 Task: Look for space in Pacasmayo, Peru from 8th August, 2023 to 15th August, 2023 for 9 adults in price range Rs.10000 to Rs.14000. Place can be shared room with 5 bedrooms having 9 beds and 5 bathrooms. Property type can be house, flat, guest house. Amenities needed are: wifi, TV, free parkinig on premises, gym, breakfast. Booking option can be shelf check-in. Required host language is English.
Action: Mouse moved to (498, 113)
Screenshot: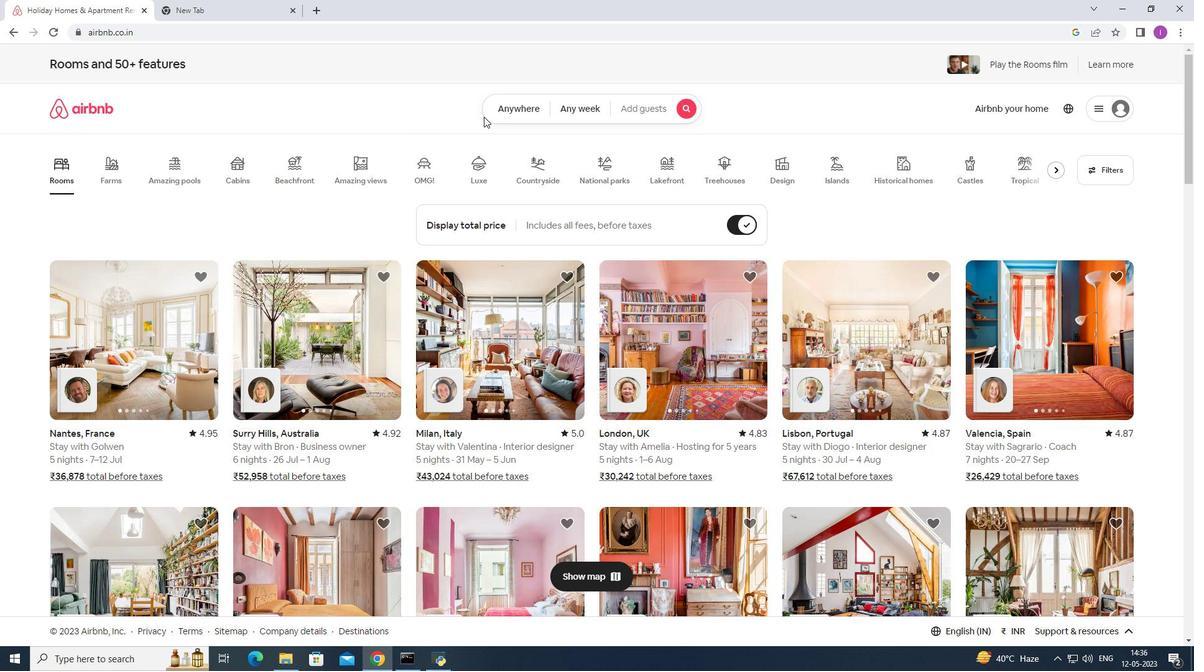 
Action: Mouse pressed left at (498, 113)
Screenshot: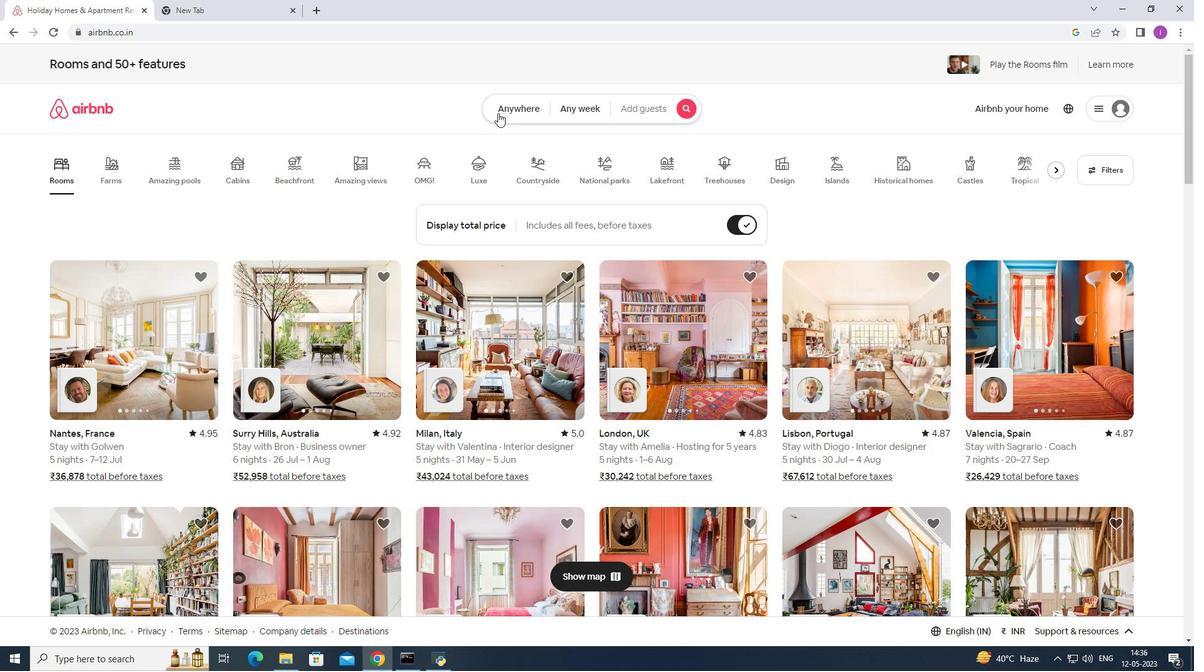 
Action: Mouse moved to (362, 162)
Screenshot: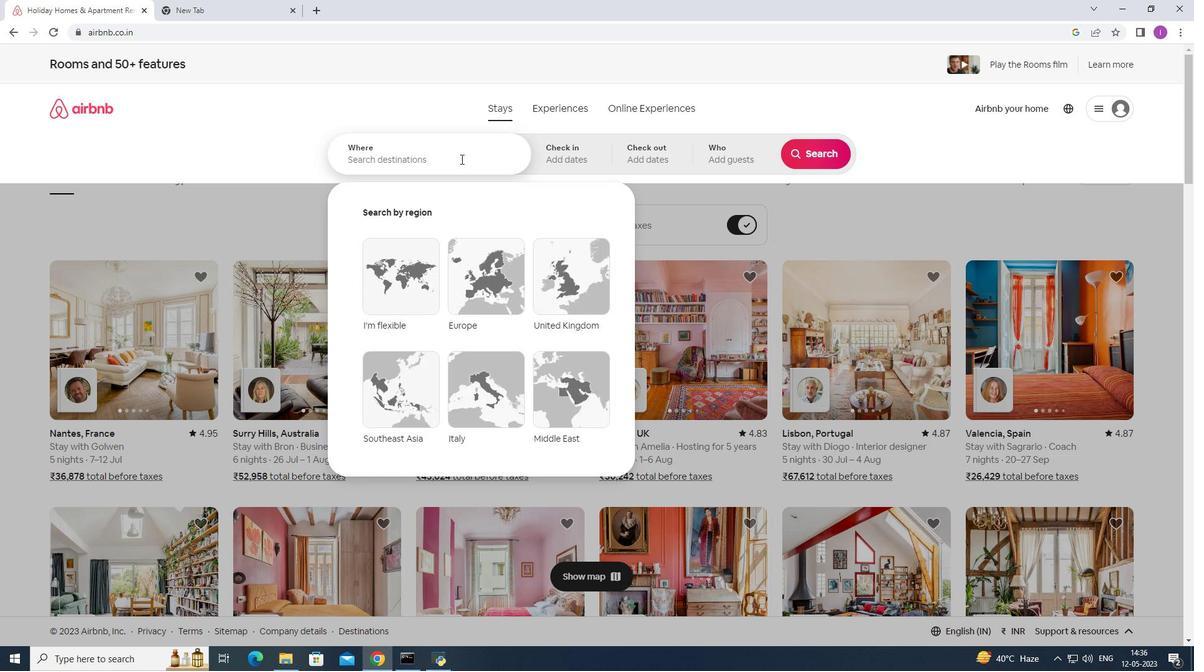 
Action: Mouse pressed left at (362, 162)
Screenshot: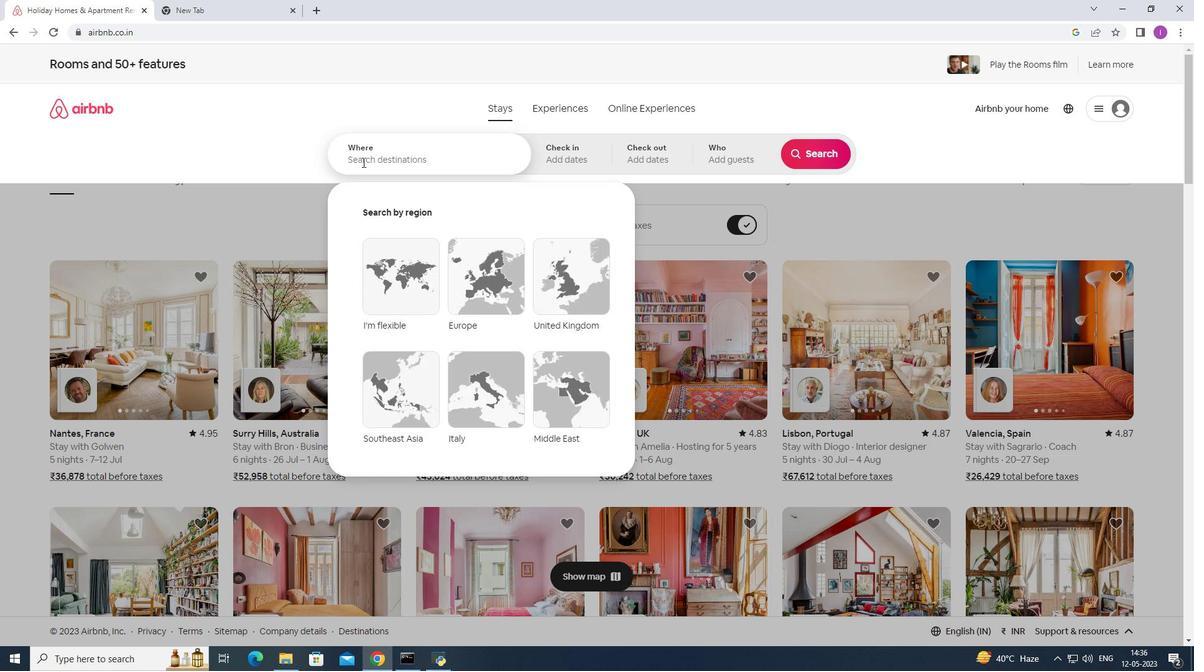 
Action: Mouse moved to (424, 156)
Screenshot: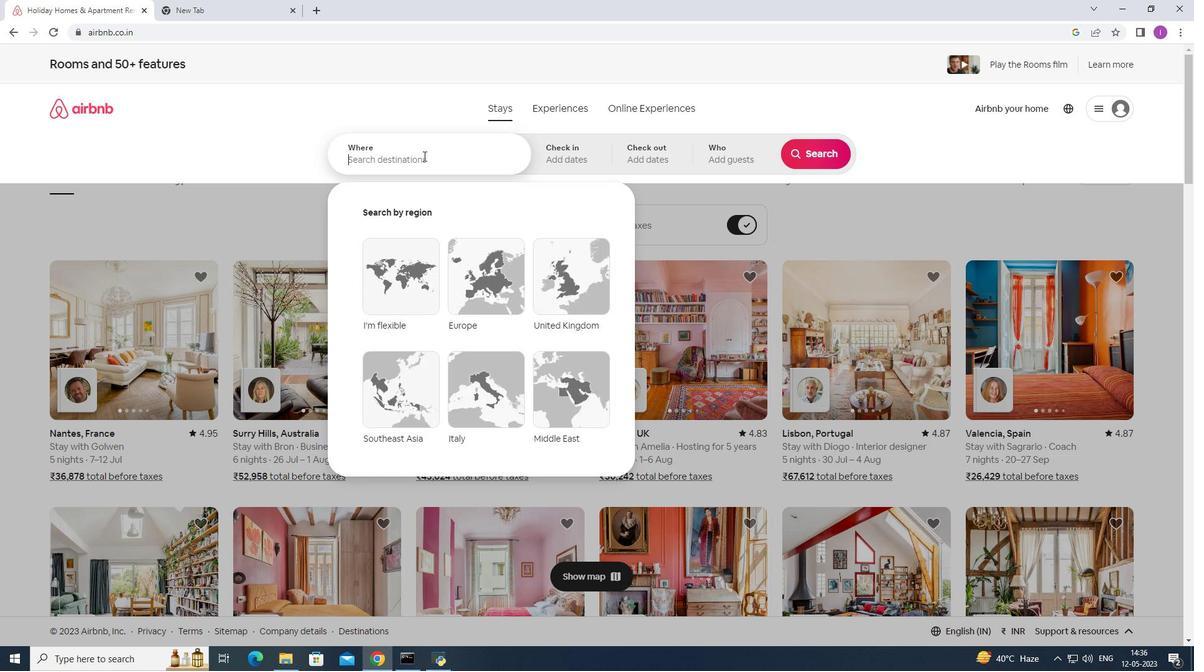 
Action: Key pressed <Key.shift>Pacasmayo,<Key.shift><Key.shift>peru
Screenshot: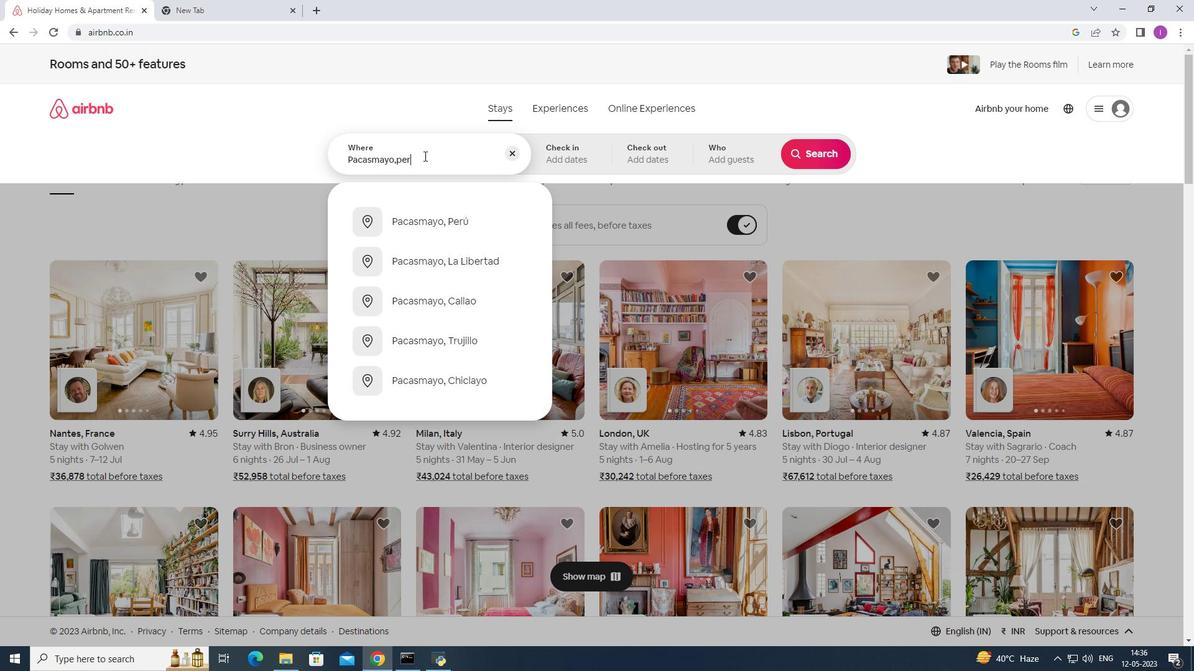 
Action: Mouse moved to (434, 222)
Screenshot: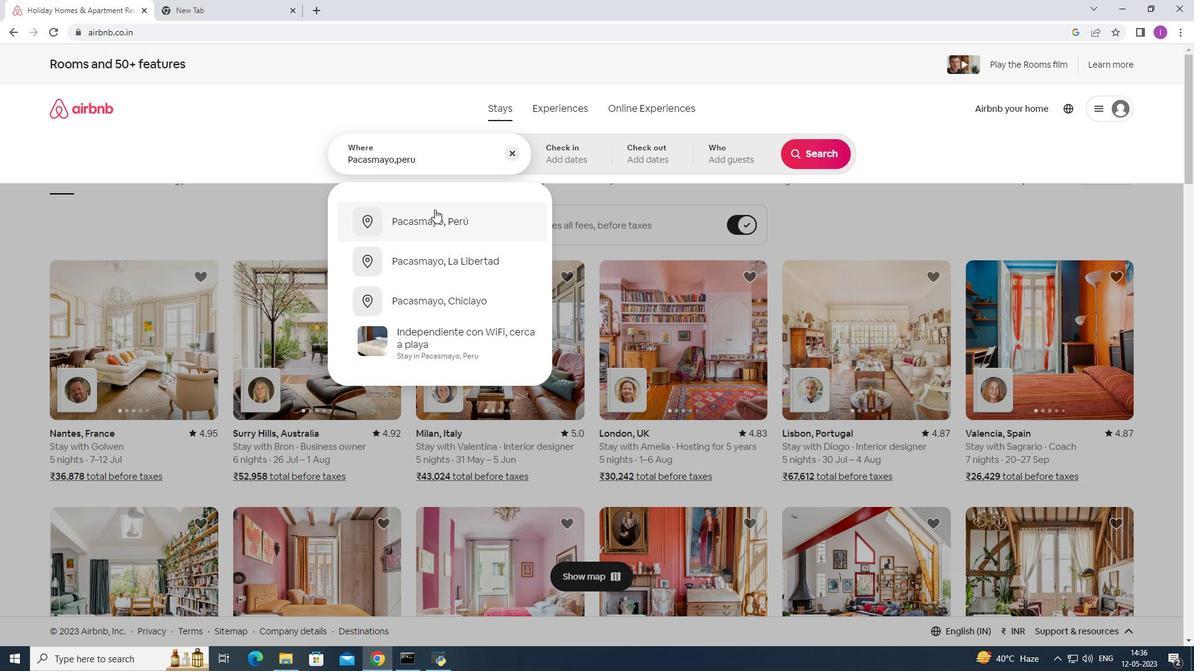 
Action: Mouse pressed left at (434, 222)
Screenshot: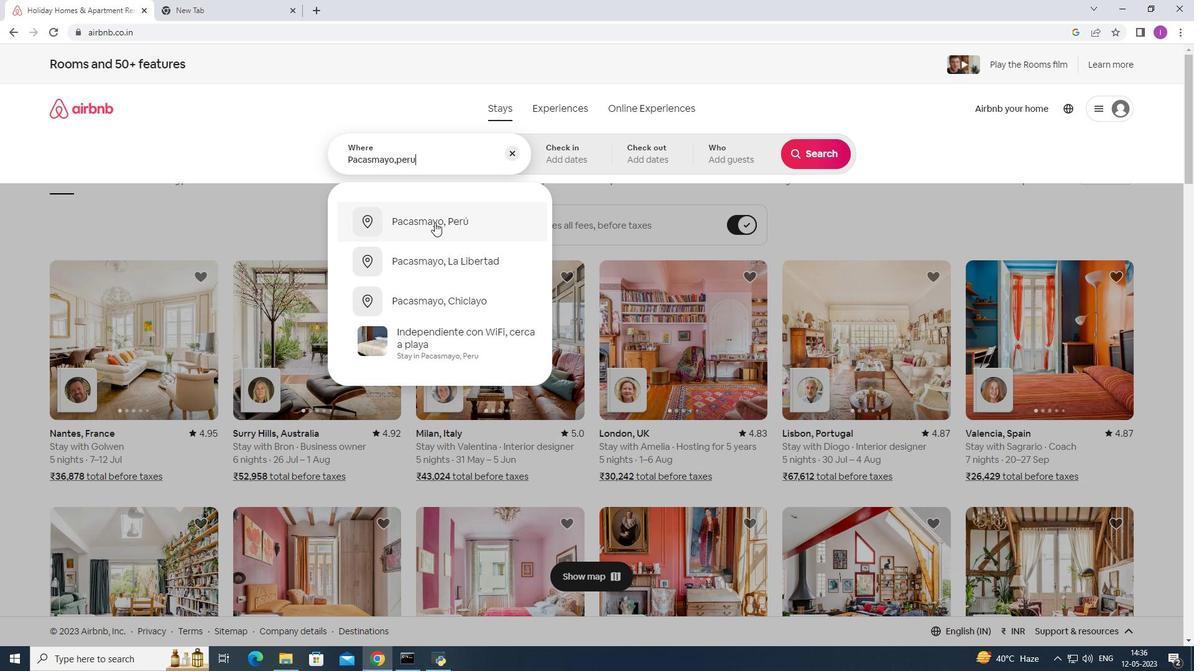 
Action: Mouse moved to (809, 257)
Screenshot: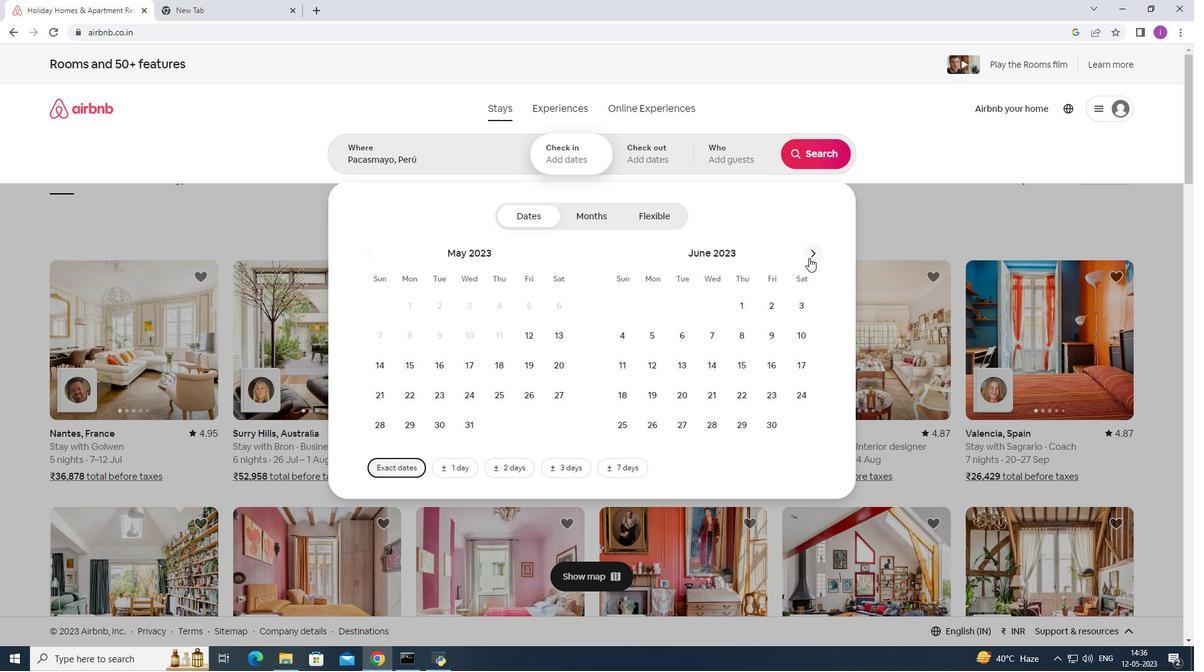 
Action: Mouse pressed left at (809, 257)
Screenshot: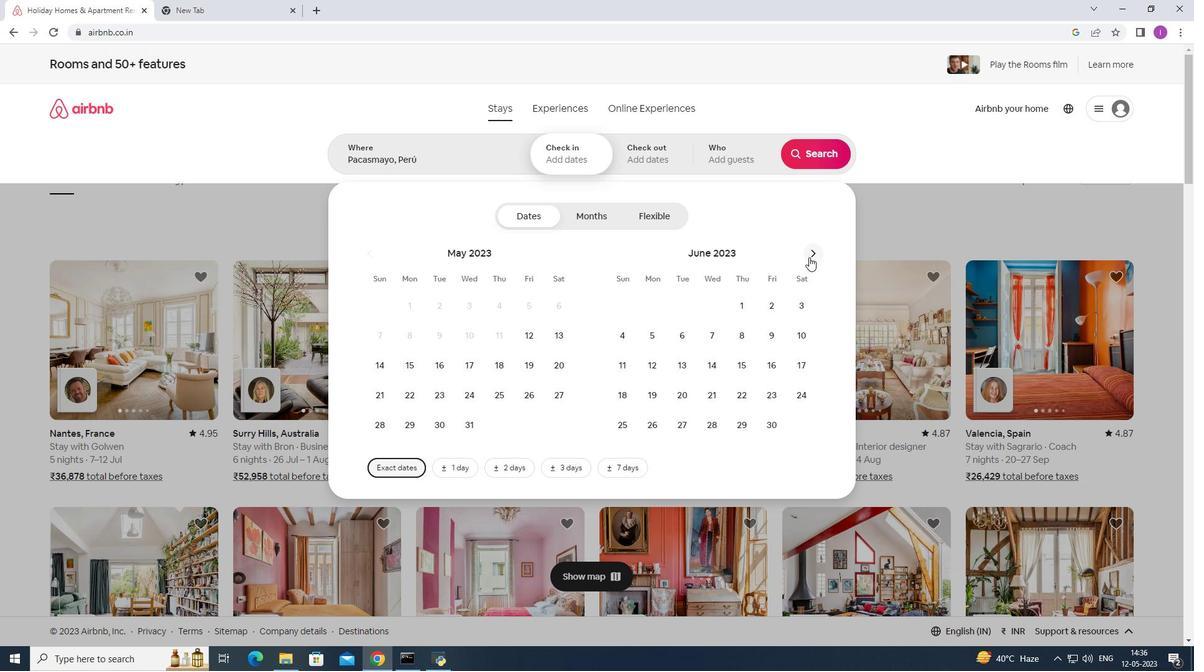 
Action: Mouse moved to (810, 252)
Screenshot: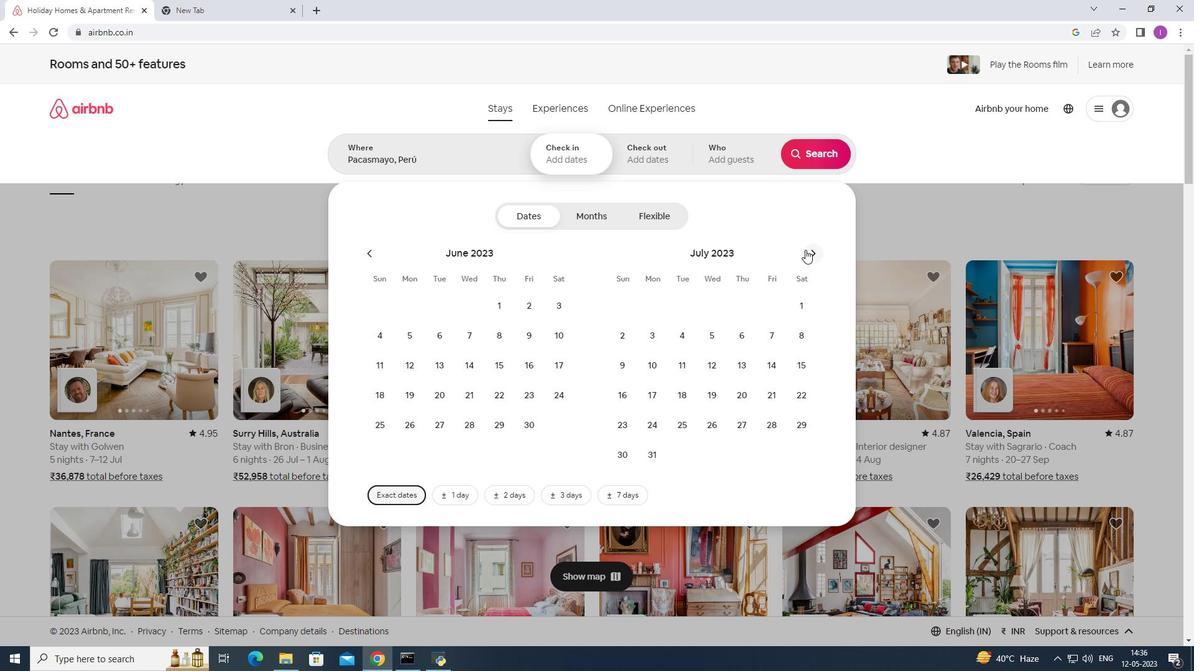
Action: Mouse pressed left at (810, 252)
Screenshot: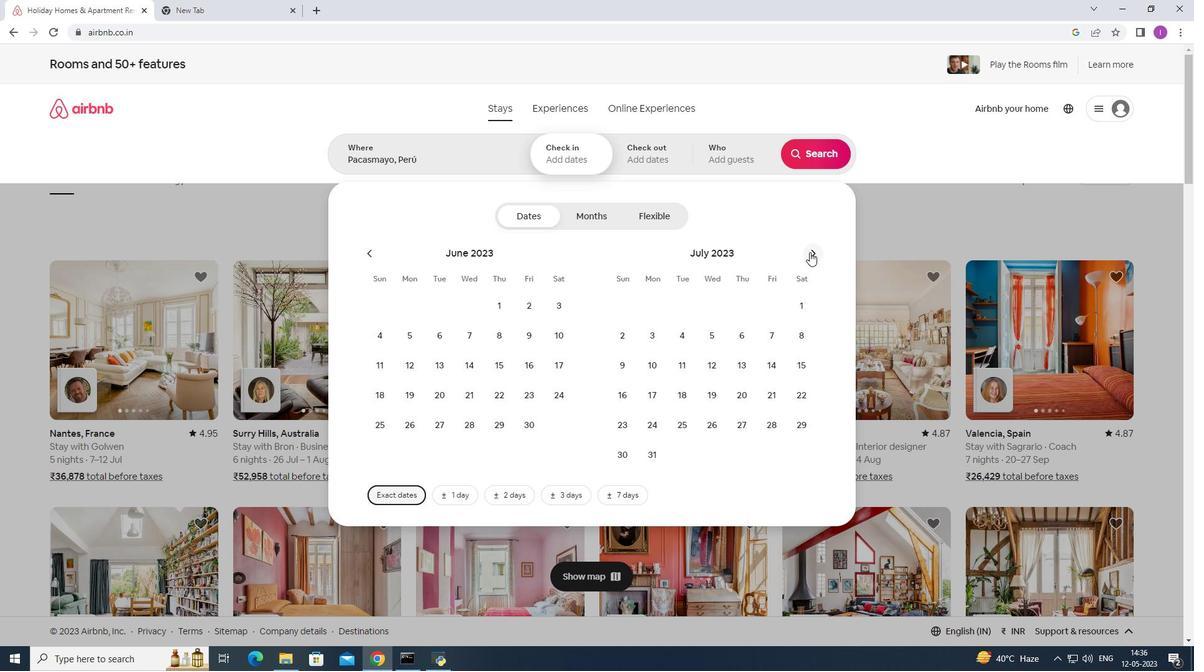 
Action: Mouse moved to (685, 340)
Screenshot: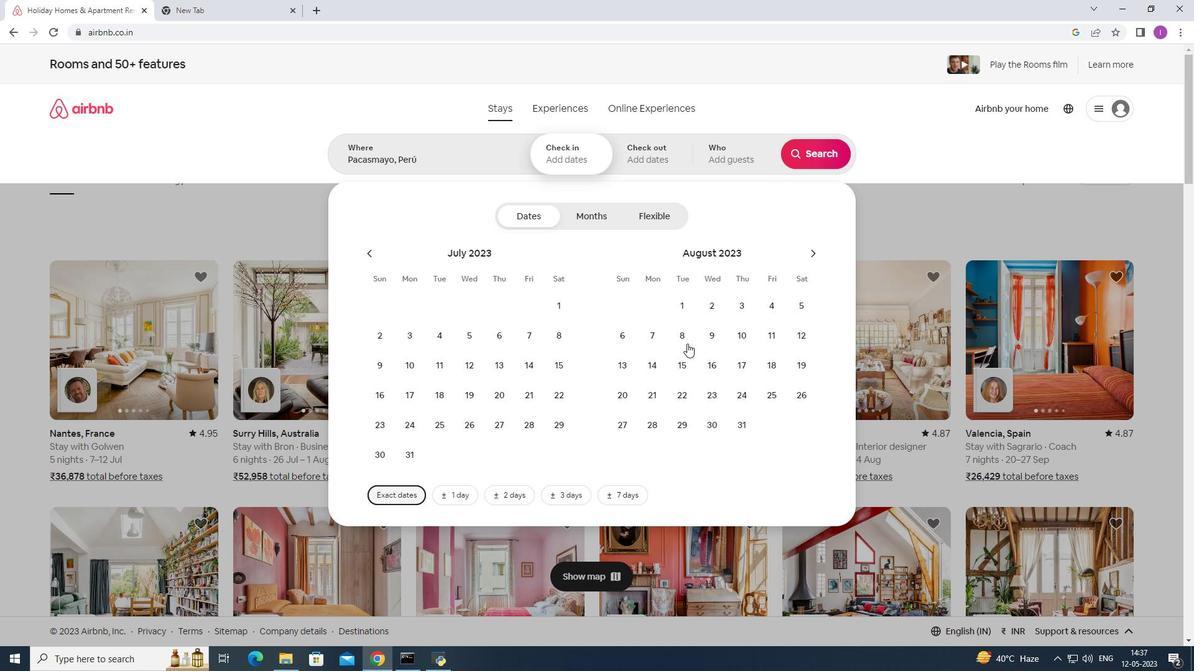 
Action: Mouse pressed left at (685, 340)
Screenshot: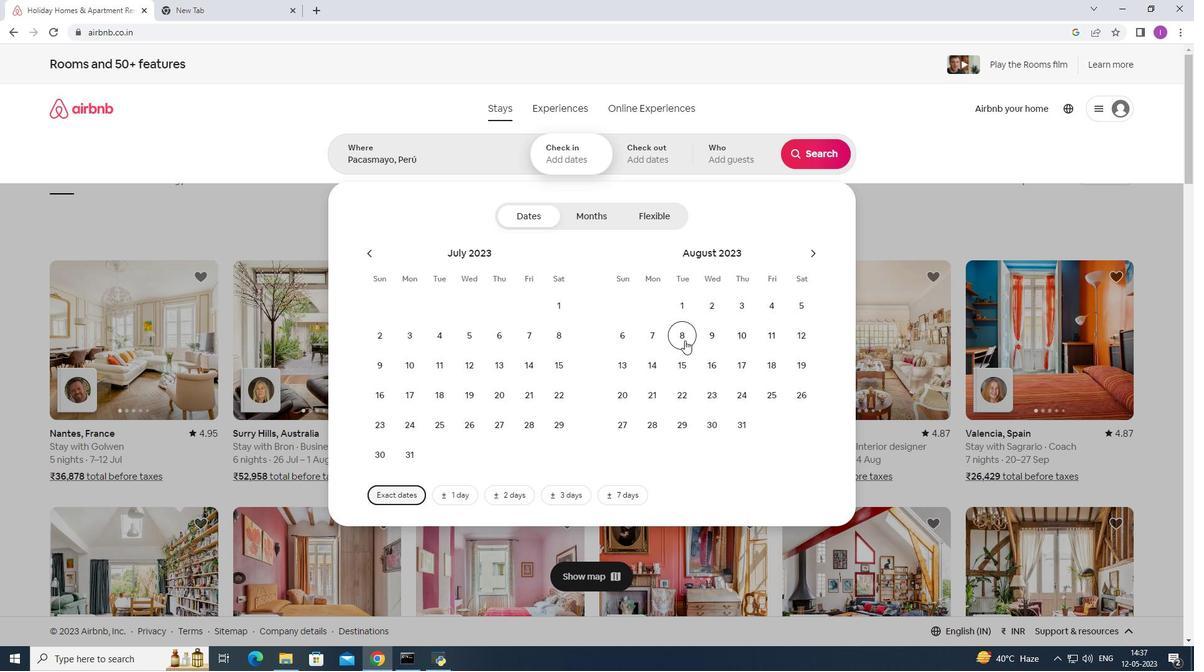
Action: Mouse moved to (686, 358)
Screenshot: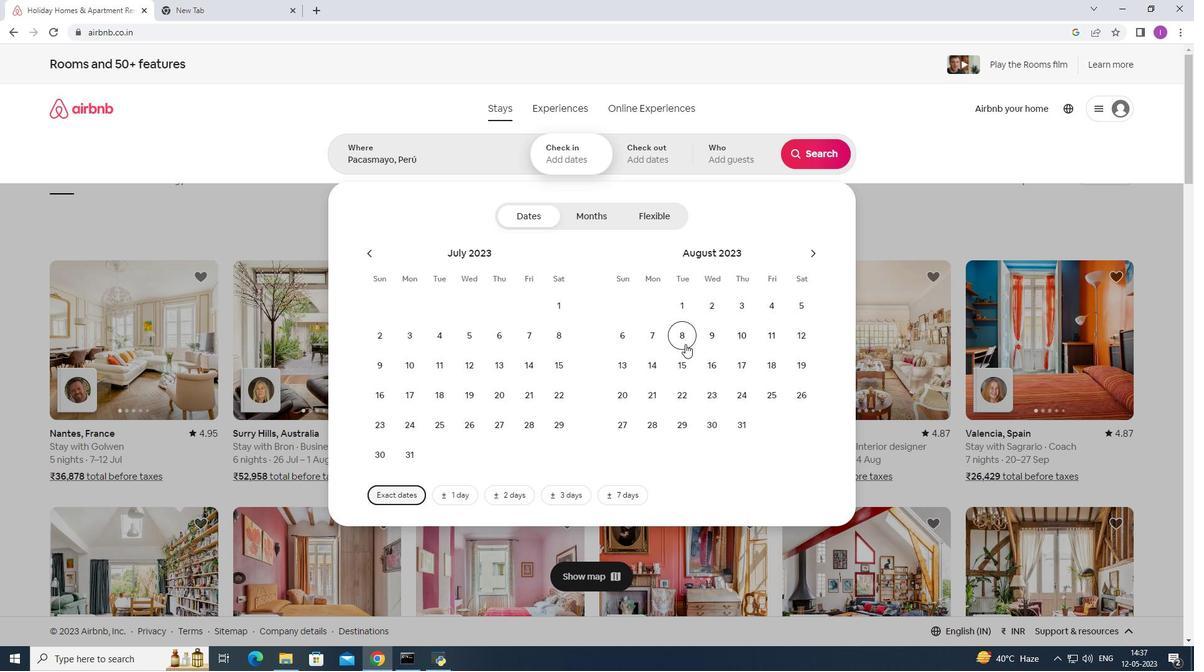 
Action: Mouse pressed left at (686, 358)
Screenshot: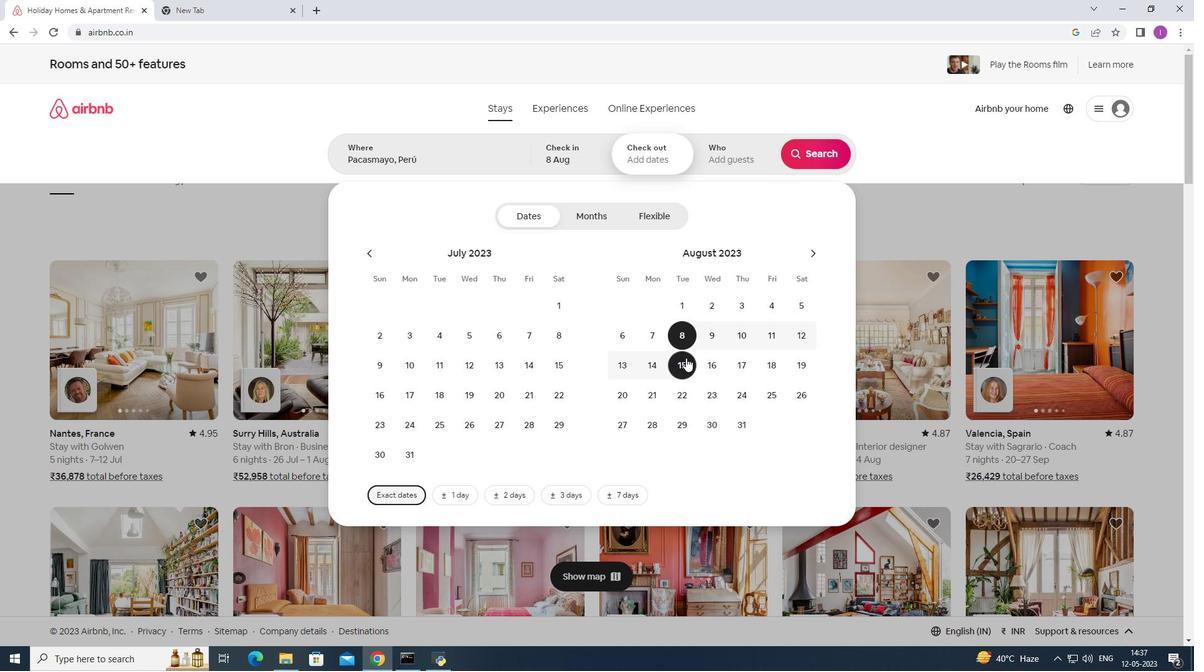 
Action: Mouse moved to (746, 154)
Screenshot: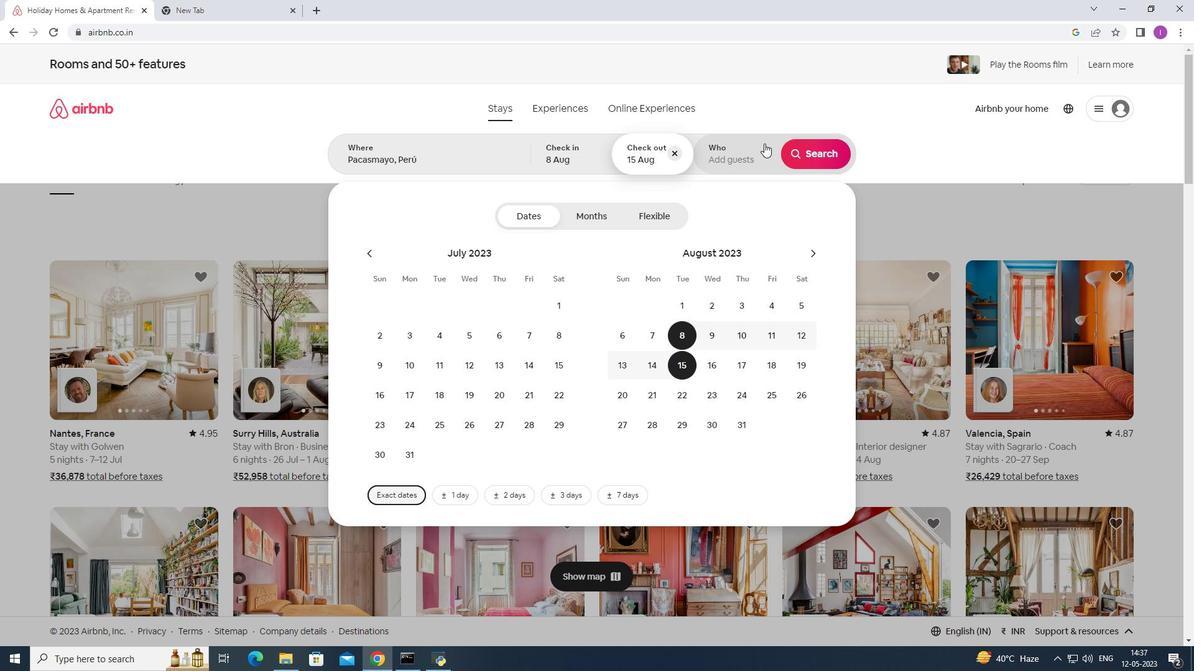 
Action: Mouse pressed left at (746, 154)
Screenshot: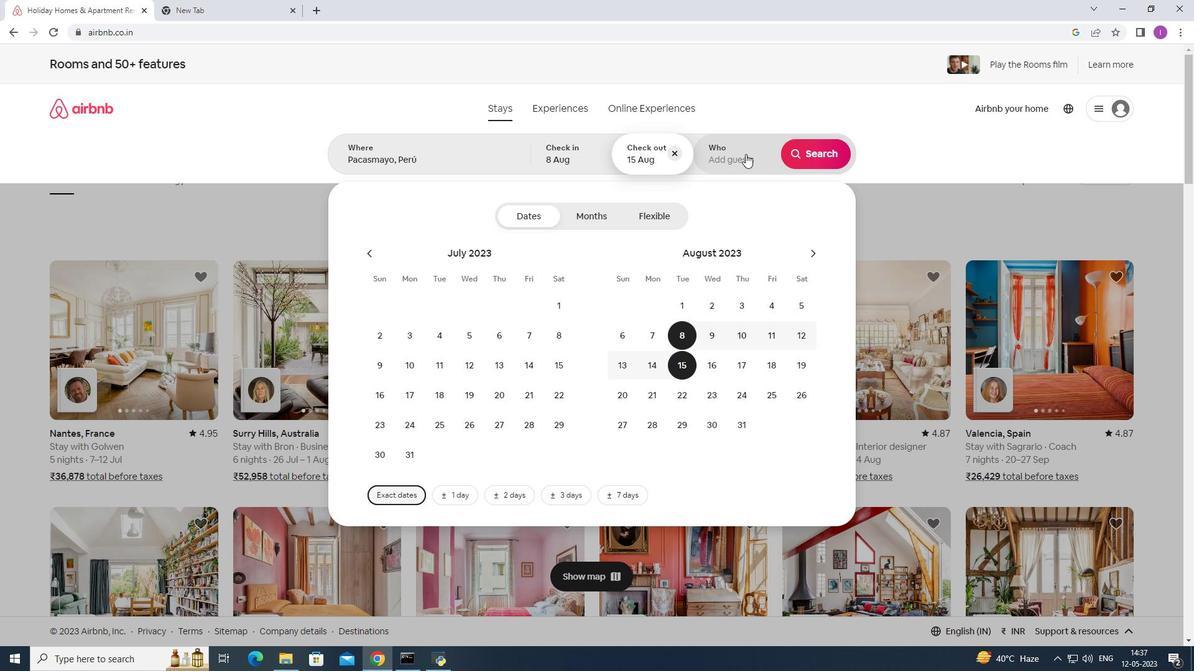 
Action: Mouse moved to (819, 220)
Screenshot: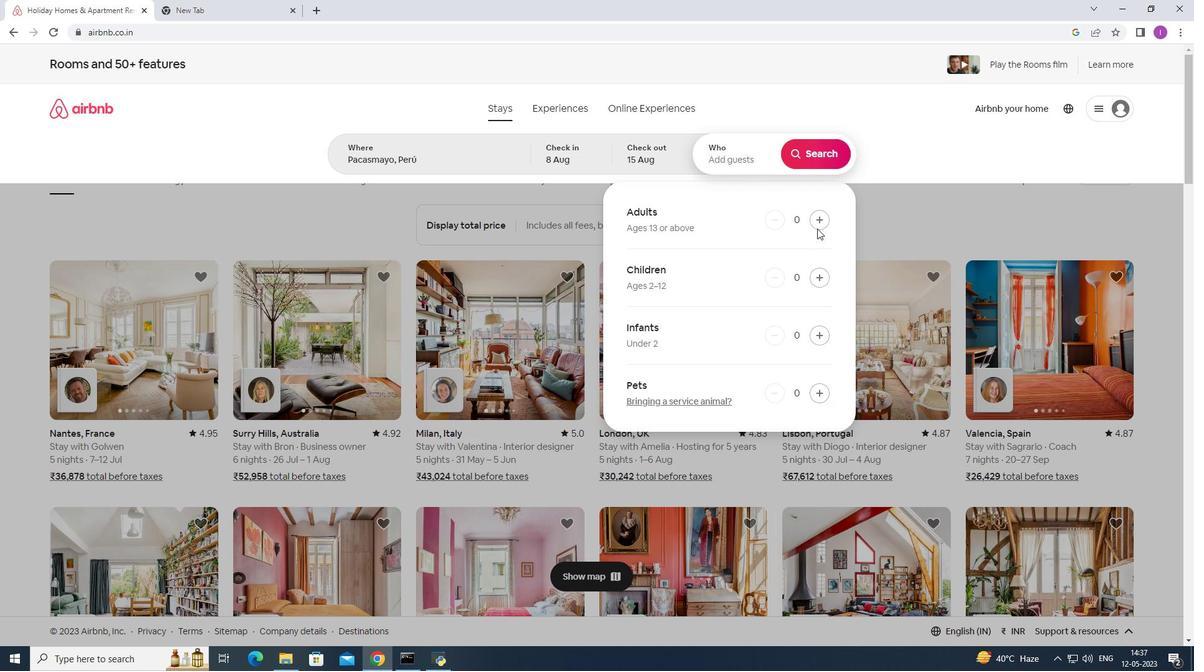 
Action: Mouse pressed left at (819, 220)
Screenshot: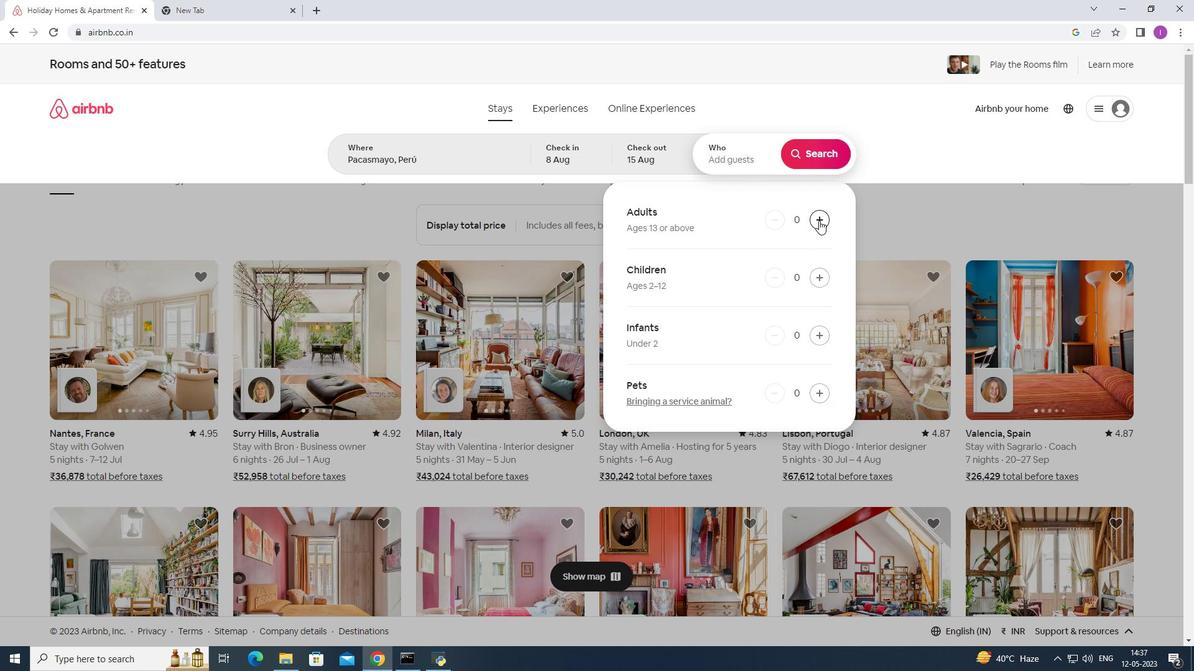 
Action: Mouse pressed left at (819, 220)
Screenshot: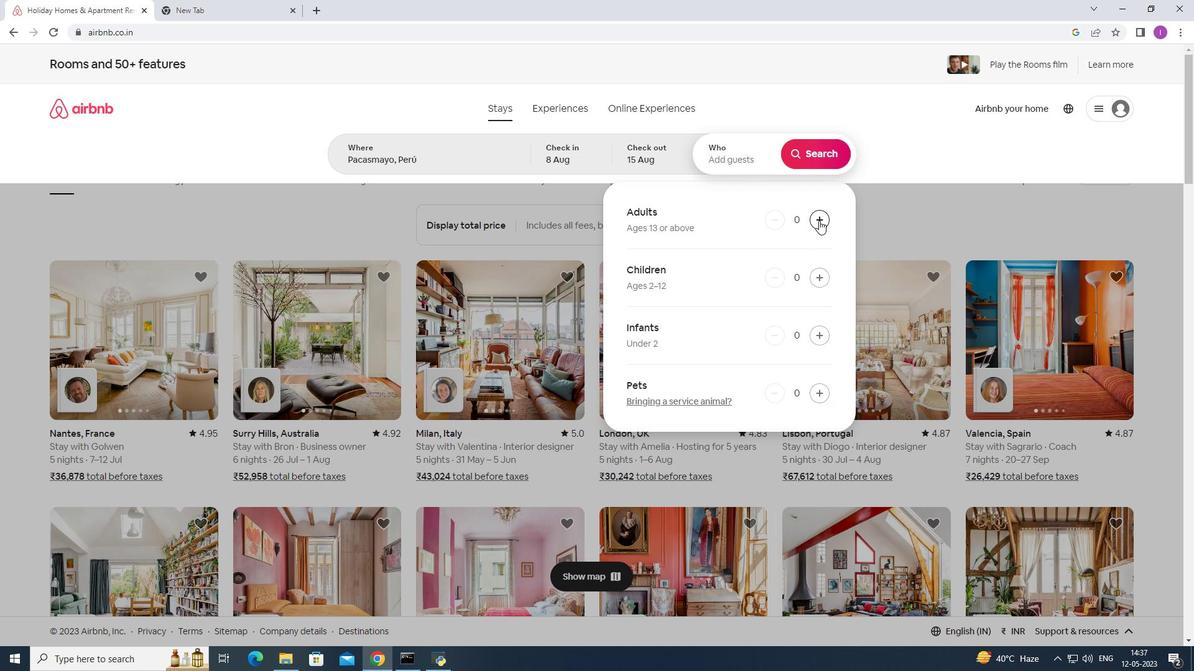 
Action: Mouse pressed left at (819, 220)
Screenshot: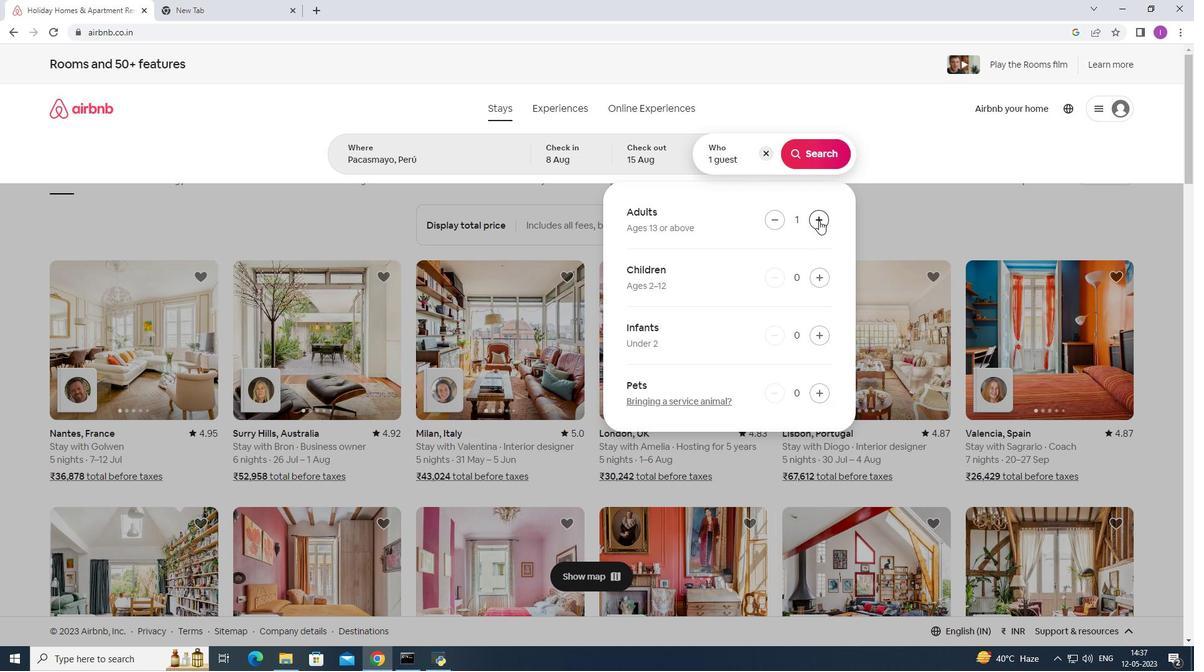 
Action: Mouse pressed left at (819, 220)
Screenshot: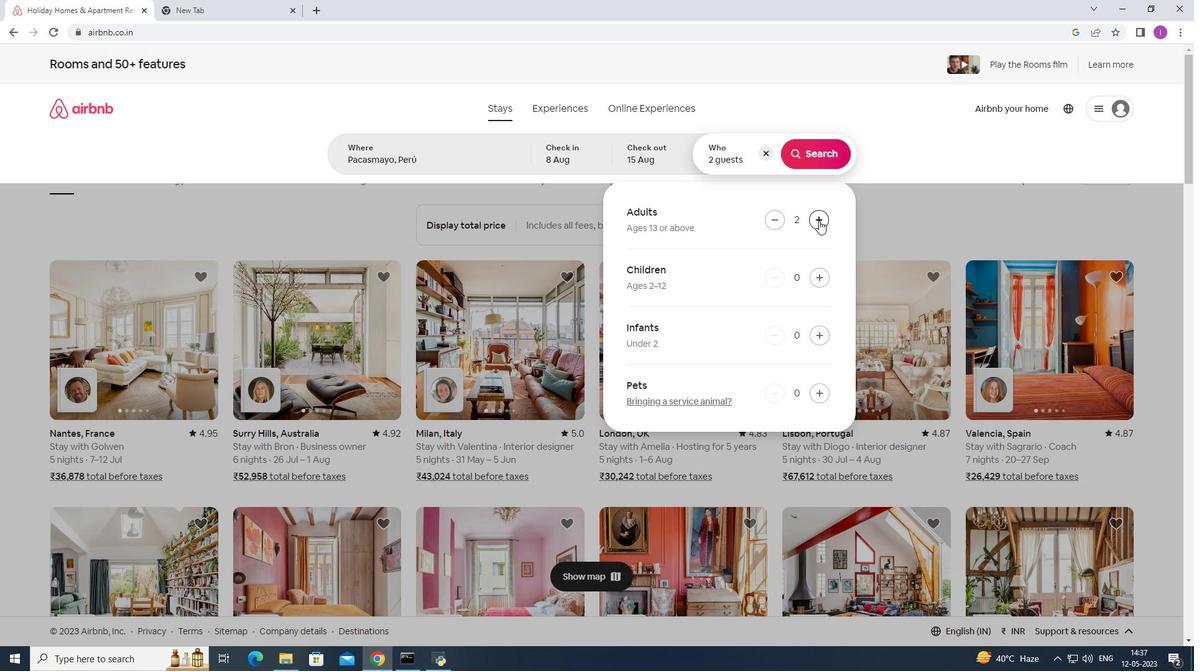 
Action: Mouse pressed left at (819, 220)
Screenshot: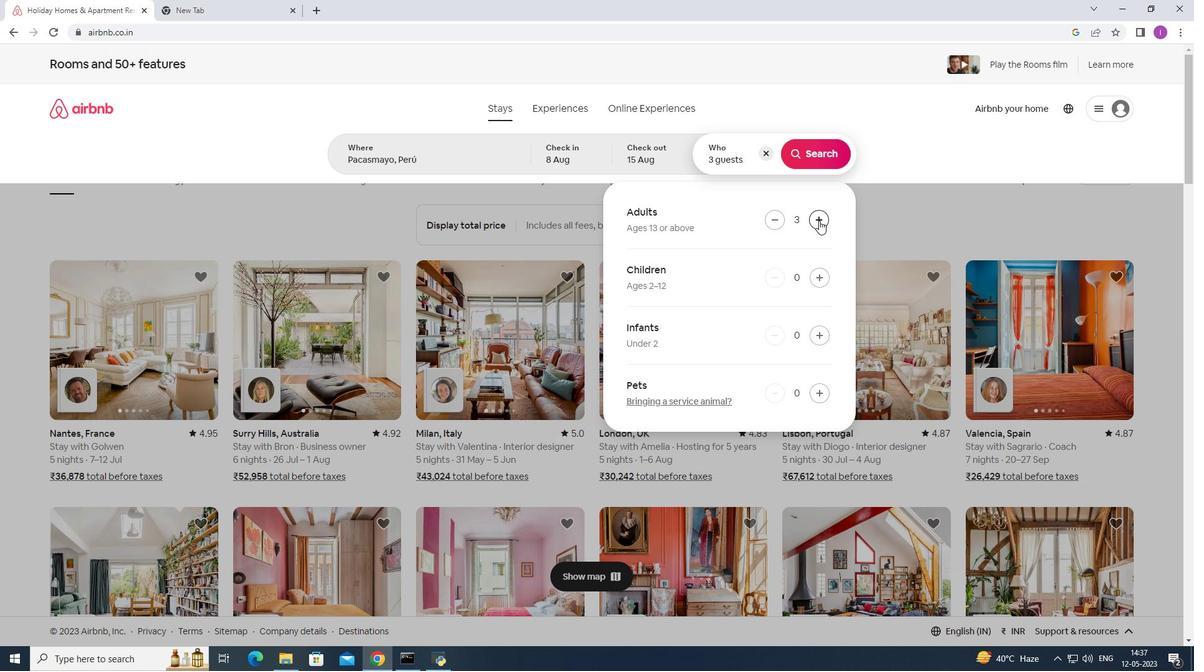 
Action: Mouse pressed left at (819, 220)
Screenshot: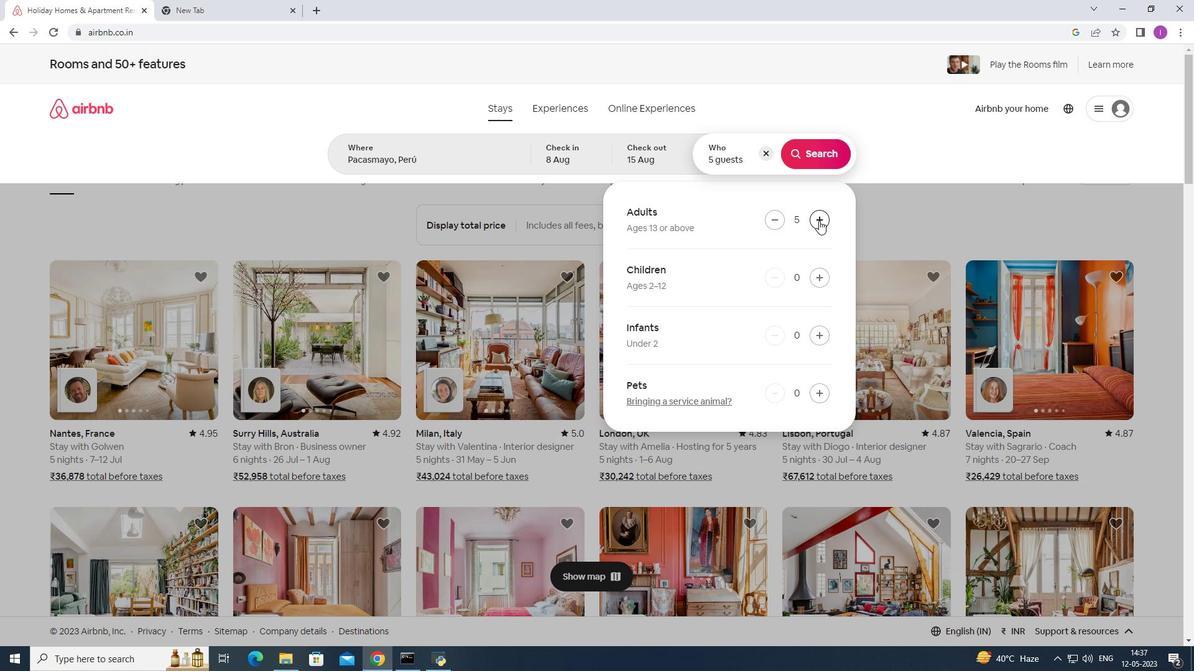 
Action: Mouse pressed left at (819, 220)
Screenshot: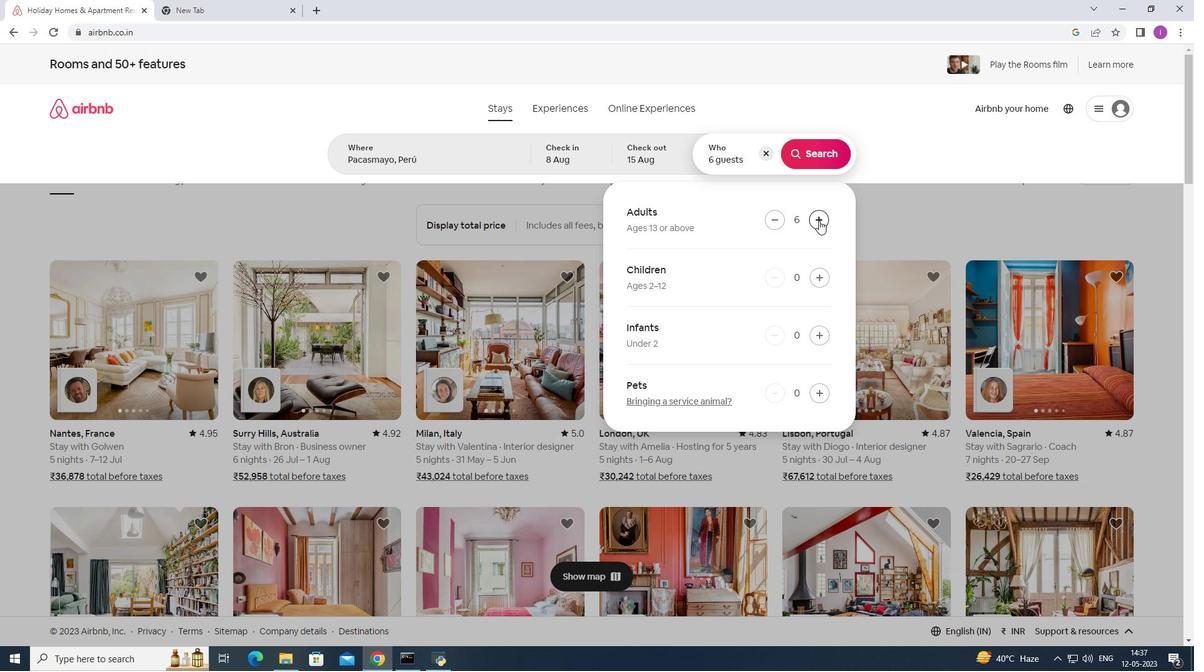 
Action: Mouse pressed left at (819, 220)
Screenshot: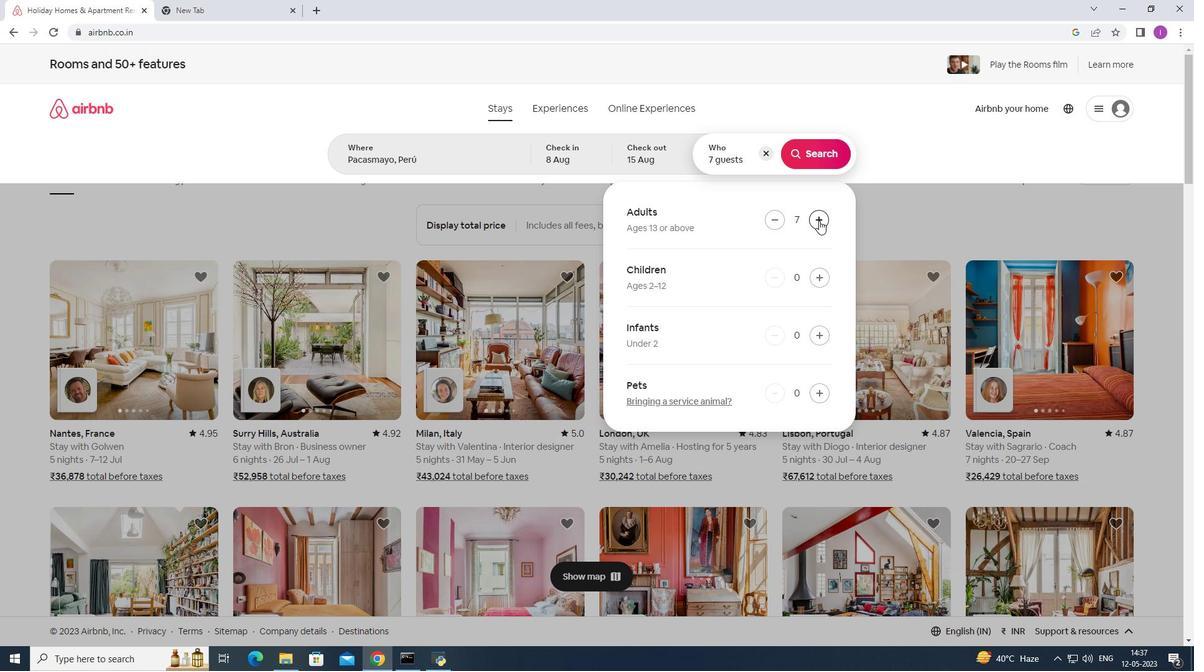 
Action: Mouse pressed left at (819, 220)
Screenshot: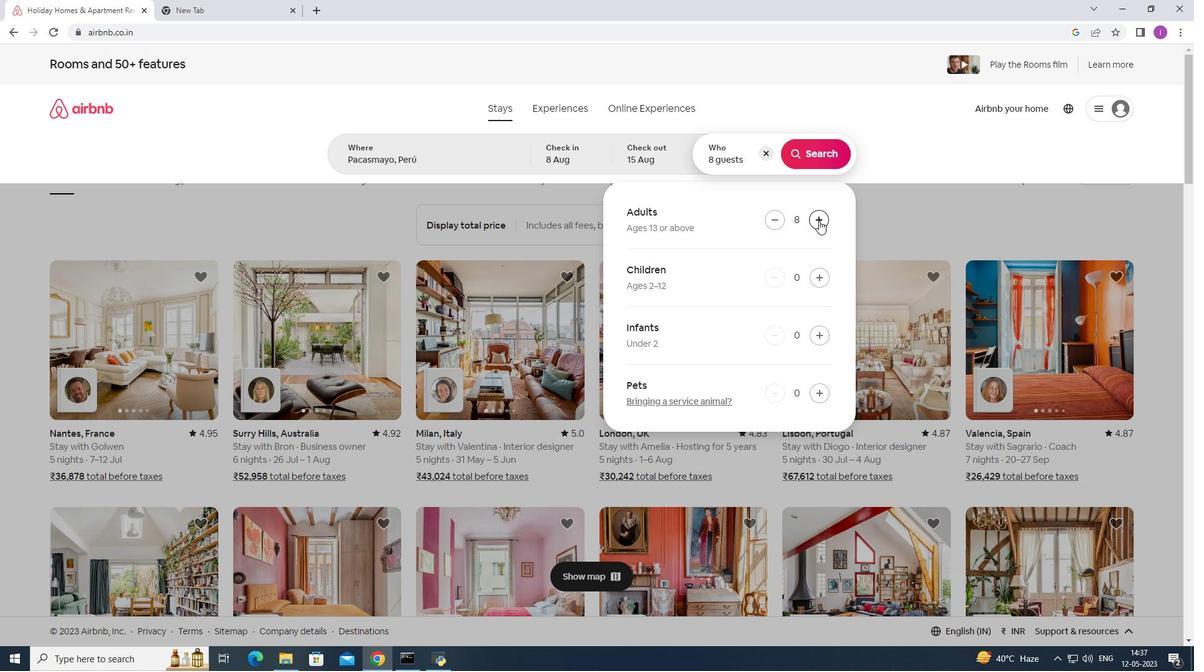 
Action: Mouse moved to (823, 151)
Screenshot: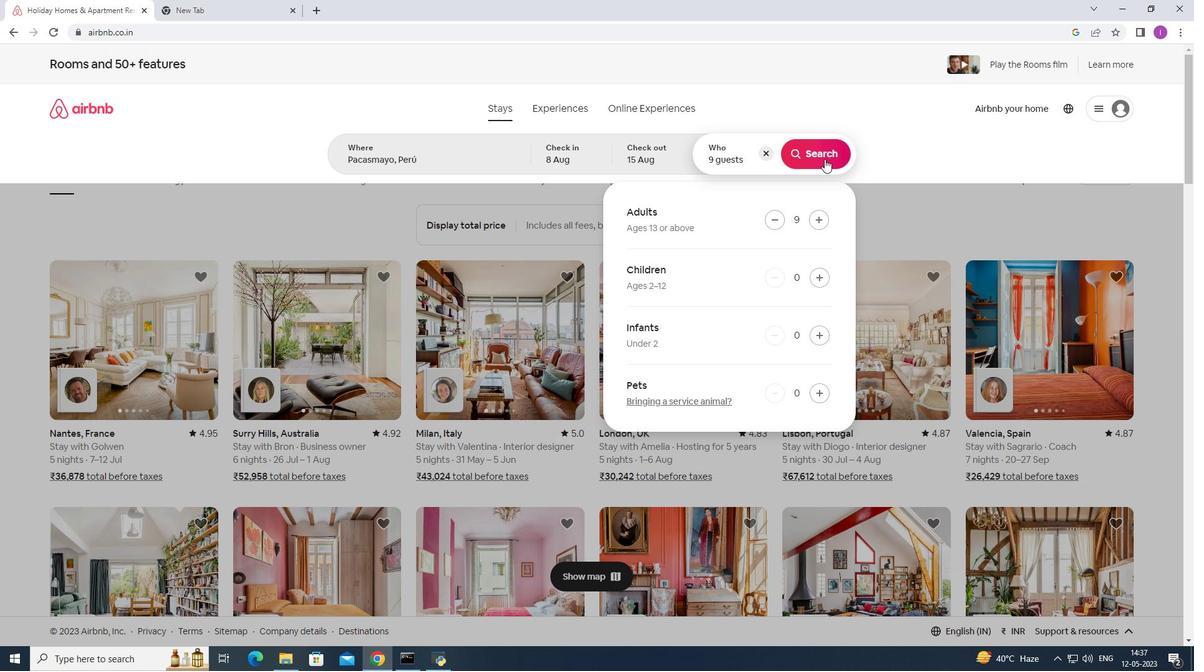 
Action: Mouse pressed left at (823, 151)
Screenshot: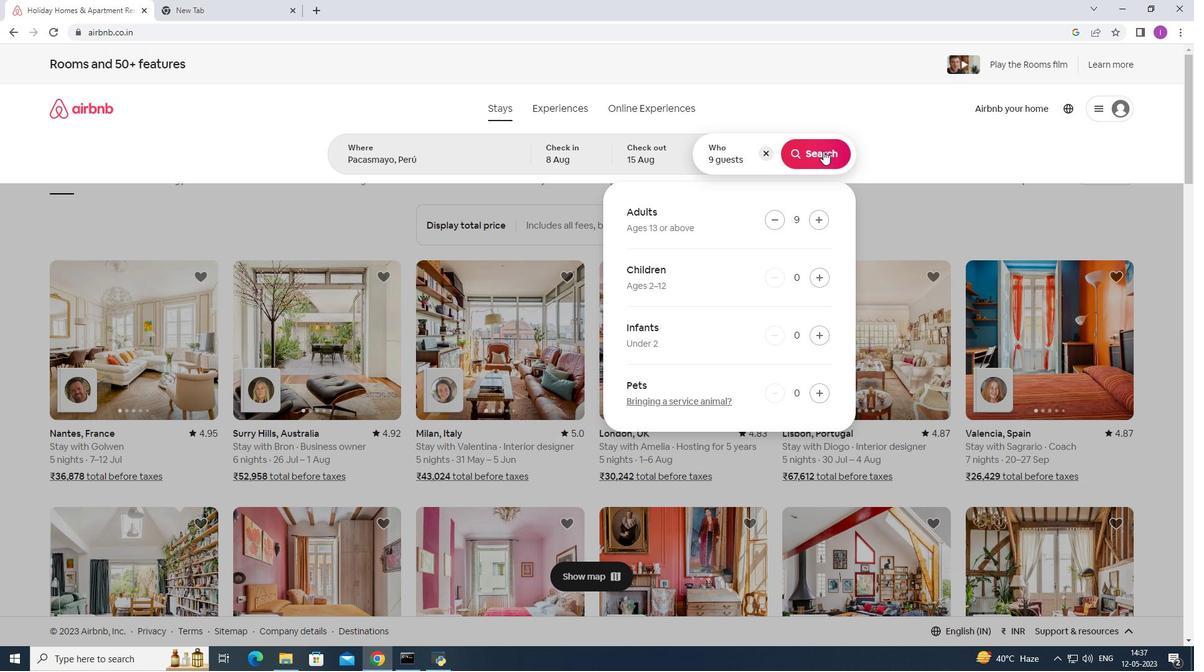 
Action: Mouse moved to (1133, 111)
Screenshot: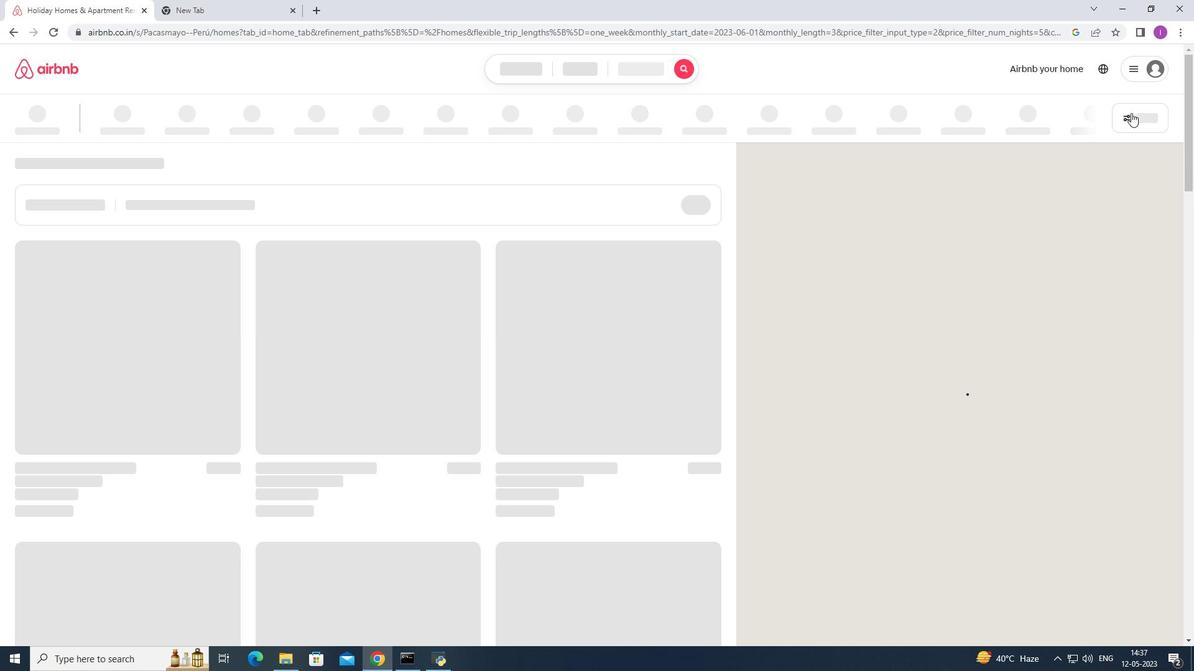
Action: Mouse pressed left at (1133, 111)
Screenshot: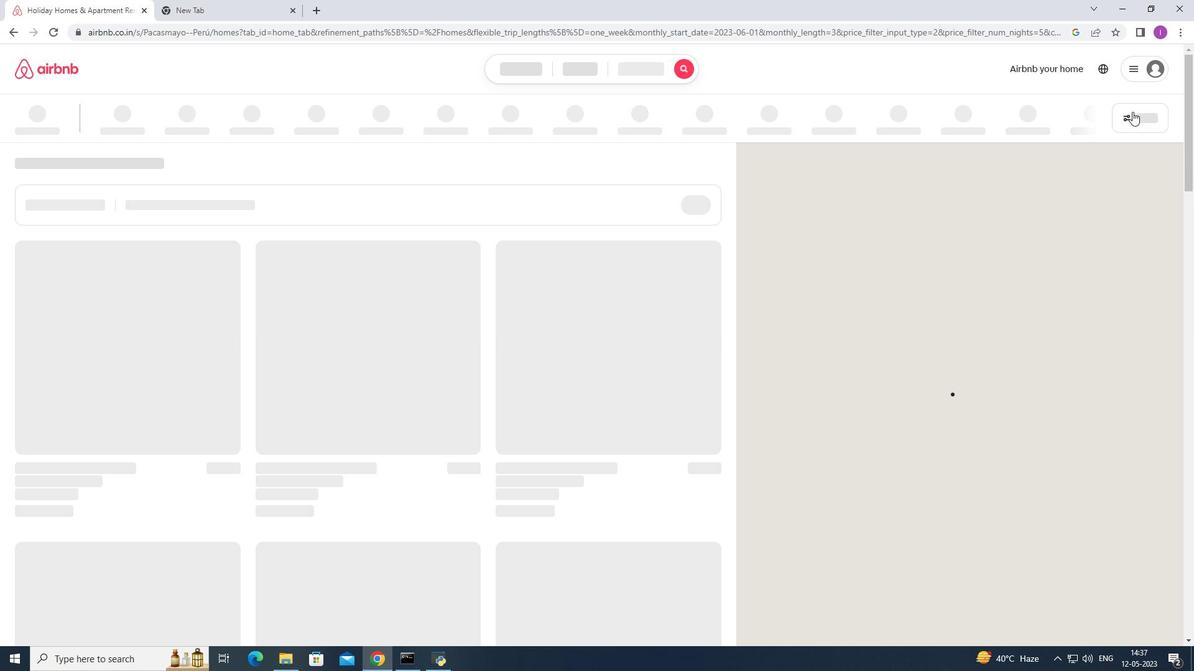 
Action: Mouse moved to (677, 422)
Screenshot: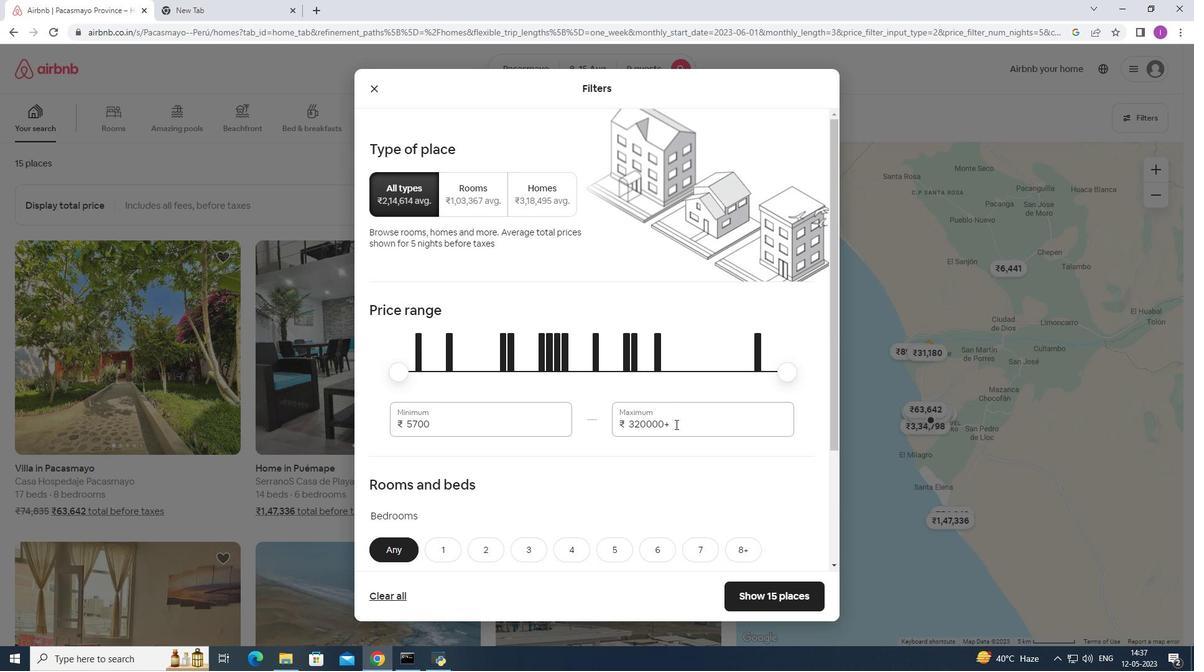 
Action: Mouse pressed left at (677, 422)
Screenshot: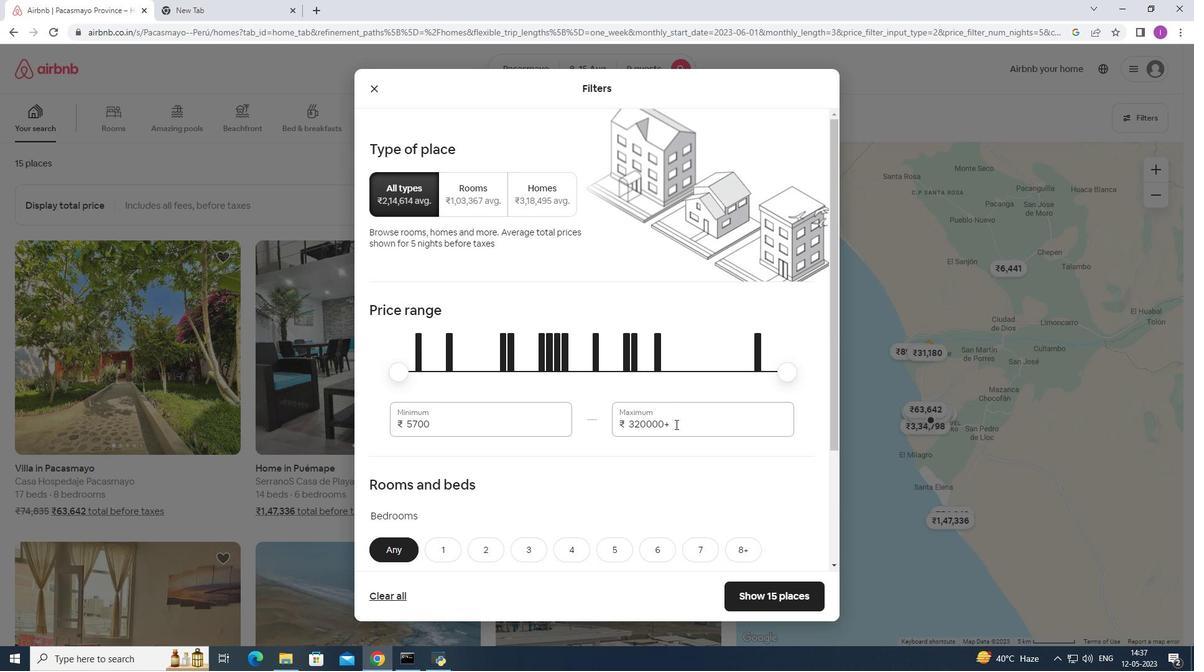 
Action: Mouse moved to (678, 422)
Screenshot: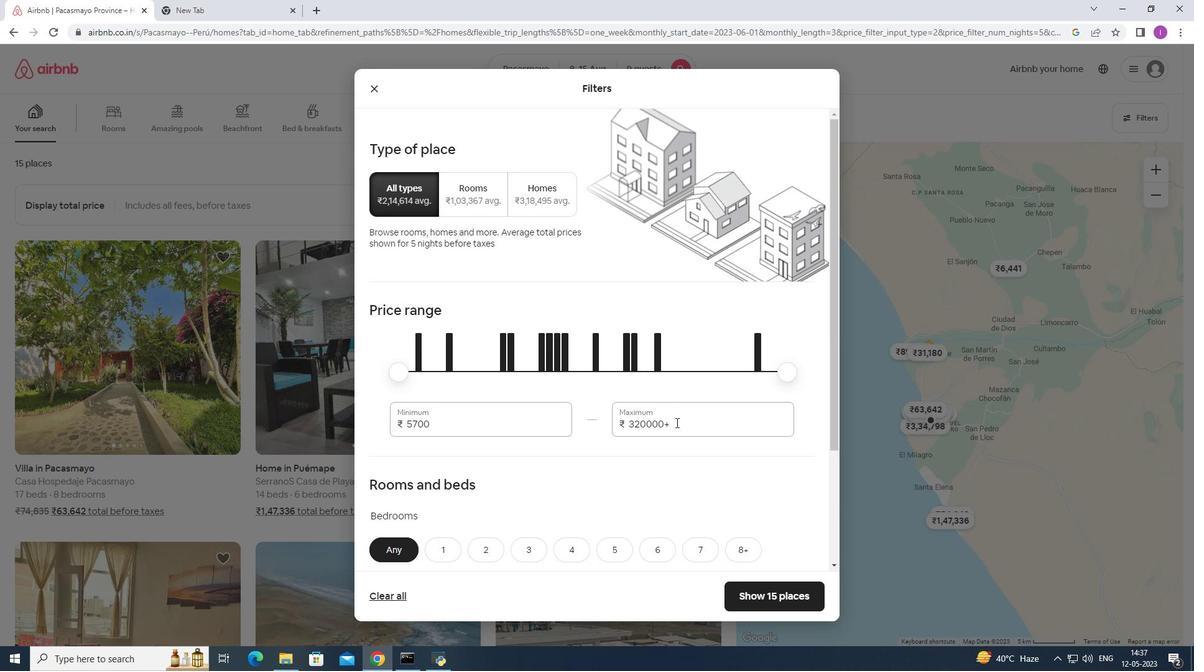 
Action: Mouse pressed left at (678, 422)
Screenshot: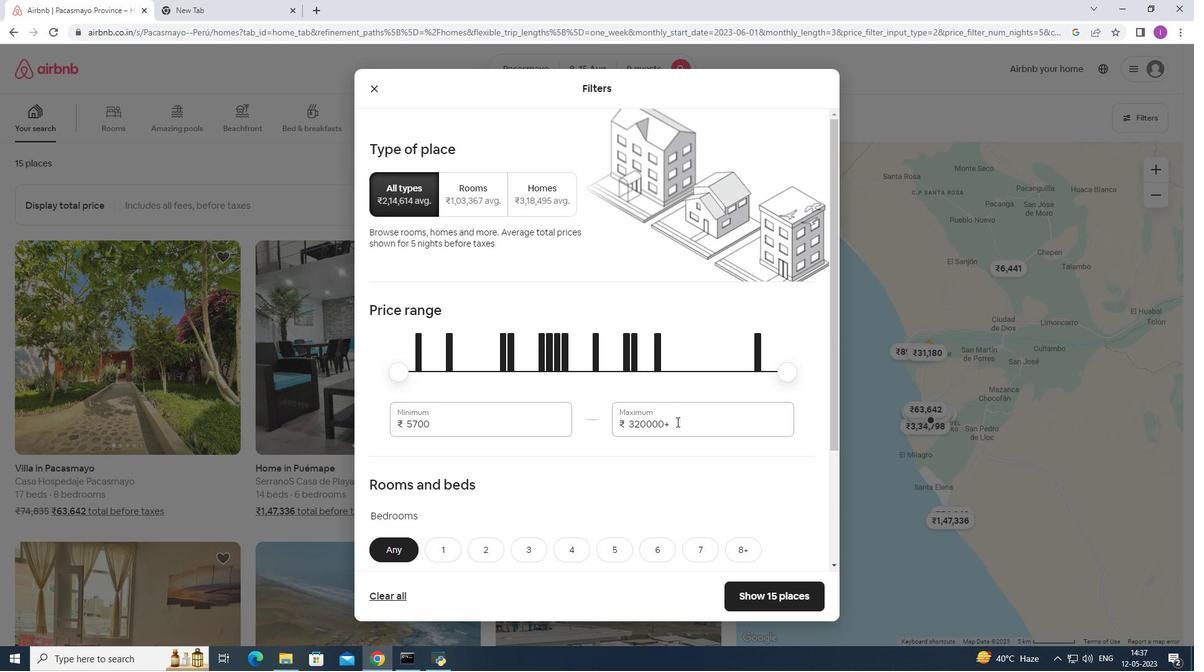 
Action: Mouse moved to (614, 440)
Screenshot: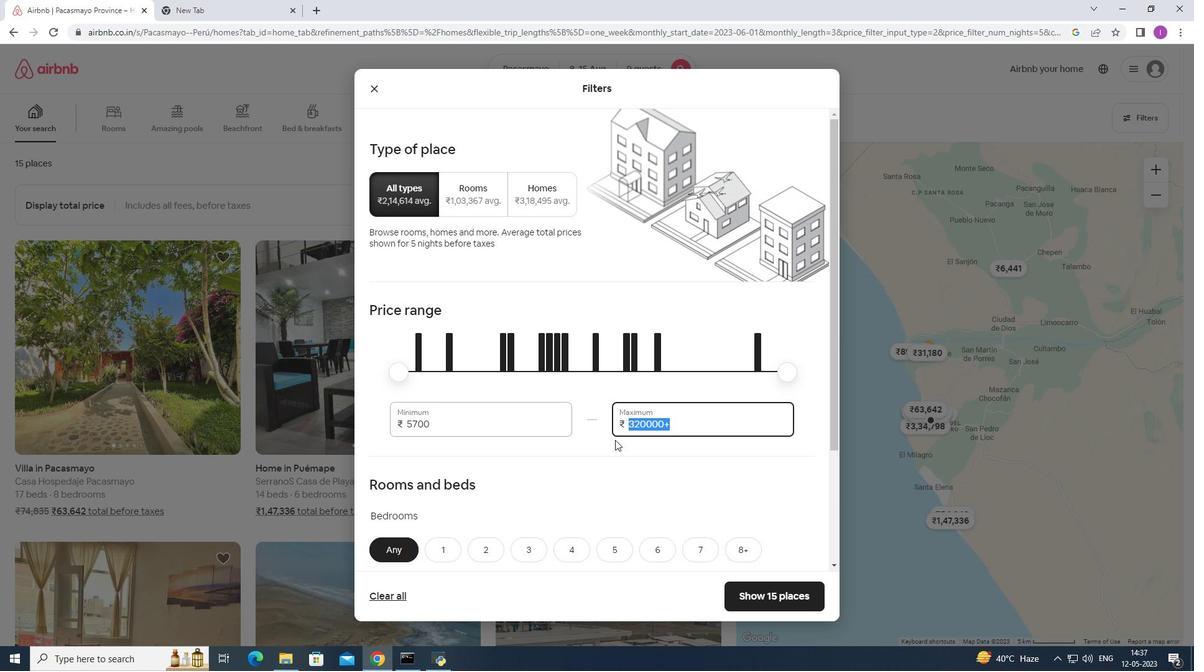 
Action: Key pressed 1
Screenshot: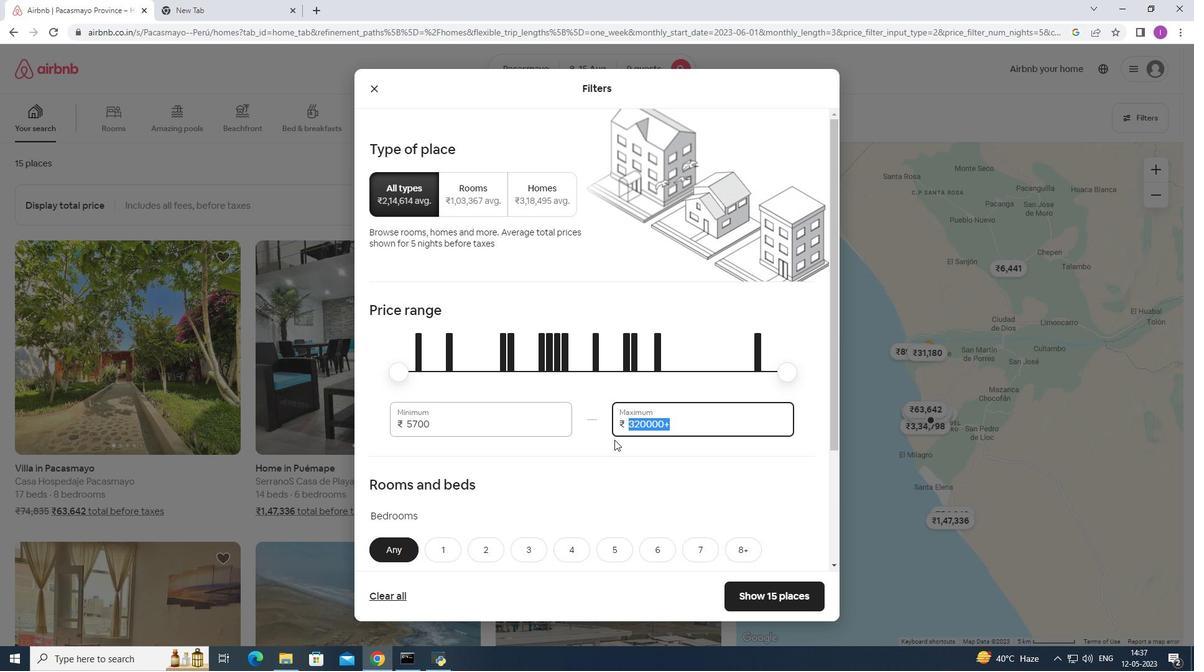 
Action: Mouse moved to (614, 440)
Screenshot: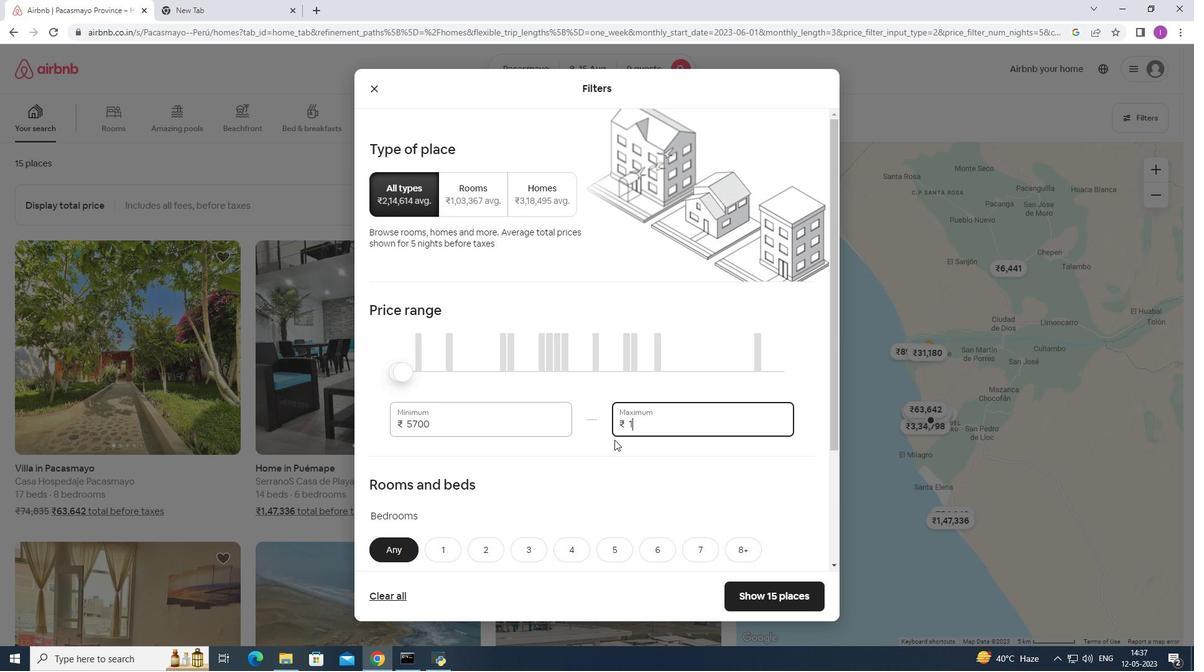 
Action: Key pressed 400
Screenshot: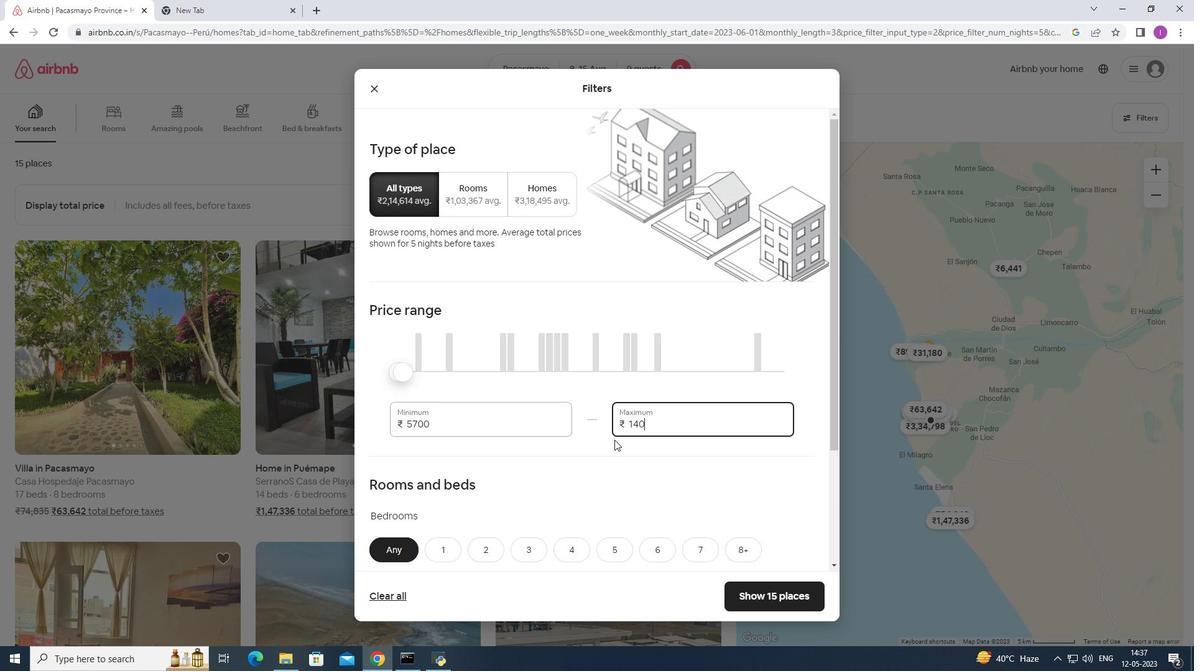 
Action: Mouse moved to (615, 439)
Screenshot: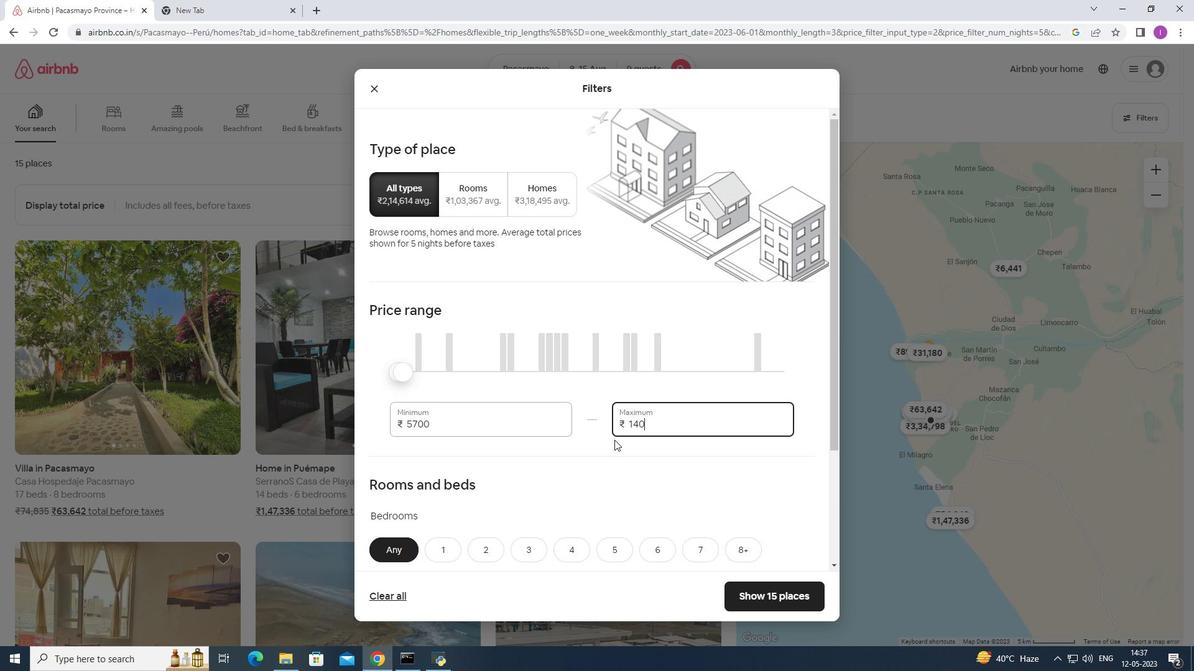 
Action: Key pressed 0
Screenshot: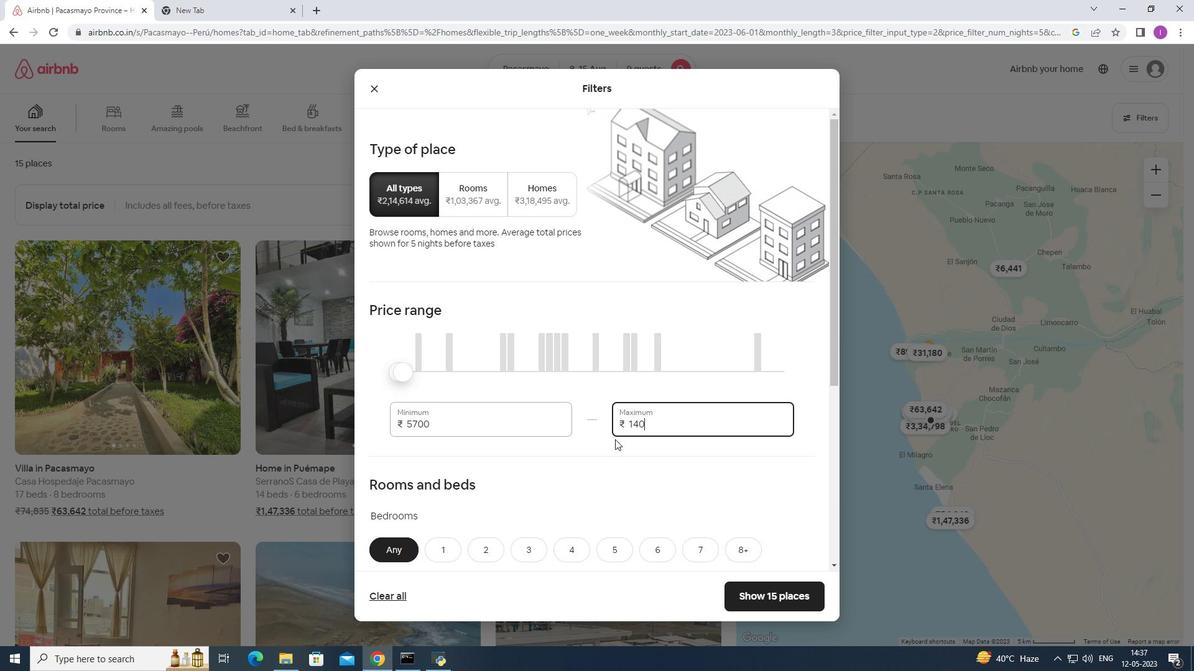 
Action: Mouse moved to (439, 421)
Screenshot: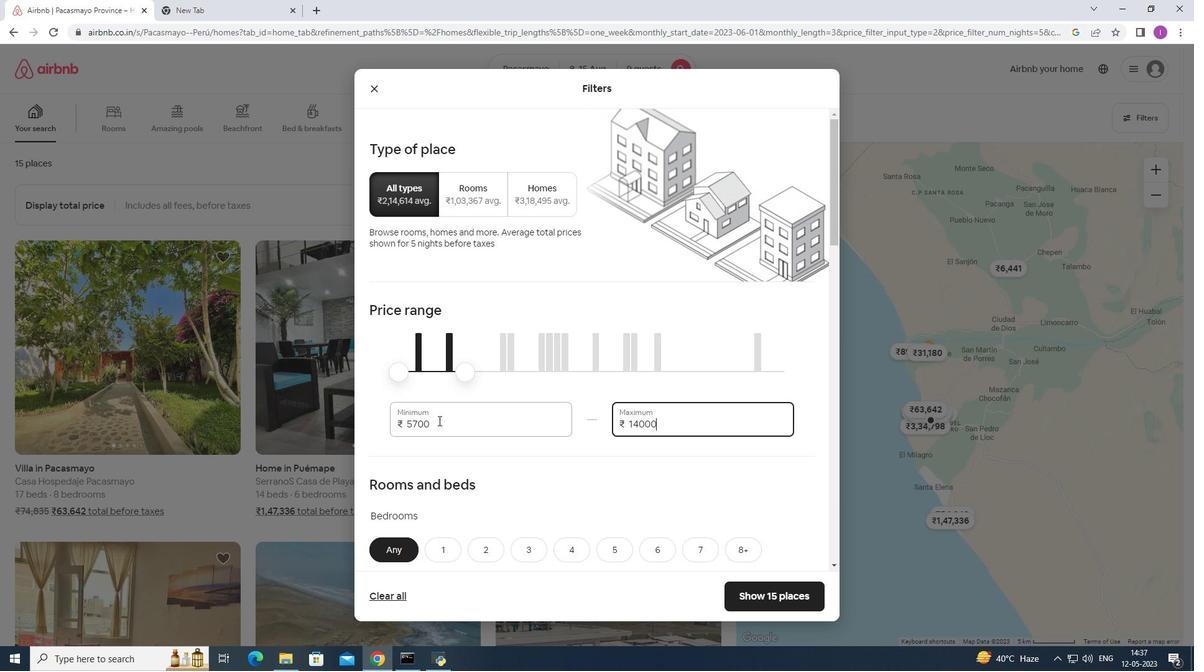 
Action: Mouse pressed left at (439, 421)
Screenshot: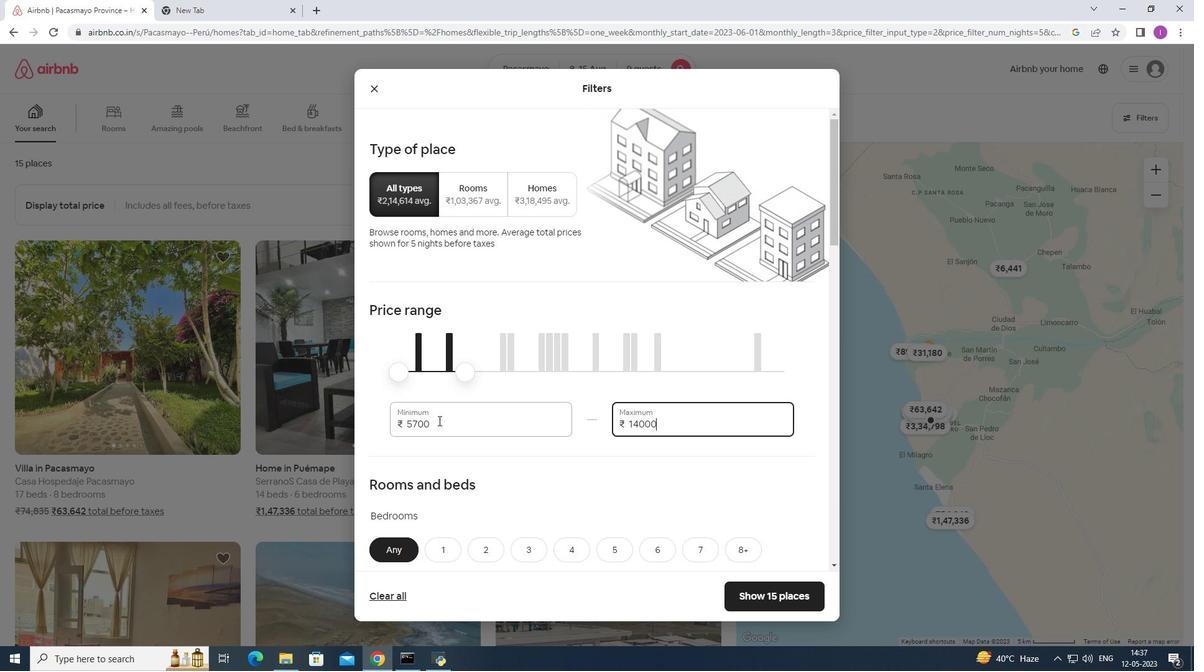 
Action: Mouse moved to (511, 415)
Screenshot: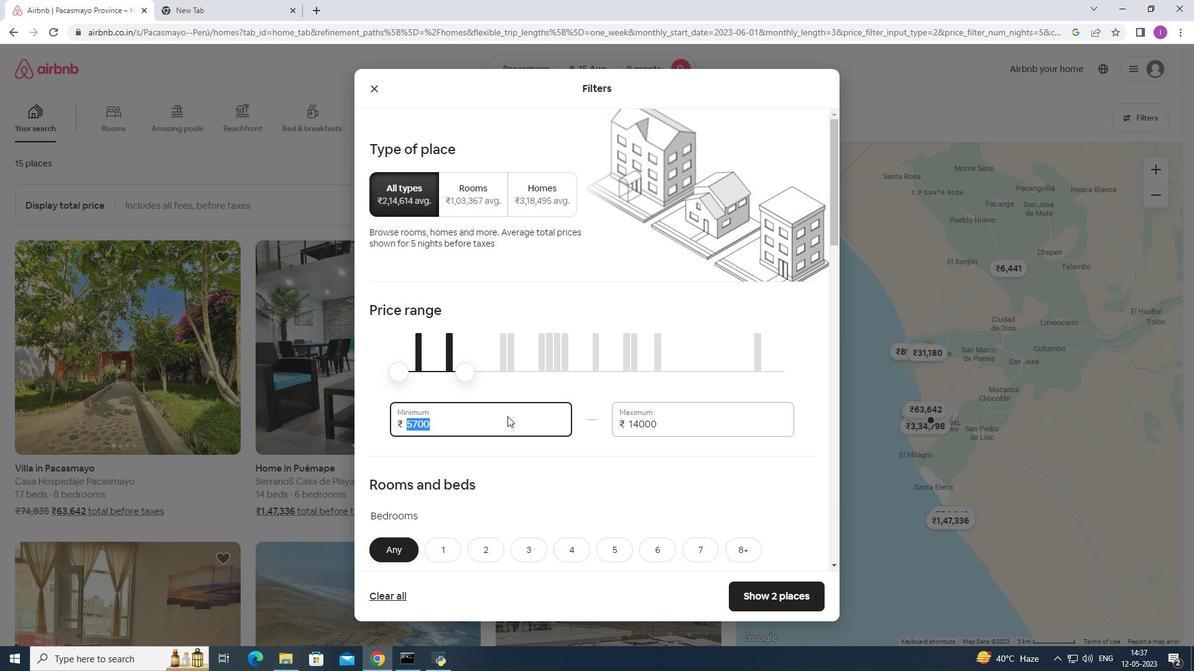 
Action: Key pressed 10000
Screenshot: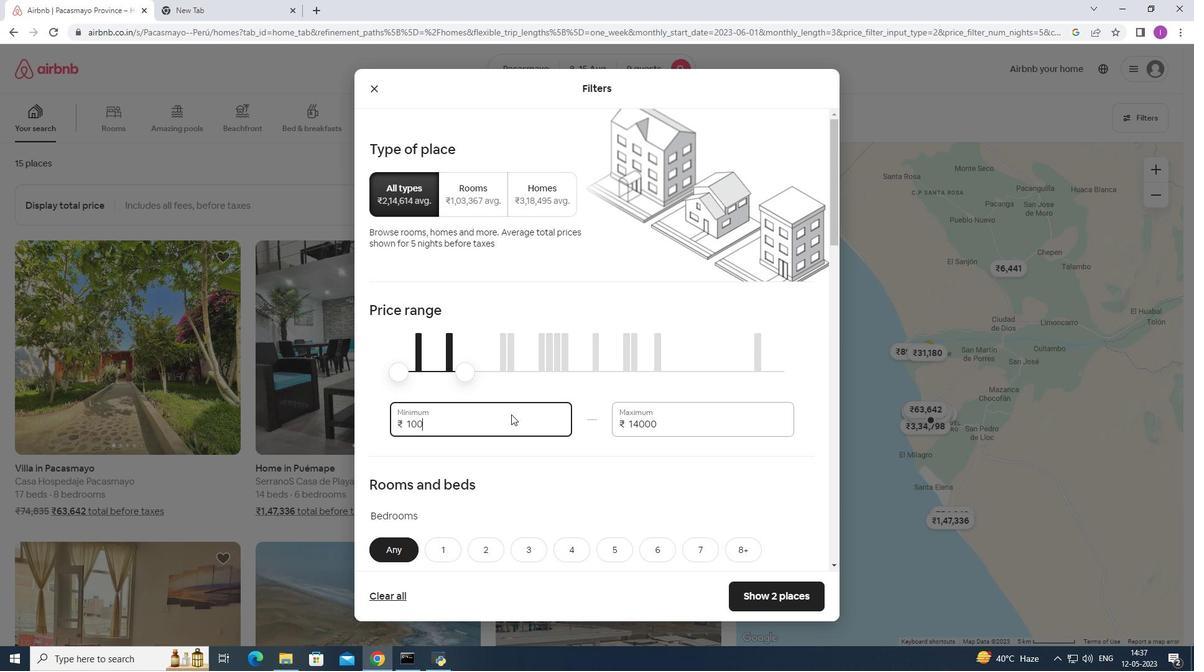 
Action: Mouse moved to (515, 439)
Screenshot: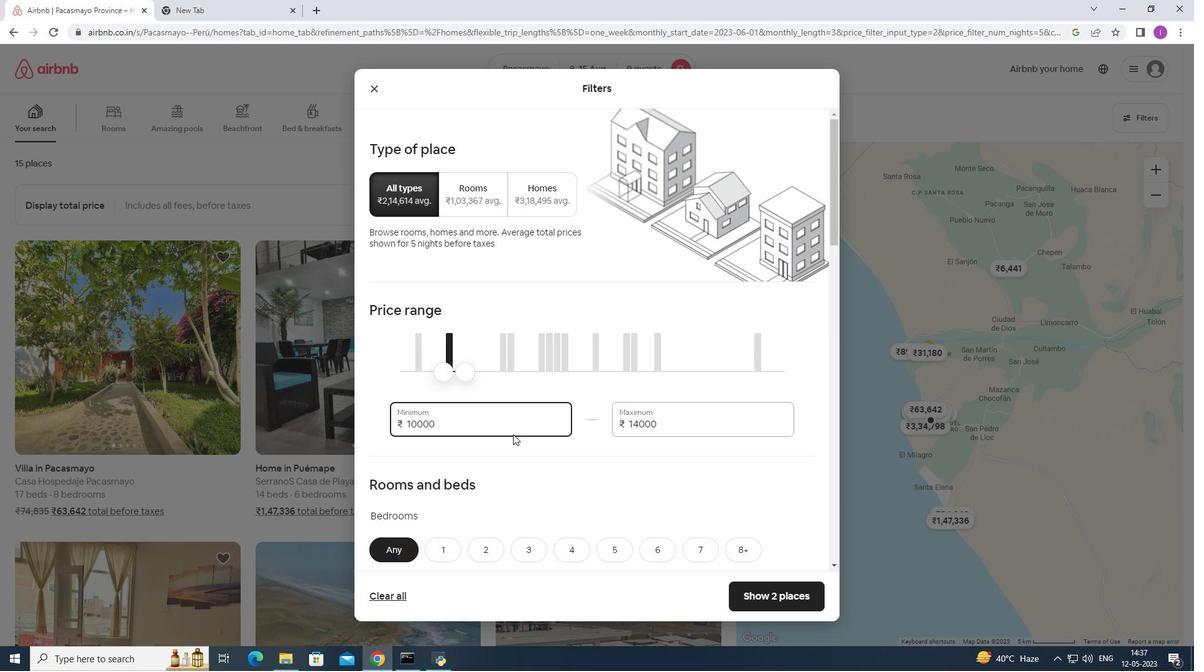 
Action: Mouse scrolled (515, 439) with delta (0, 0)
Screenshot: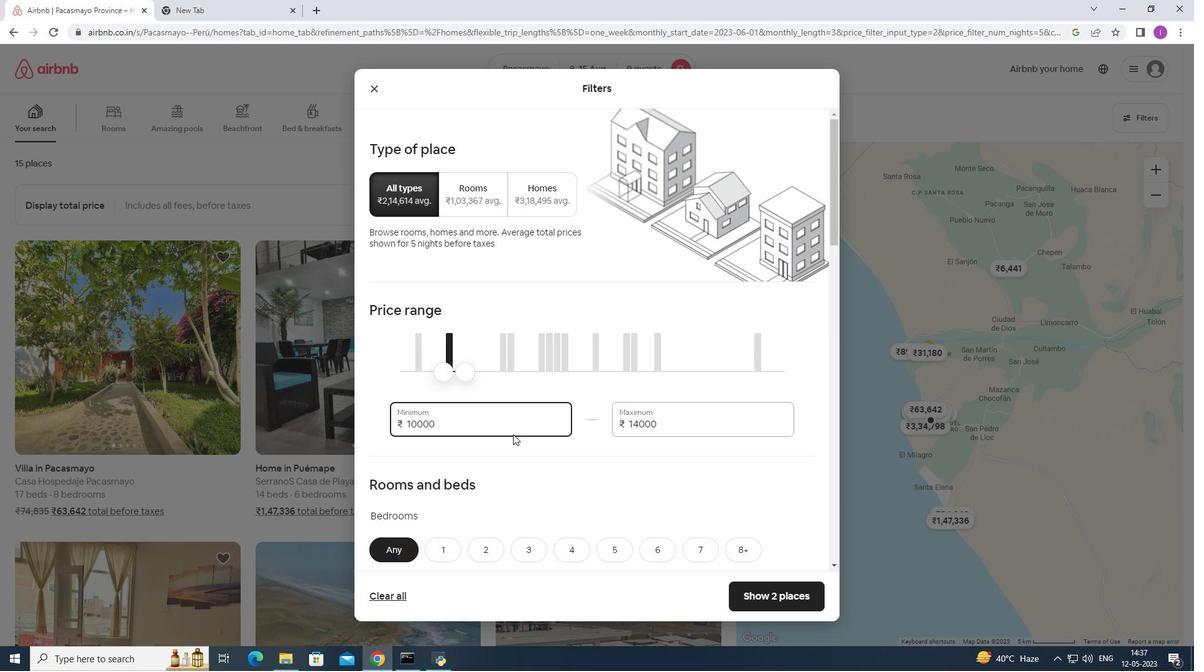 
Action: Mouse moved to (515, 439)
Screenshot: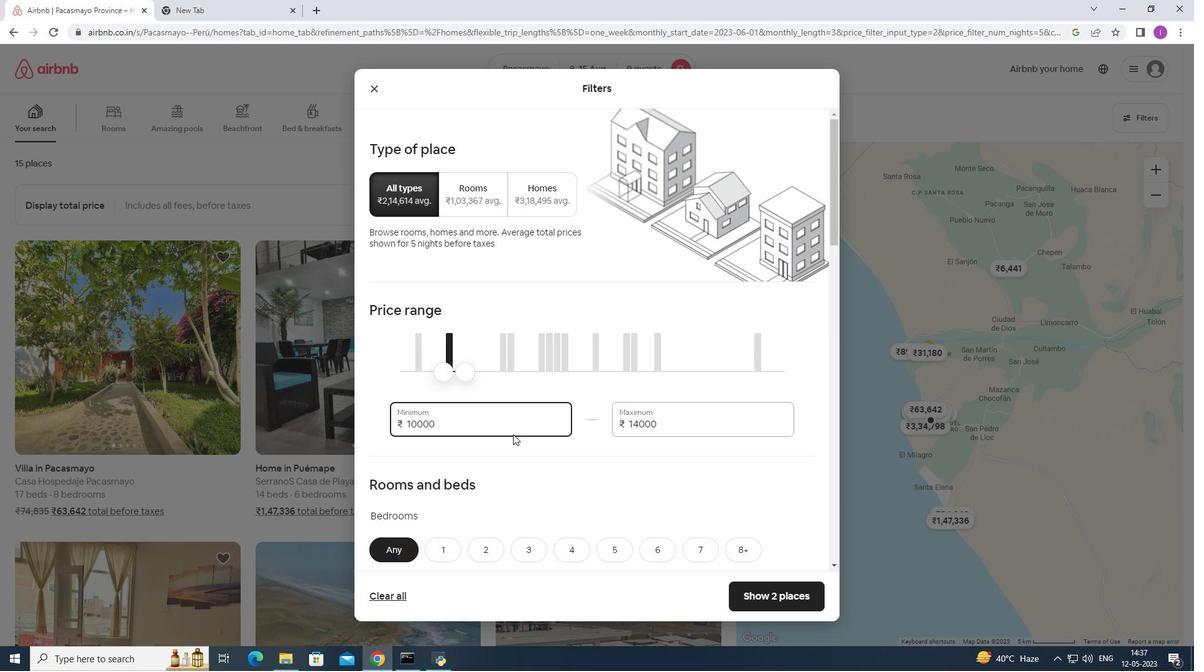 
Action: Mouse scrolled (515, 439) with delta (0, 0)
Screenshot: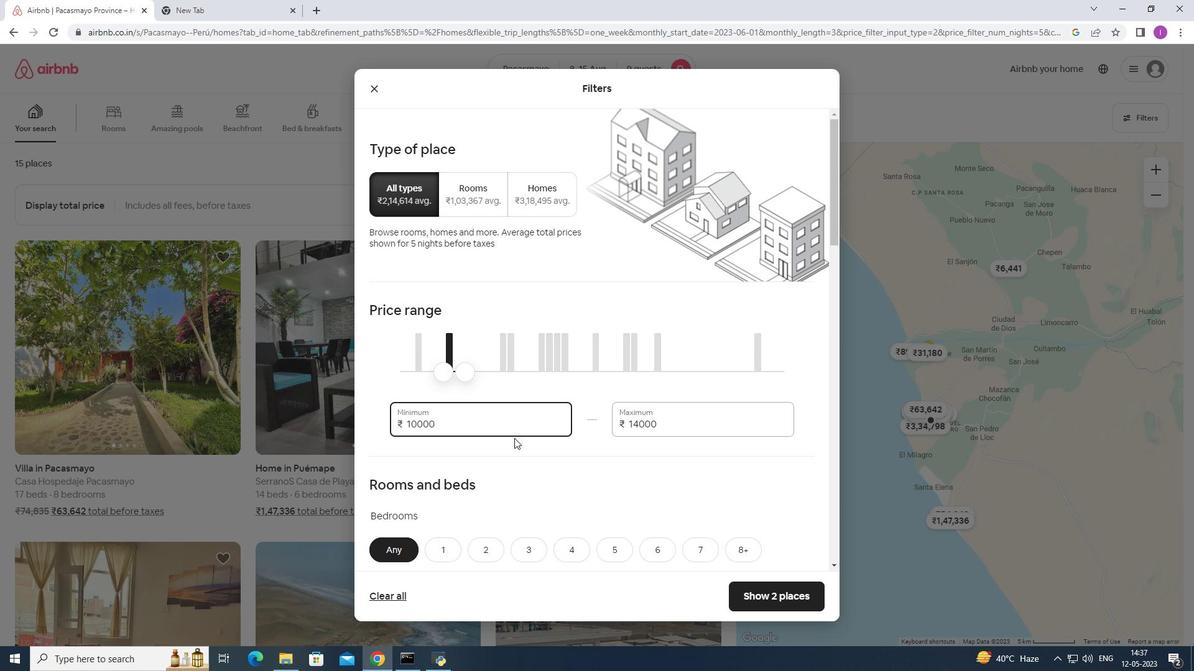 
Action: Mouse moved to (516, 440)
Screenshot: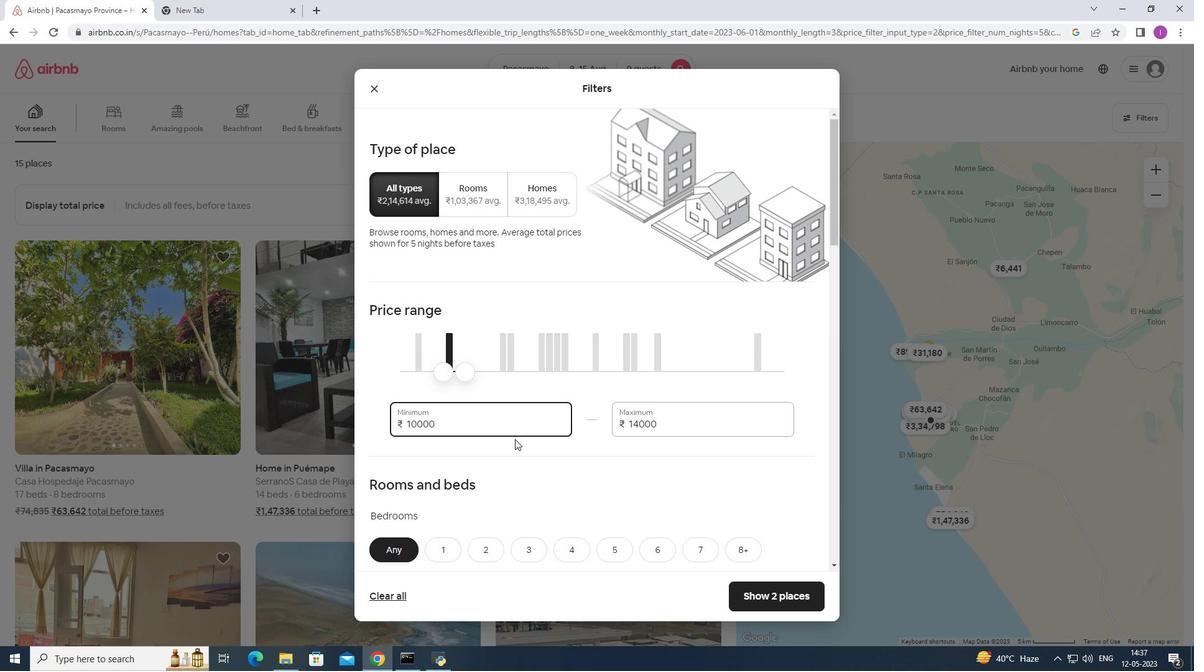 
Action: Mouse scrolled (516, 439) with delta (0, 0)
Screenshot: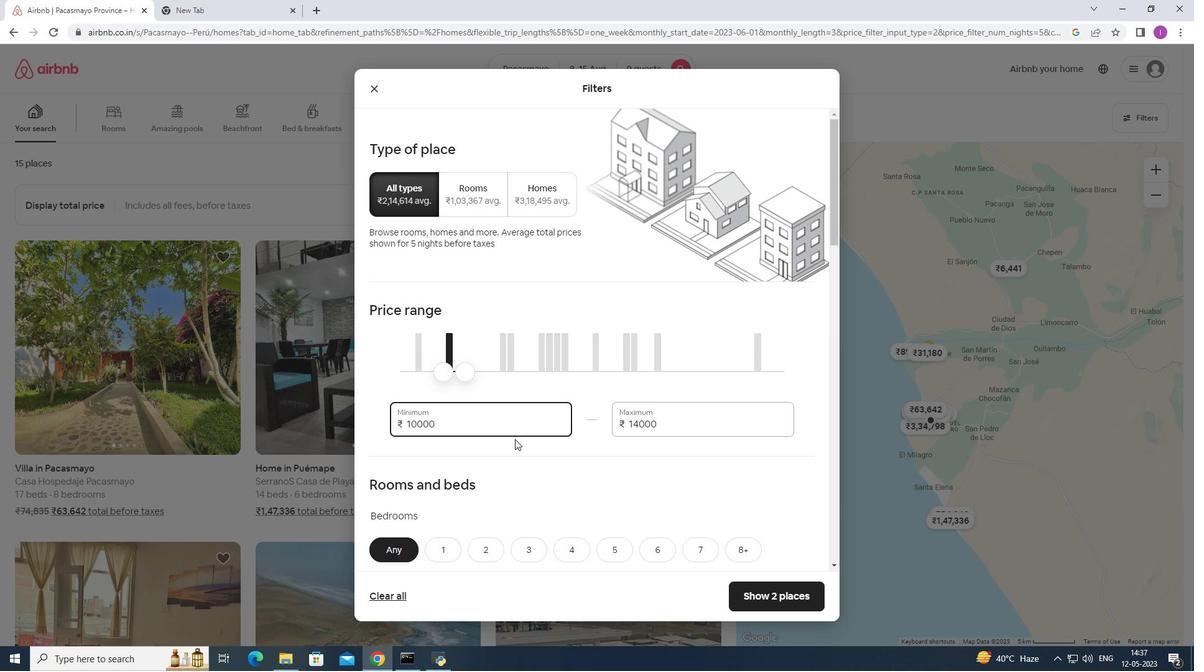 
Action: Mouse moved to (609, 362)
Screenshot: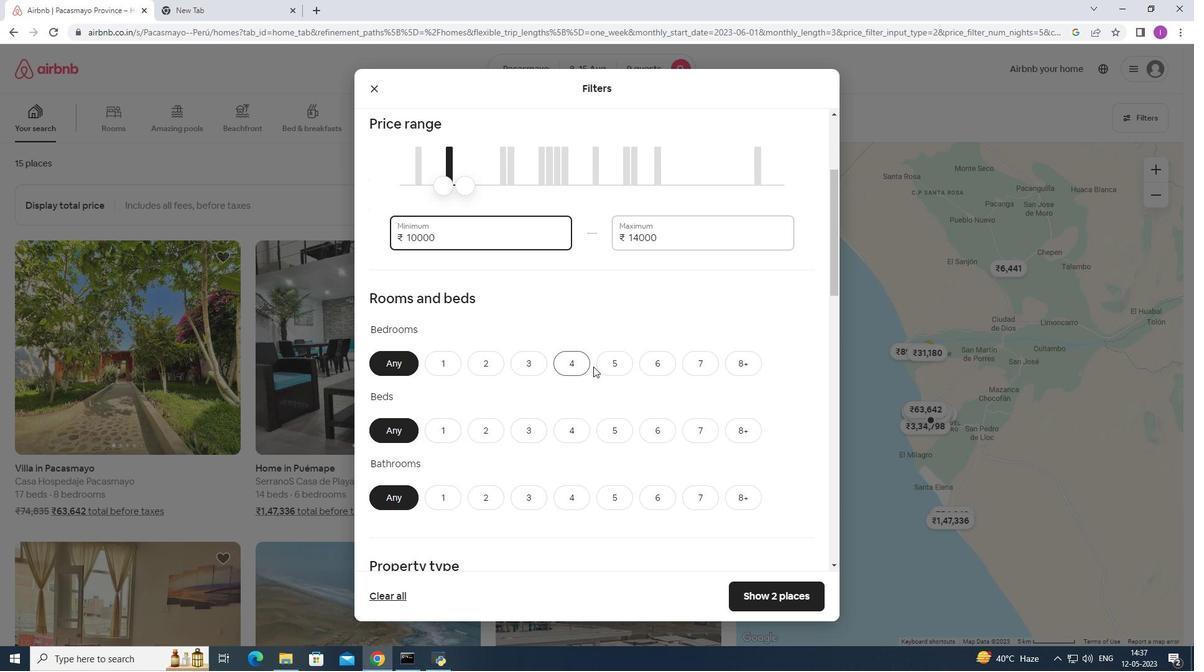 
Action: Mouse pressed left at (609, 362)
Screenshot: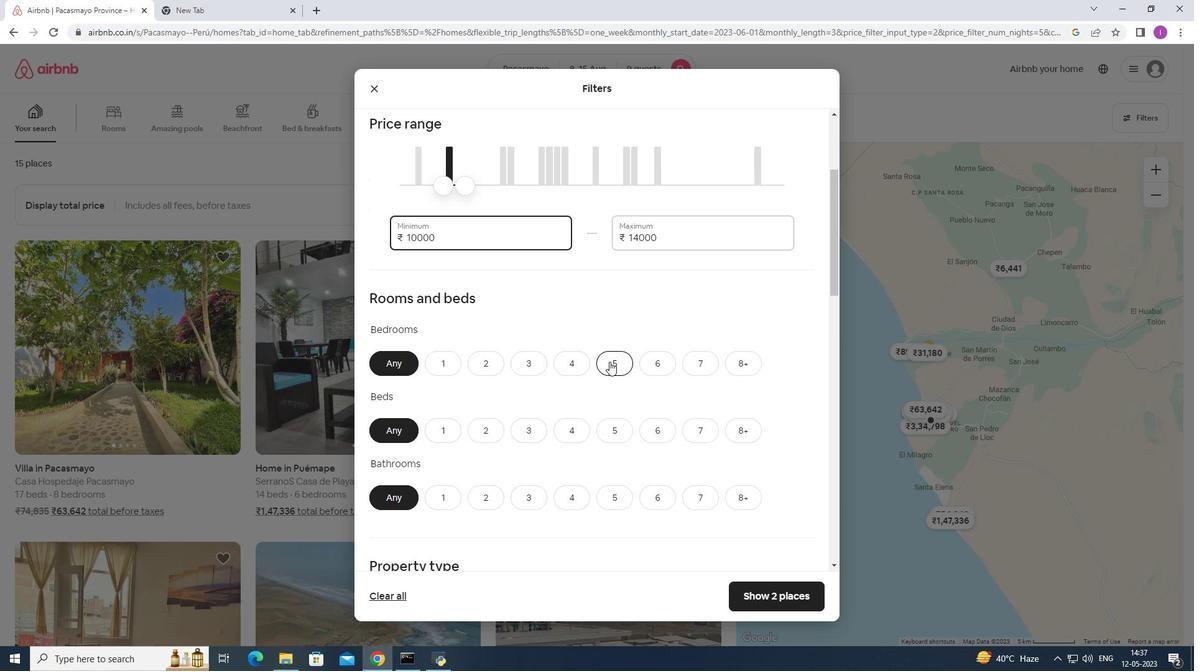 
Action: Mouse moved to (750, 429)
Screenshot: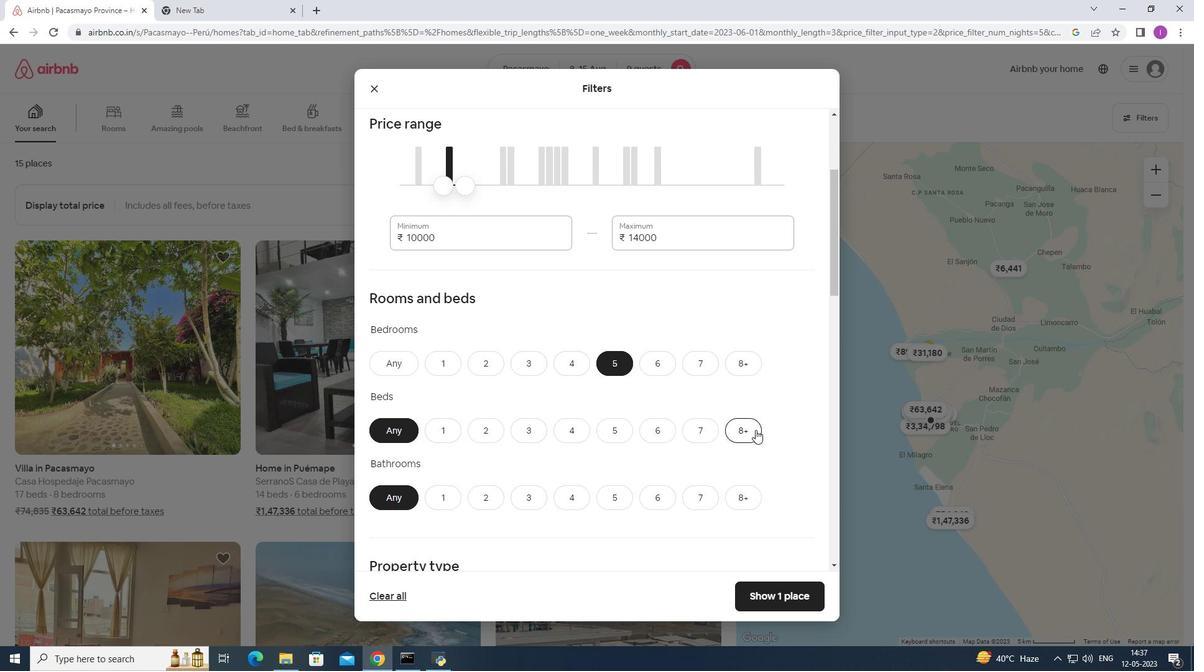 
Action: Mouse pressed left at (750, 429)
Screenshot: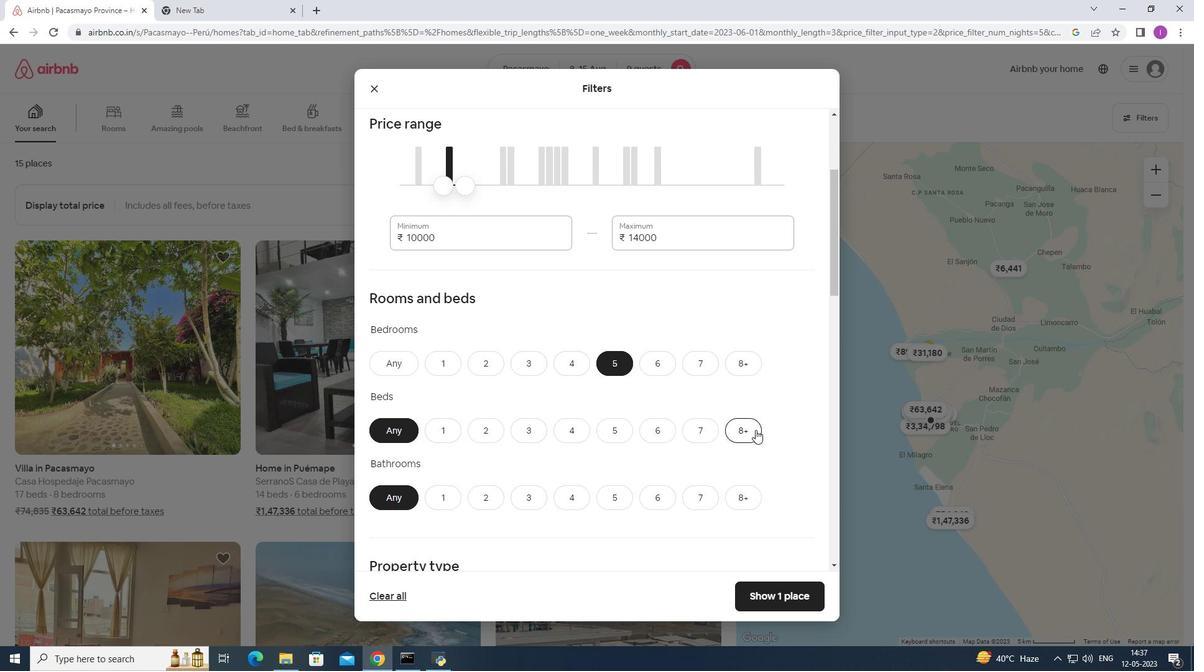 
Action: Mouse moved to (623, 500)
Screenshot: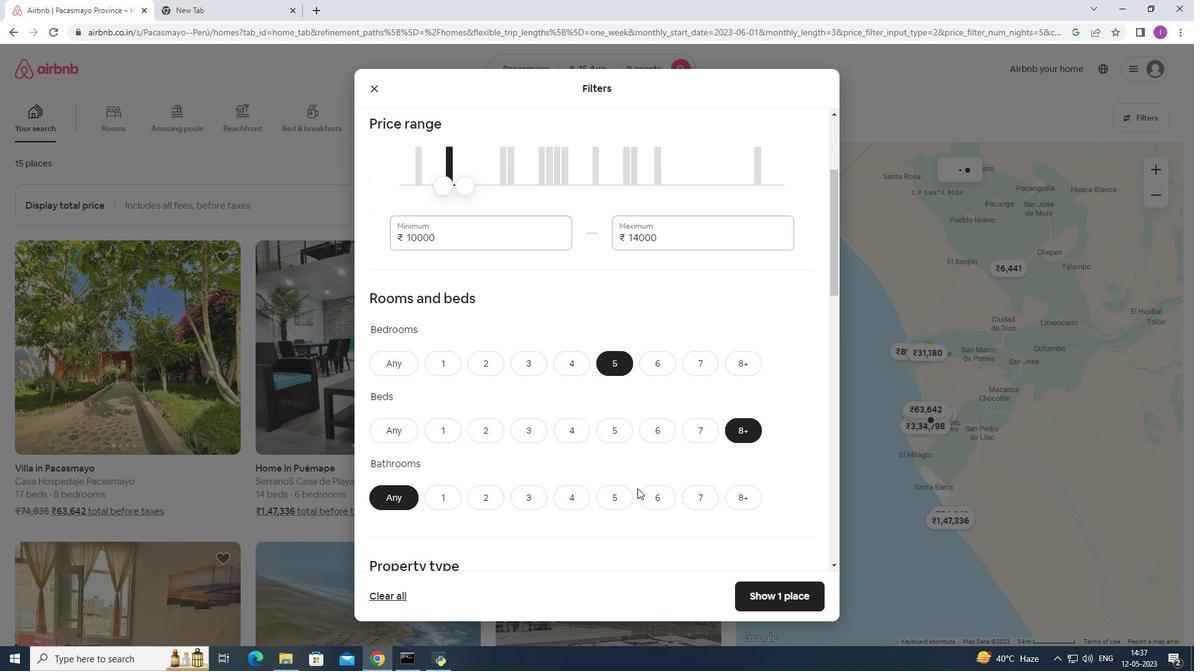
Action: Mouse pressed left at (623, 500)
Screenshot: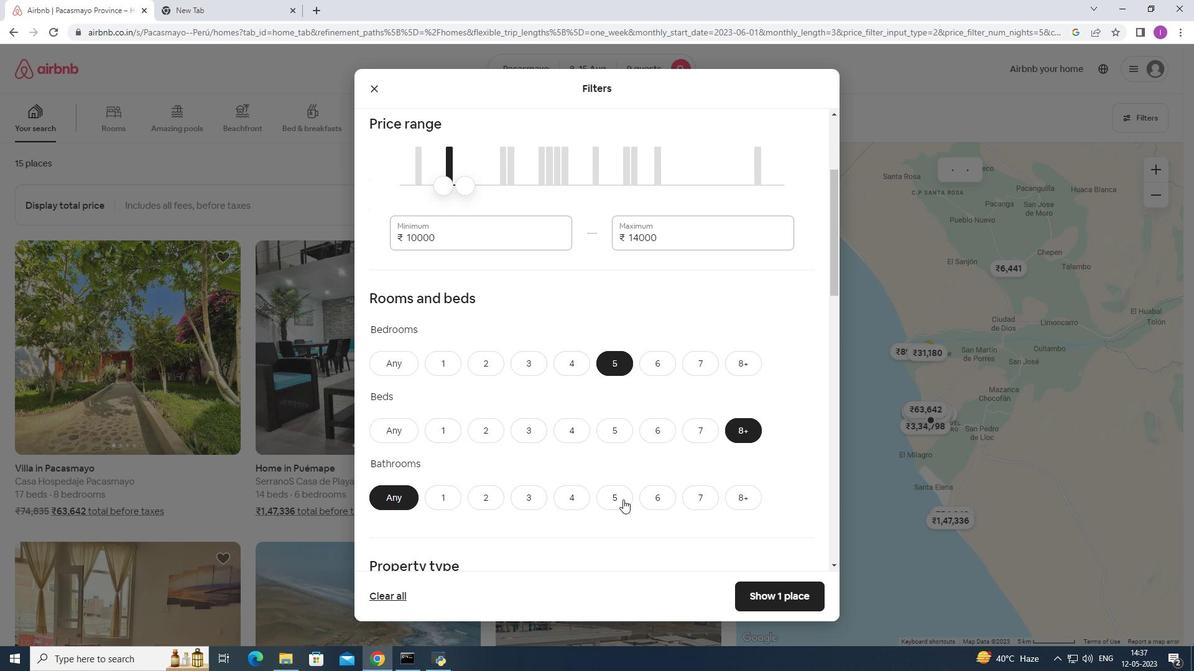 
Action: Mouse moved to (554, 430)
Screenshot: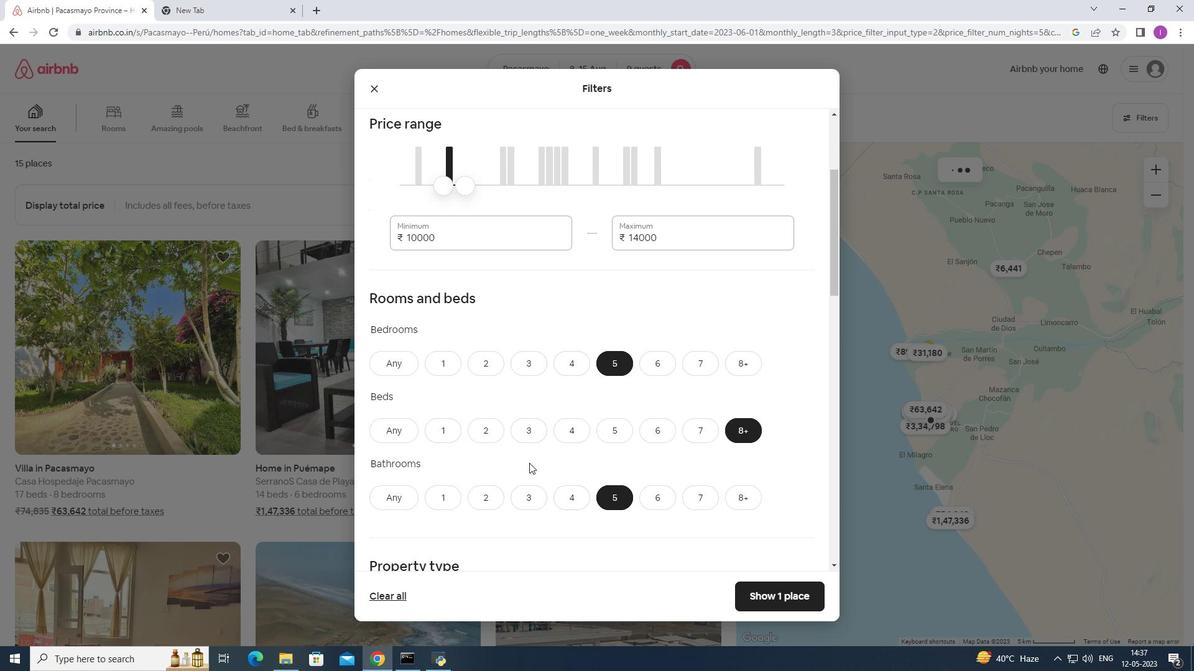
Action: Mouse scrolled (554, 429) with delta (0, 0)
Screenshot: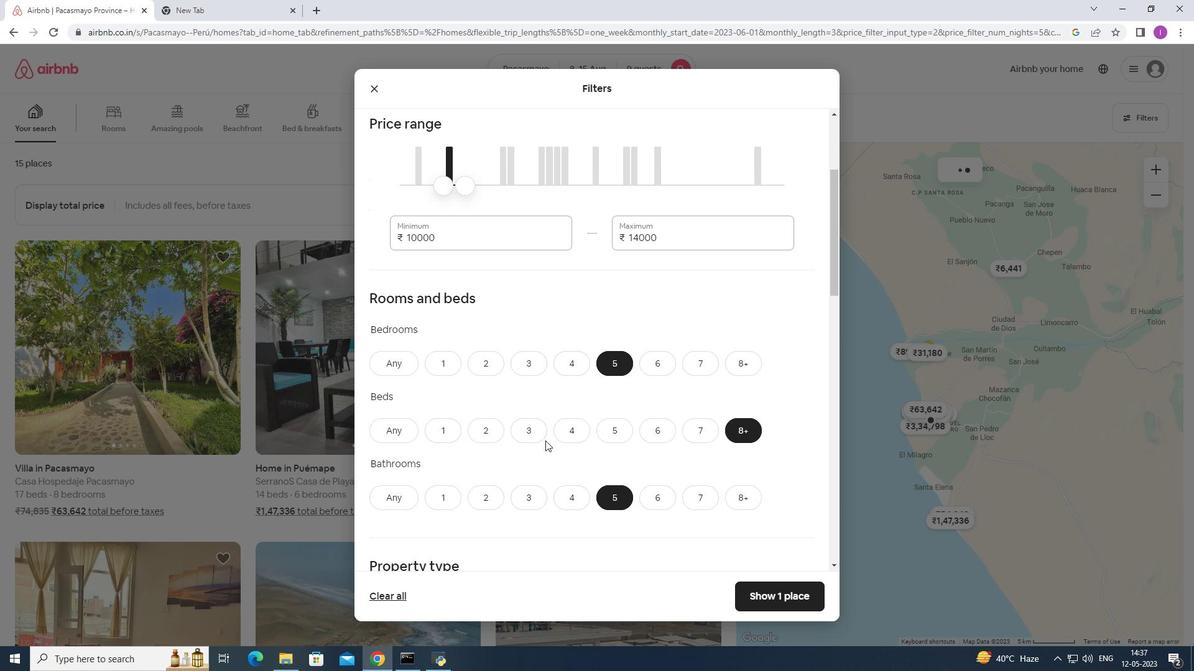 
Action: Mouse scrolled (554, 429) with delta (0, 0)
Screenshot: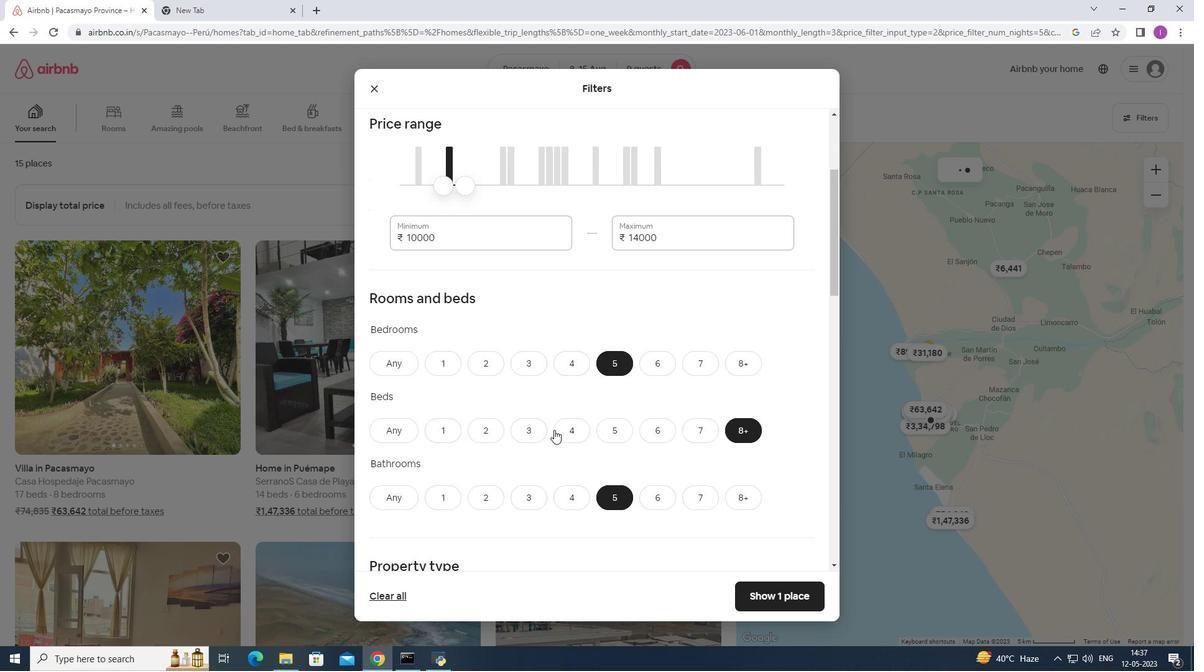 
Action: Mouse scrolled (554, 429) with delta (0, 0)
Screenshot: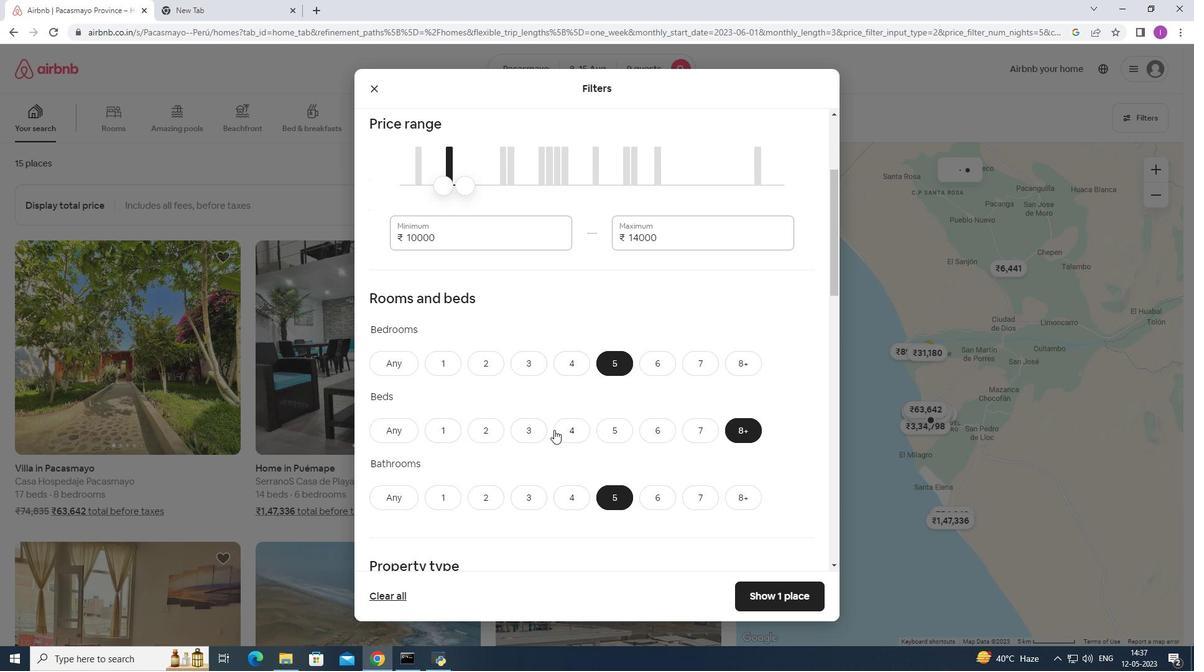 
Action: Mouse moved to (566, 423)
Screenshot: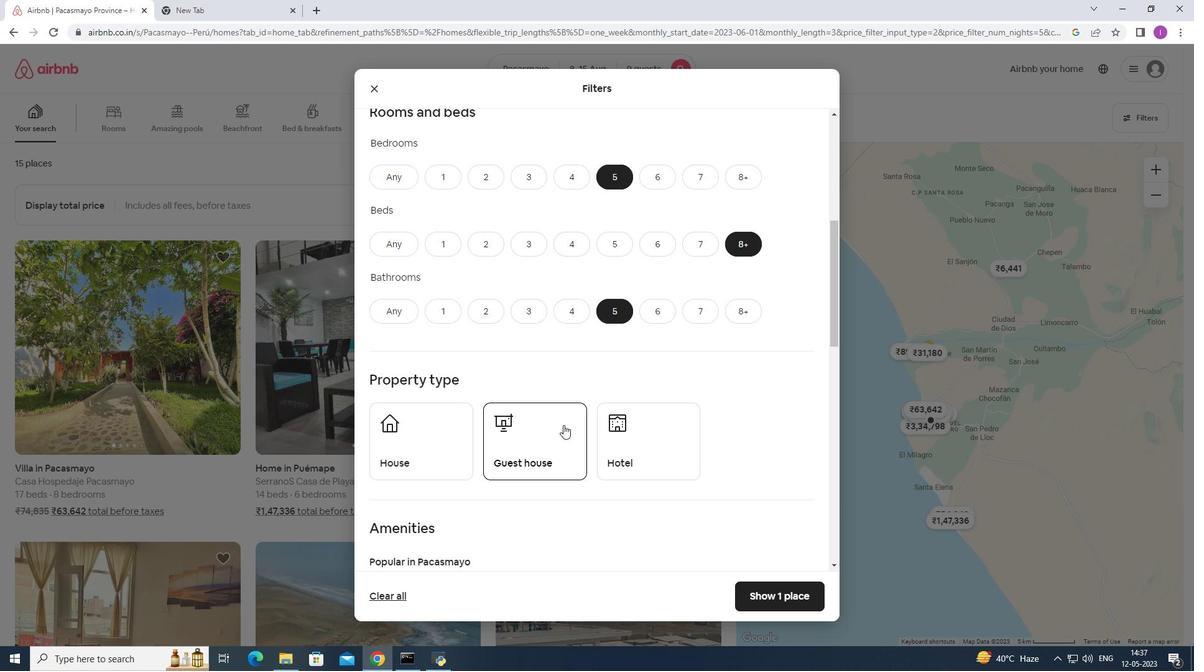 
Action: Mouse scrolled (566, 423) with delta (0, 0)
Screenshot: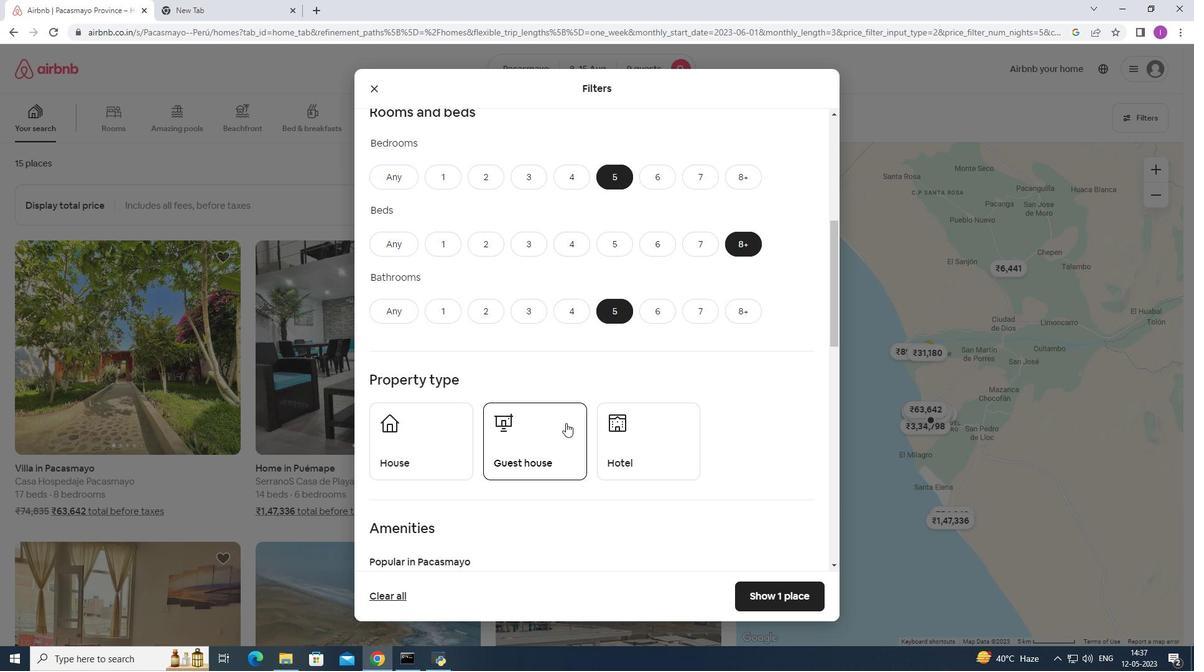 
Action: Mouse scrolled (566, 423) with delta (0, 0)
Screenshot: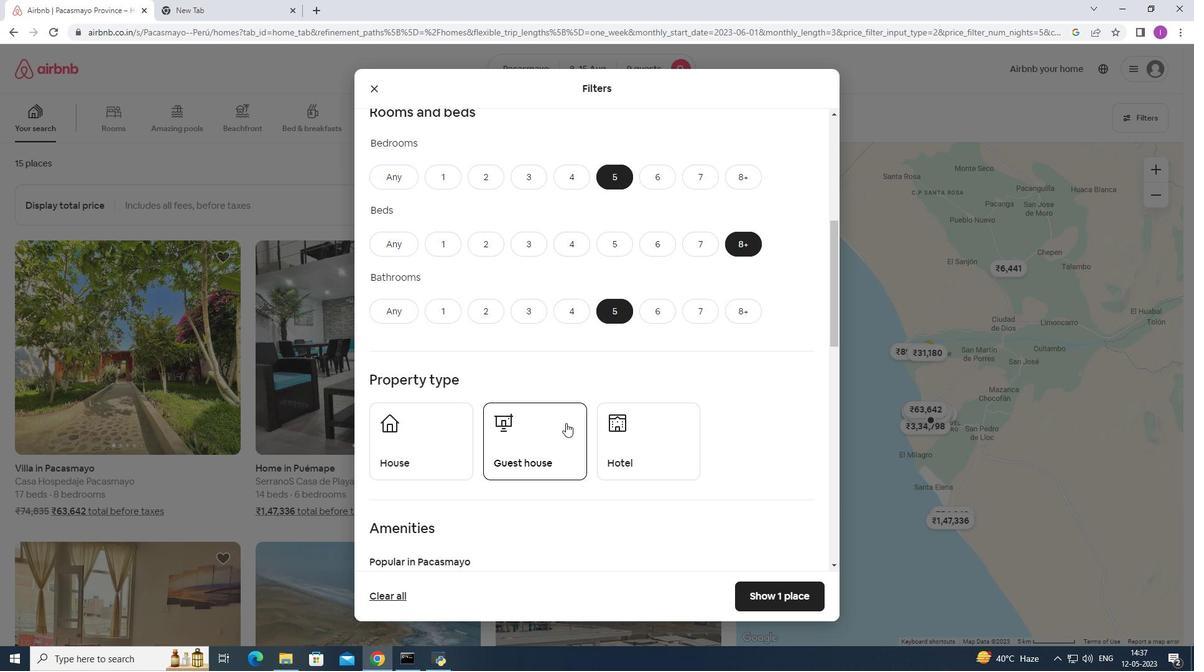 
Action: Mouse moved to (470, 339)
Screenshot: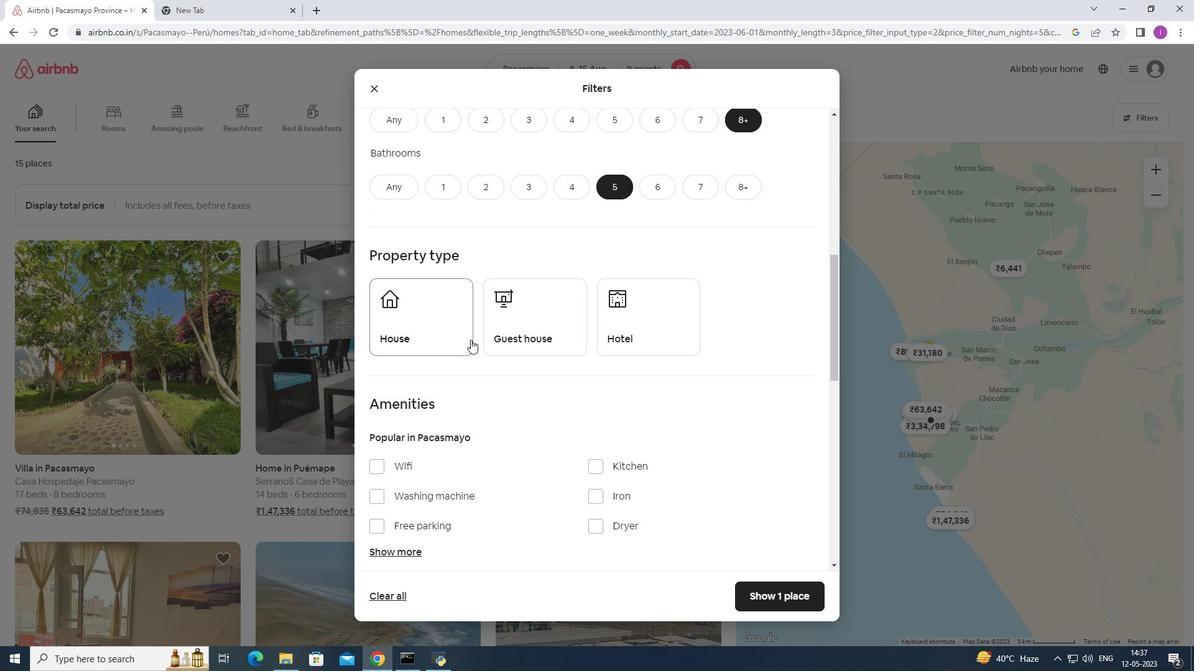 
Action: Mouse pressed left at (470, 339)
Screenshot: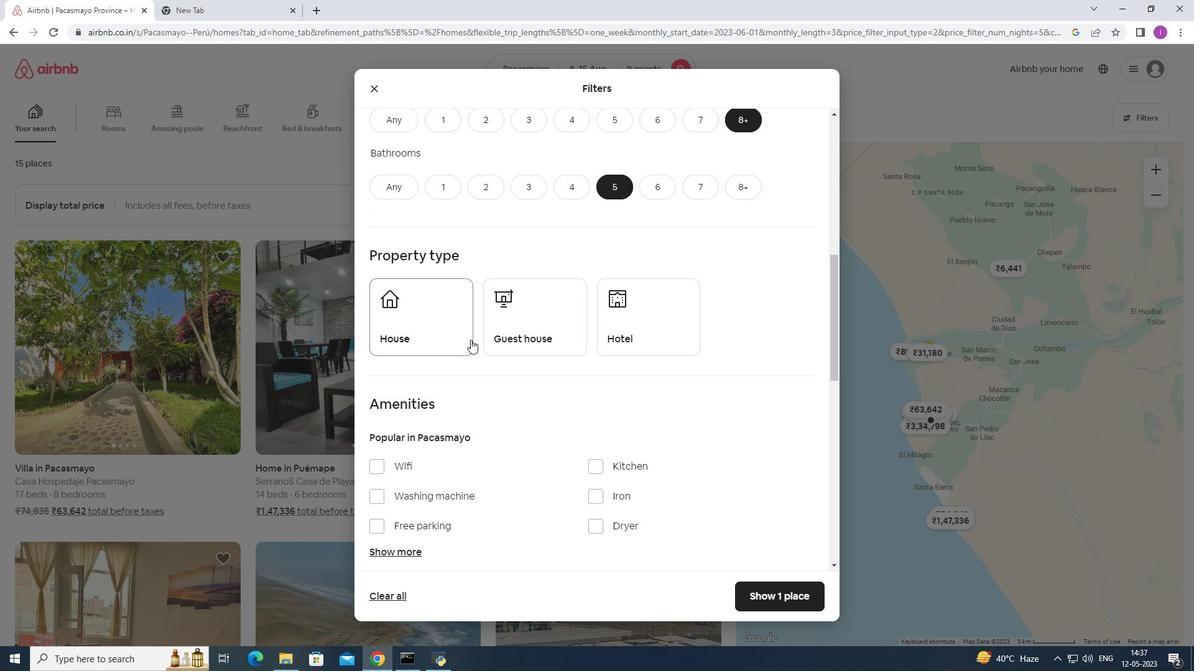 
Action: Mouse moved to (520, 332)
Screenshot: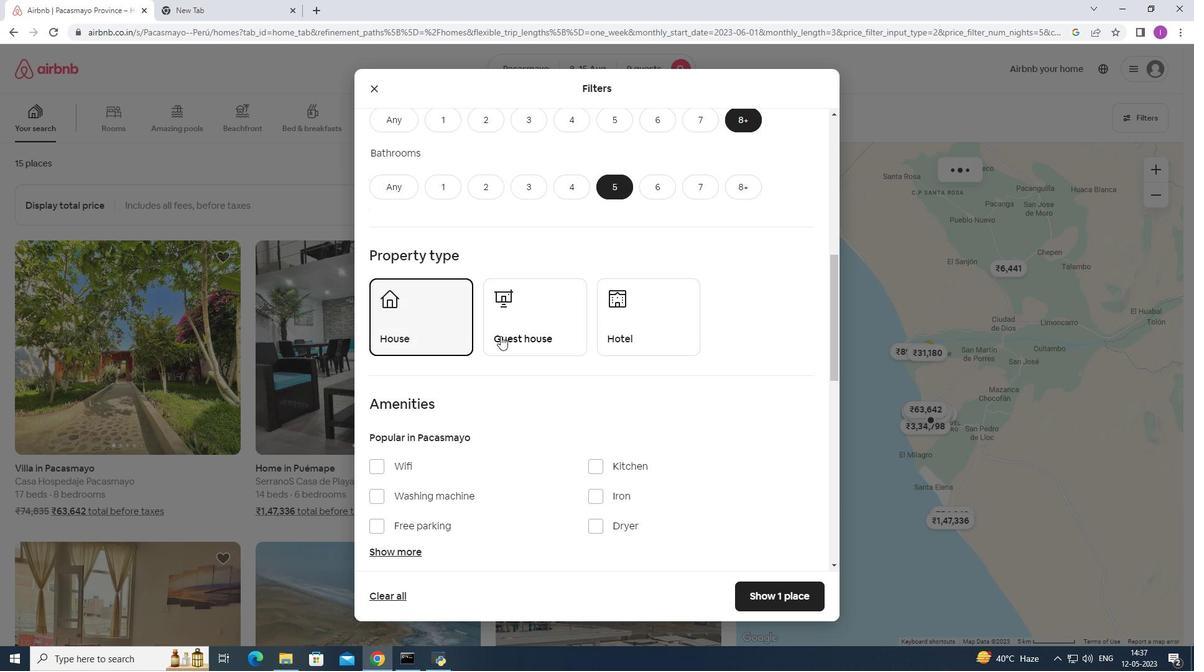 
Action: Mouse pressed left at (520, 332)
Screenshot: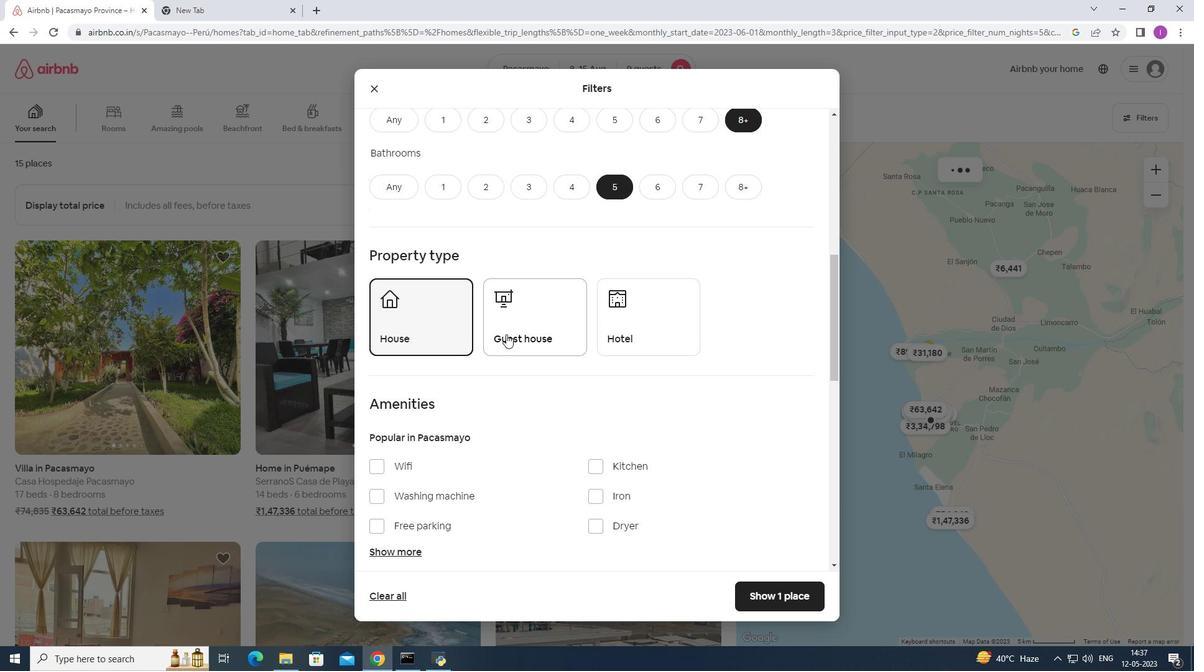 
Action: Mouse moved to (602, 311)
Screenshot: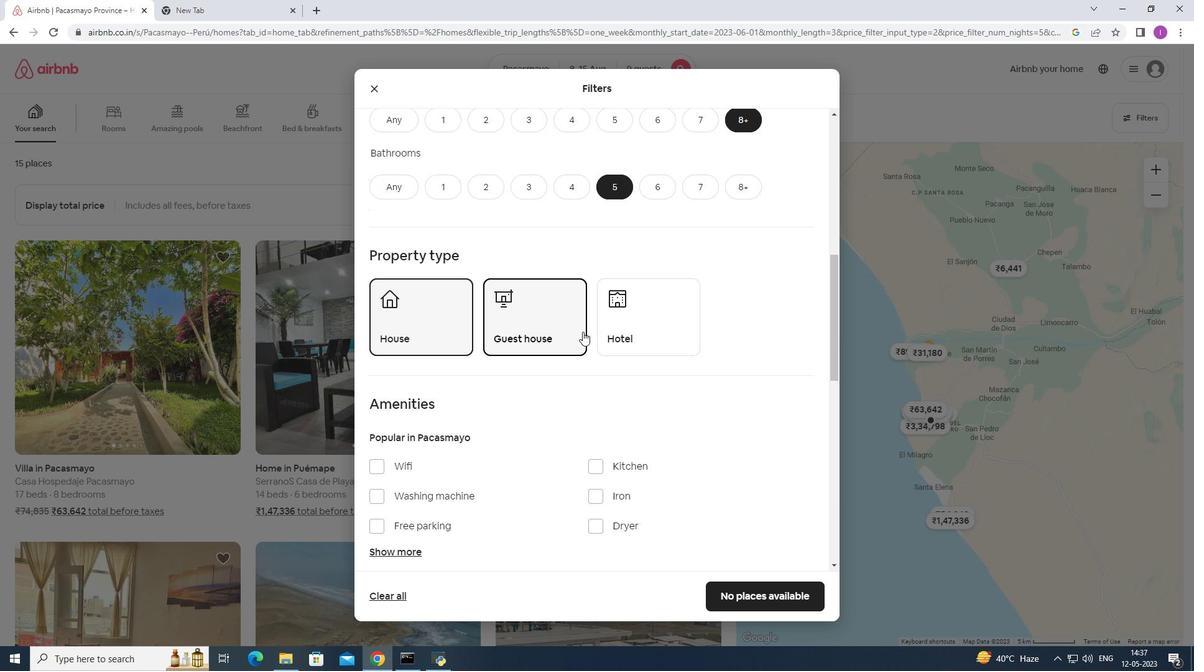 
Action: Mouse scrolled (602, 310) with delta (0, 0)
Screenshot: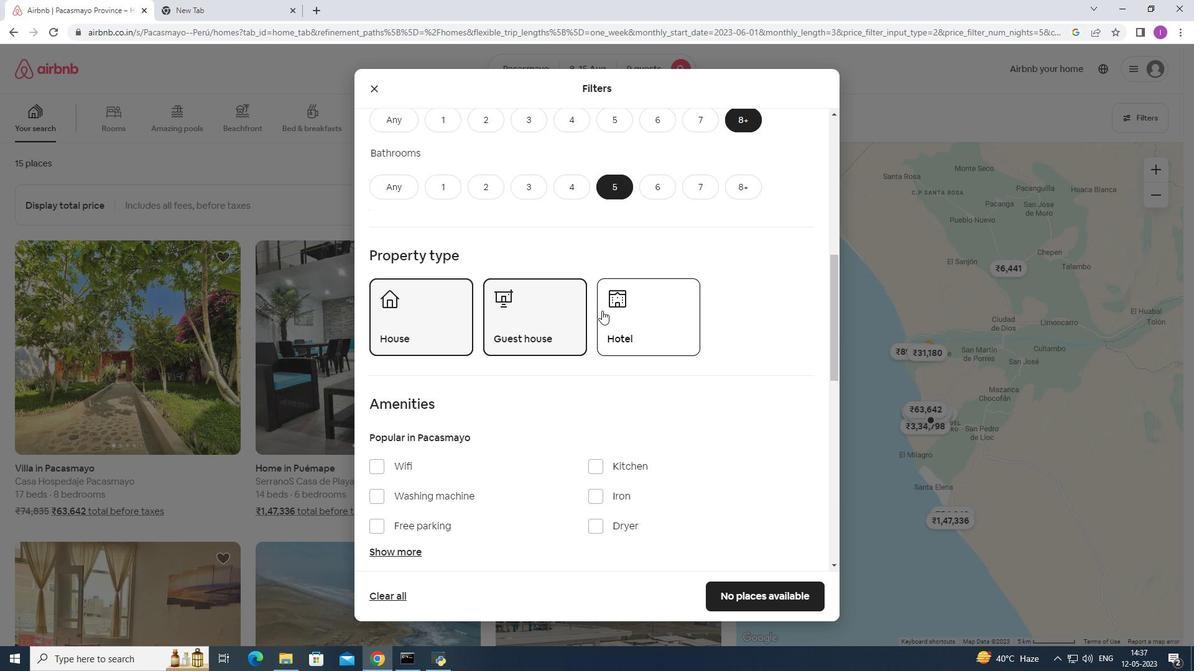 
Action: Mouse moved to (458, 310)
Screenshot: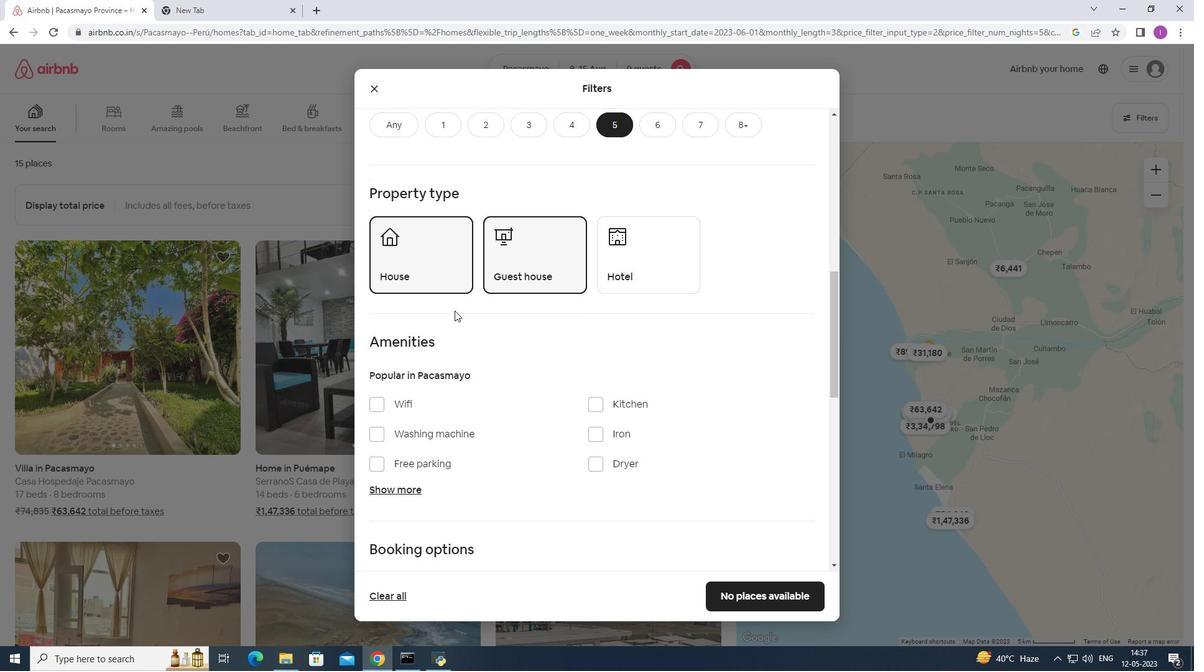 
Action: Mouse scrolled (458, 309) with delta (0, 0)
Screenshot: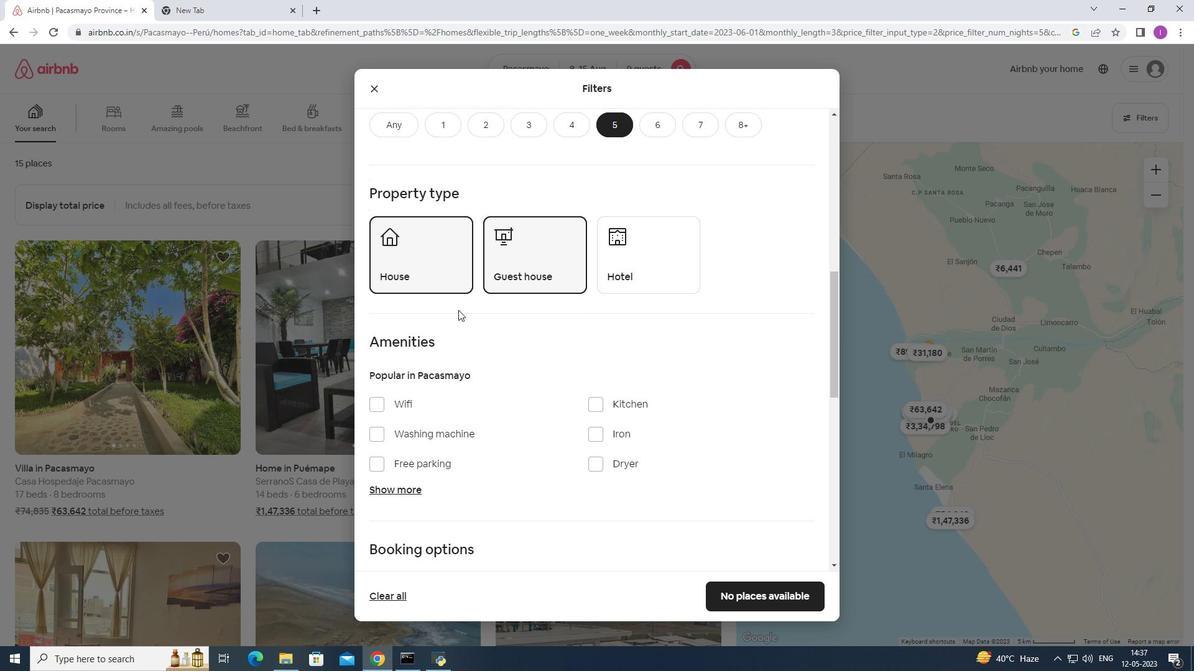 
Action: Mouse scrolled (458, 309) with delta (0, 0)
Screenshot: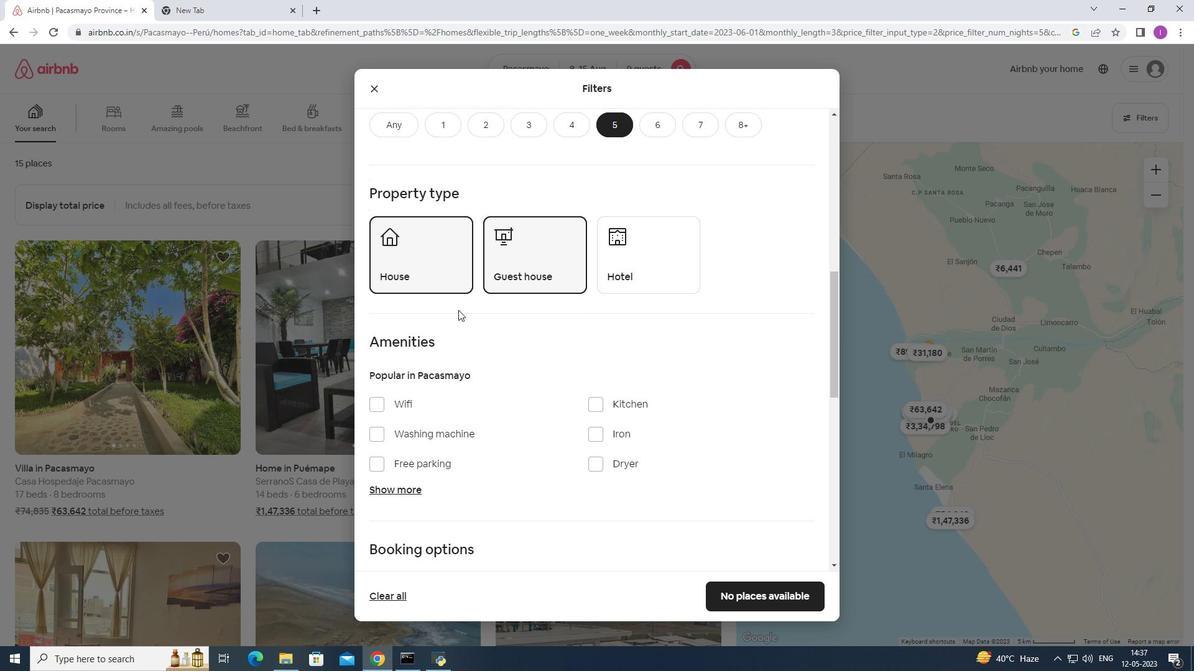 
Action: Mouse moved to (376, 278)
Screenshot: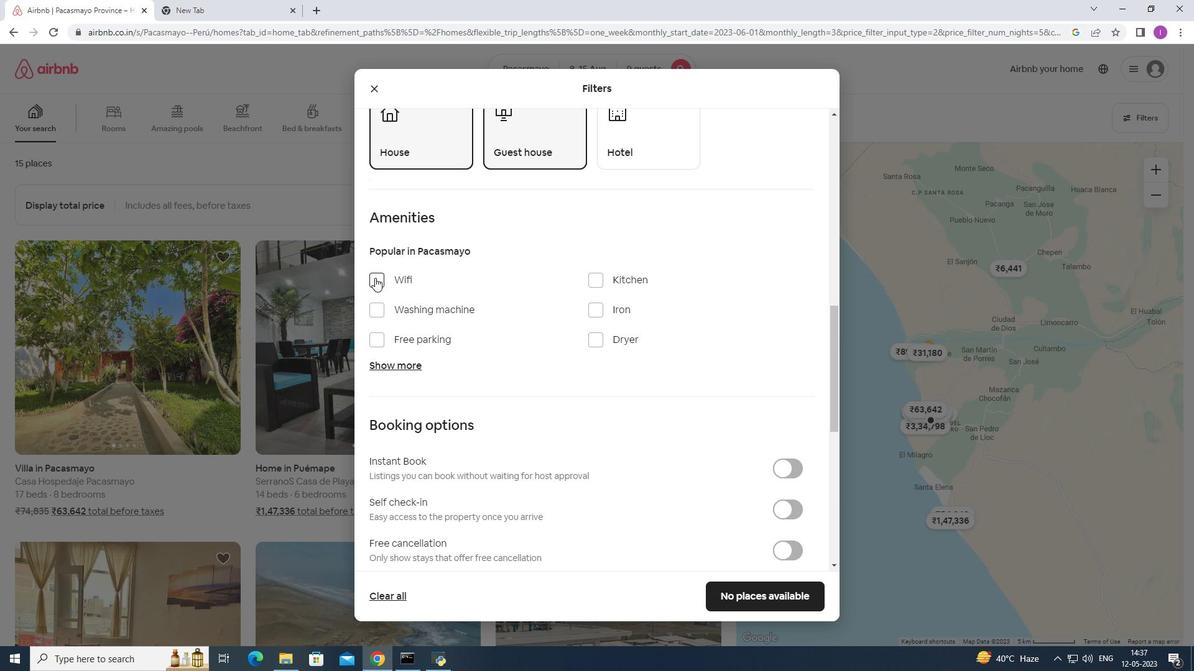 
Action: Mouse pressed left at (376, 278)
Screenshot: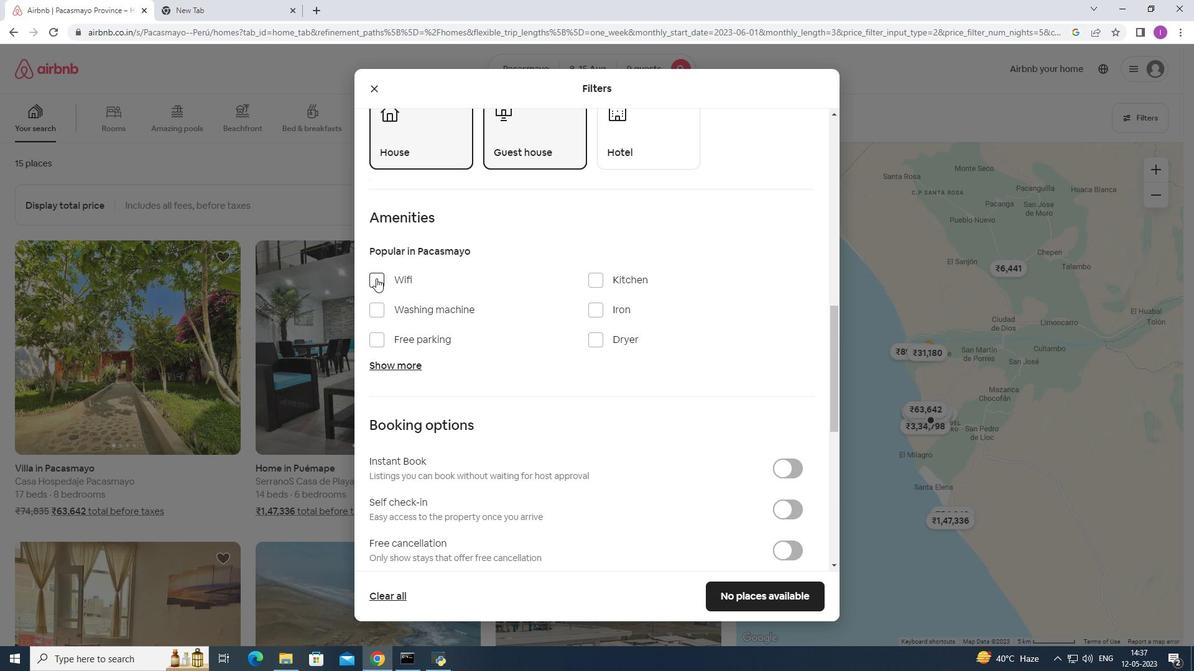
Action: Mouse moved to (379, 337)
Screenshot: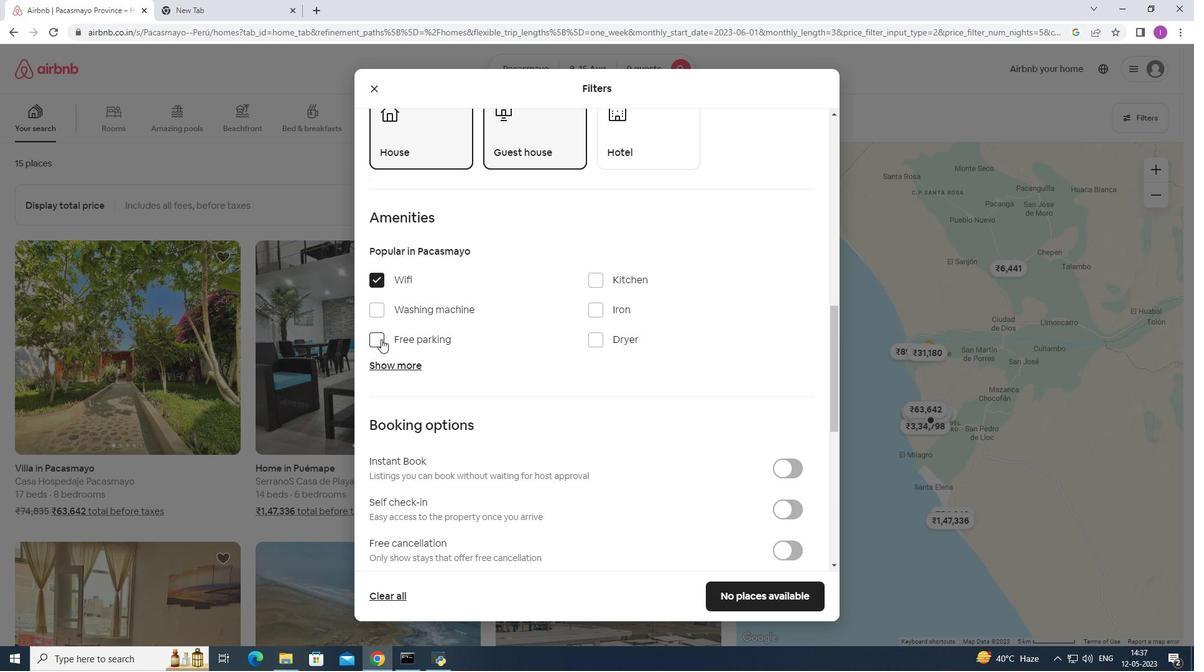 
Action: Mouse pressed left at (379, 337)
Screenshot: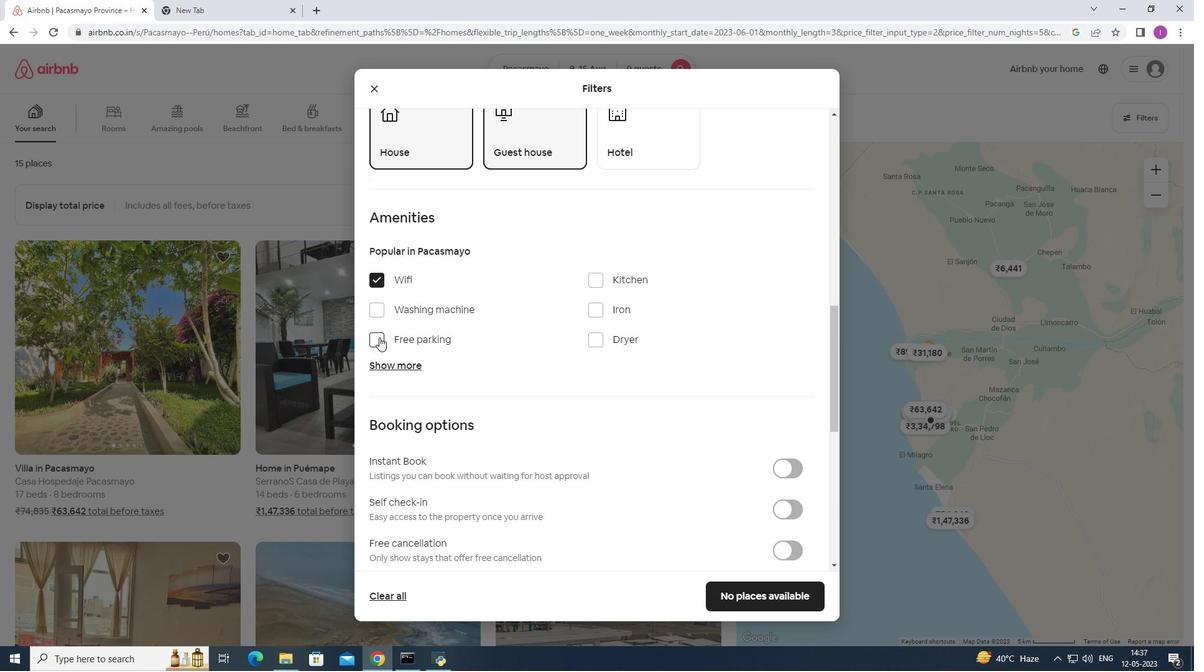 
Action: Mouse moved to (413, 363)
Screenshot: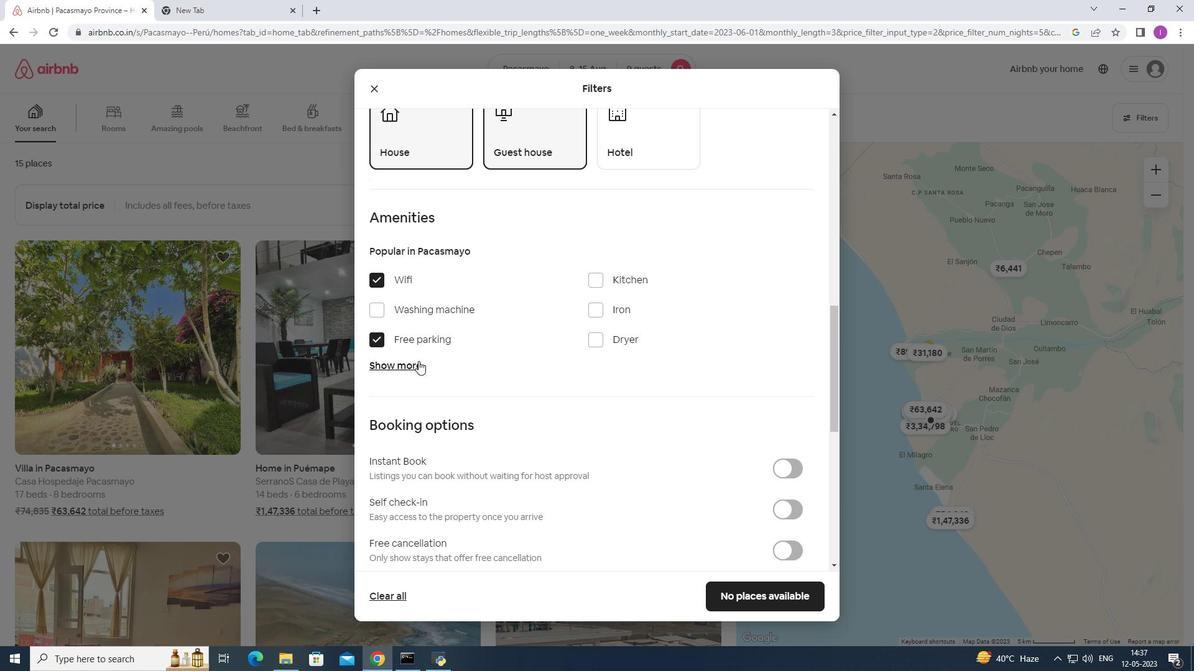 
Action: Mouse pressed left at (413, 363)
Screenshot: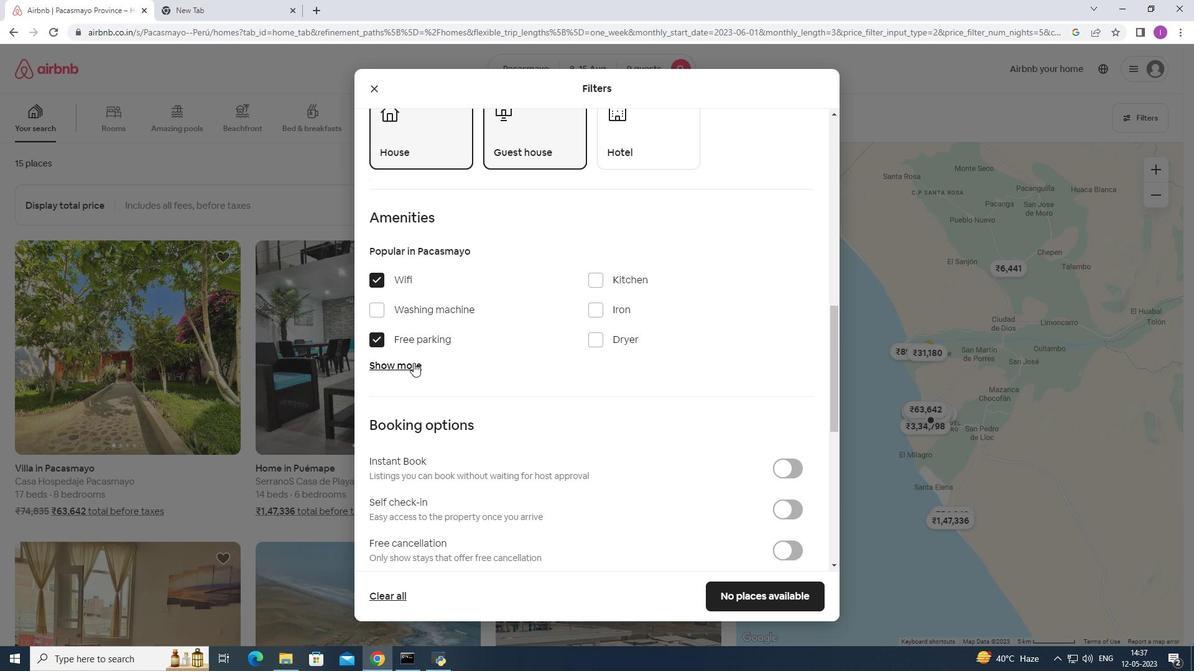 
Action: Mouse moved to (590, 441)
Screenshot: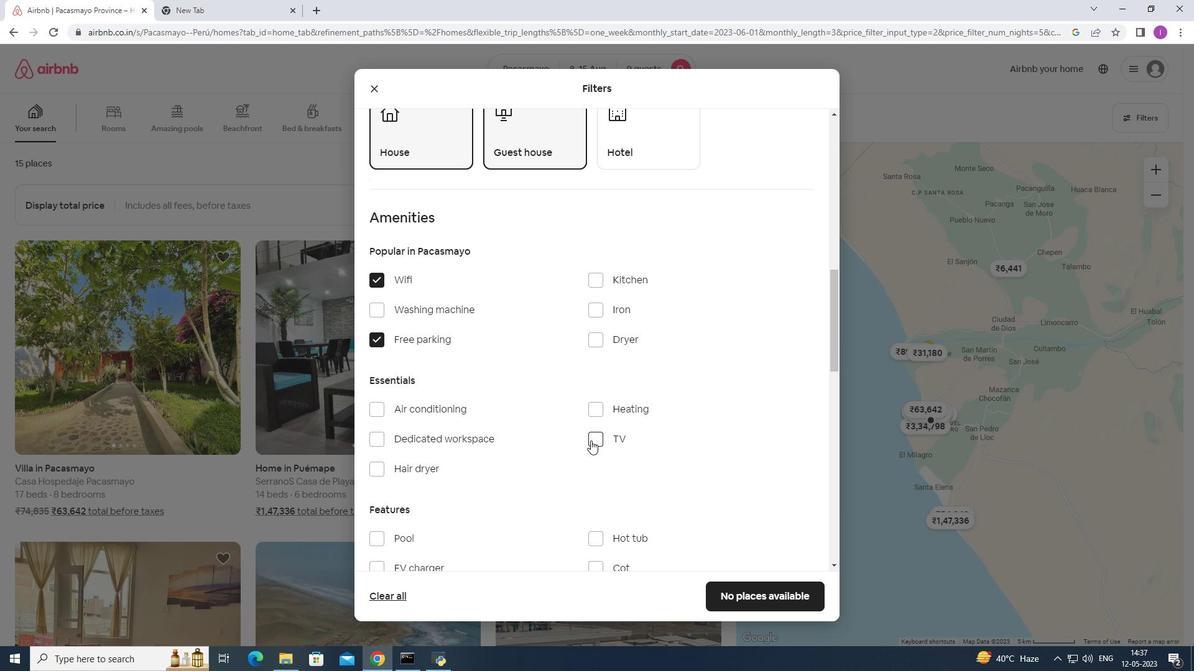 
Action: Mouse pressed left at (590, 441)
Screenshot: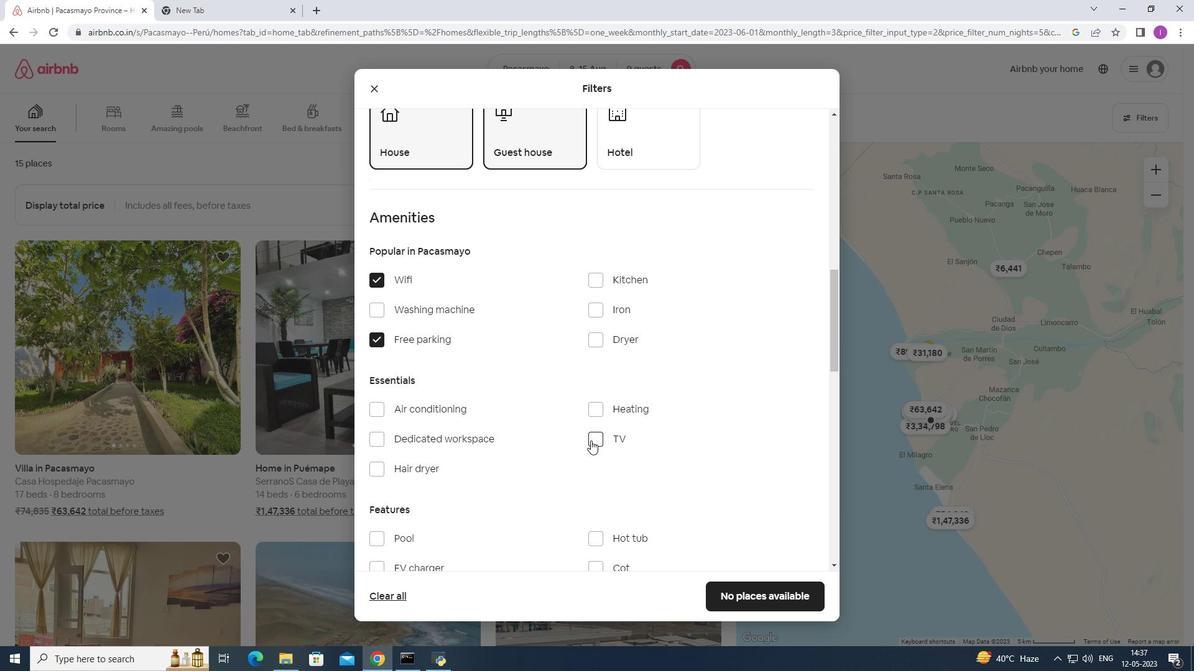 
Action: Mouse moved to (524, 404)
Screenshot: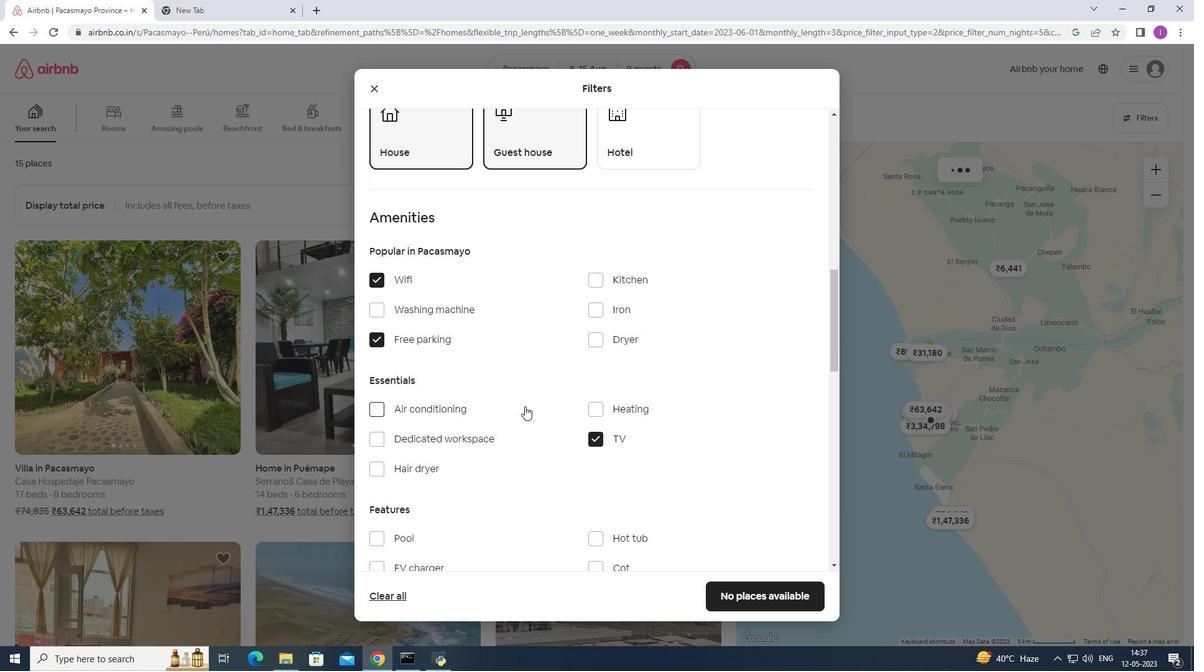 
Action: Mouse scrolled (524, 403) with delta (0, 0)
Screenshot: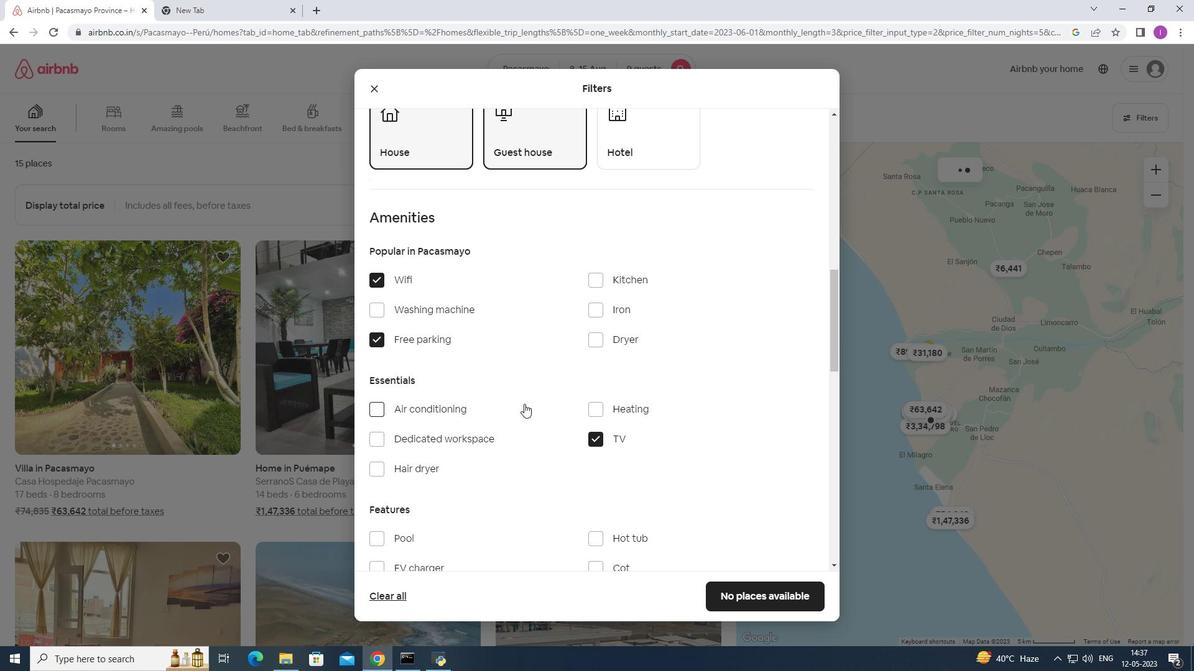 
Action: Mouse scrolled (524, 403) with delta (0, 0)
Screenshot: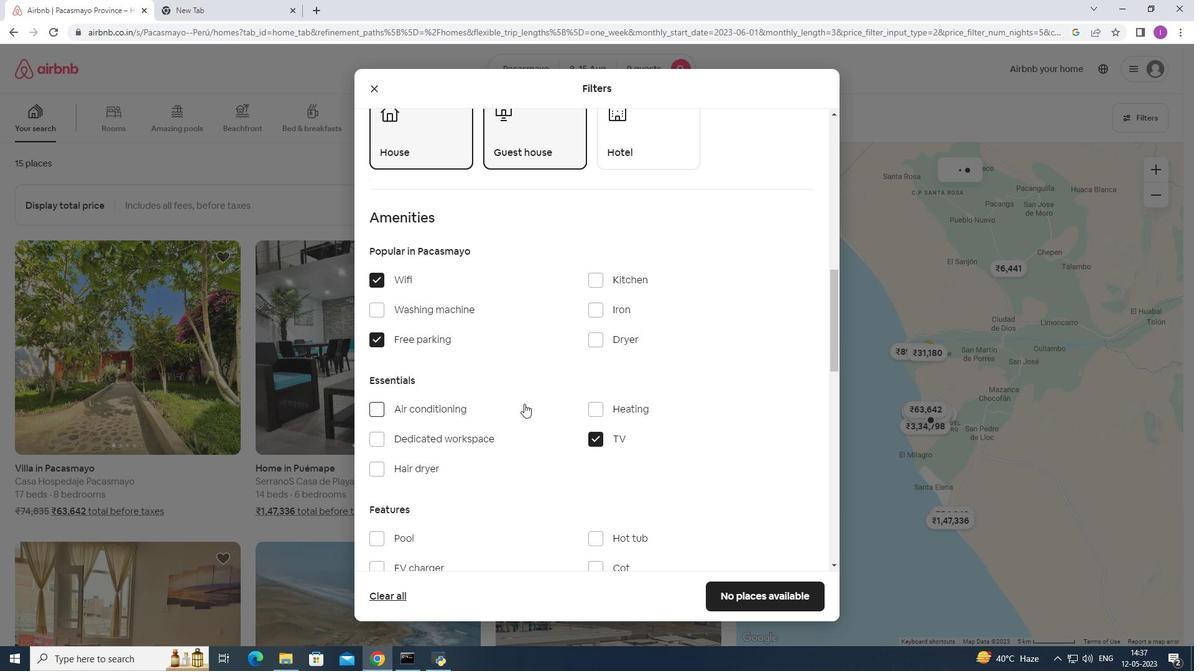 
Action: Mouse scrolled (524, 403) with delta (0, 0)
Screenshot: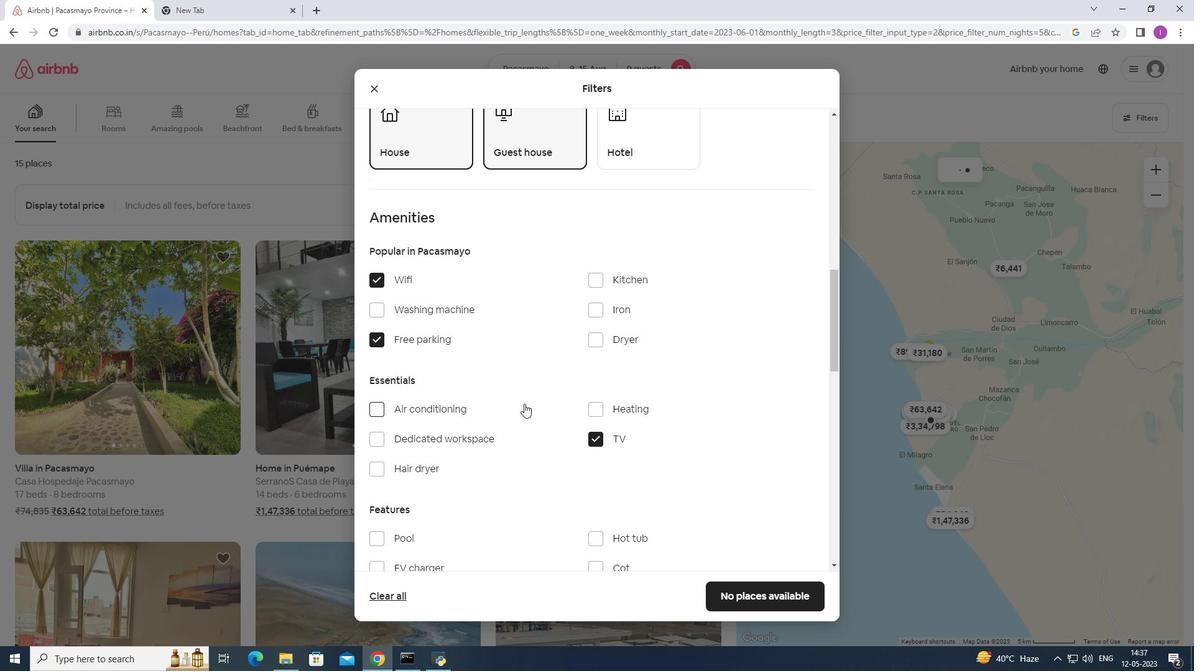 
Action: Mouse moved to (378, 416)
Screenshot: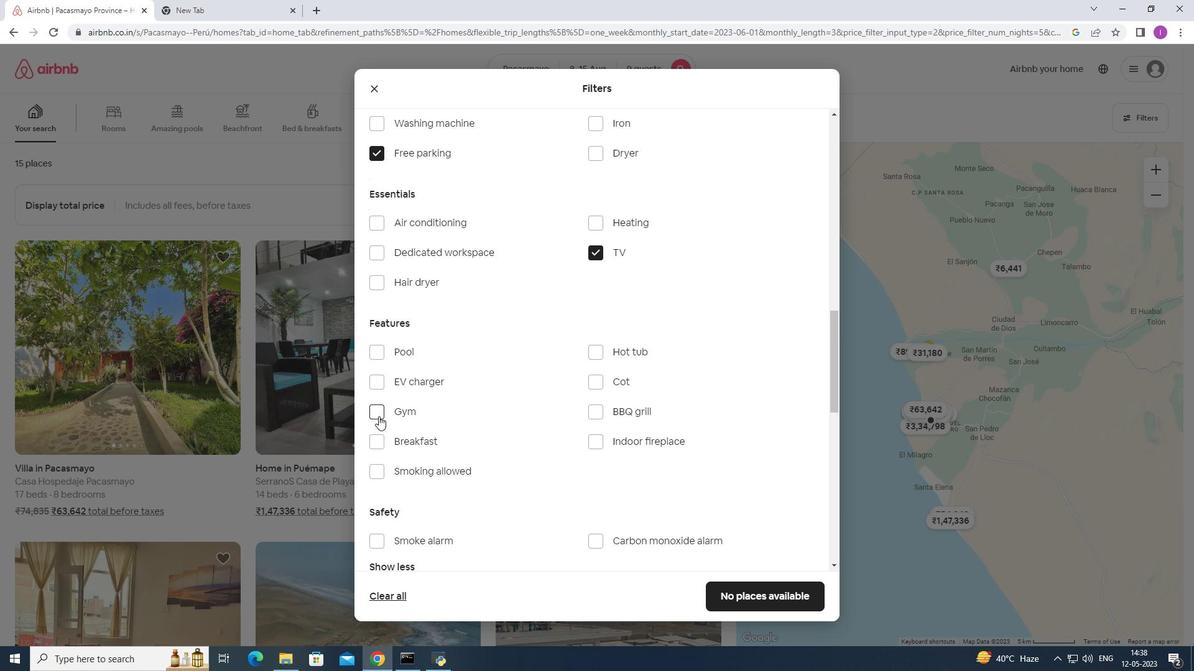 
Action: Mouse pressed left at (378, 416)
Screenshot: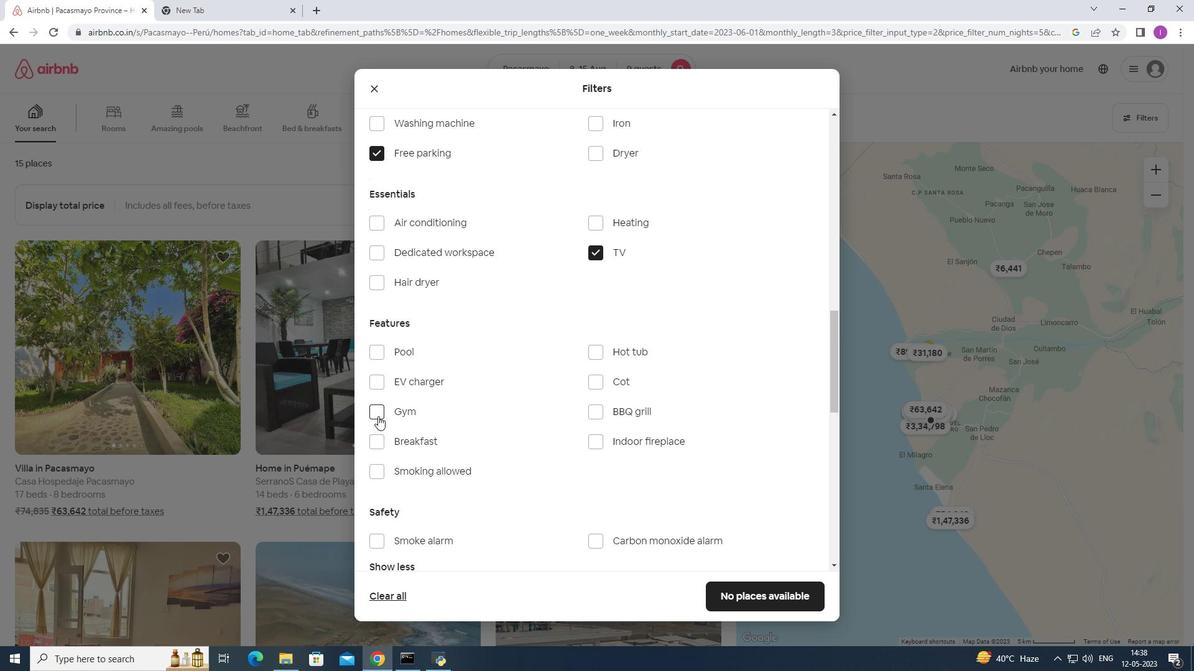 
Action: Mouse moved to (382, 438)
Screenshot: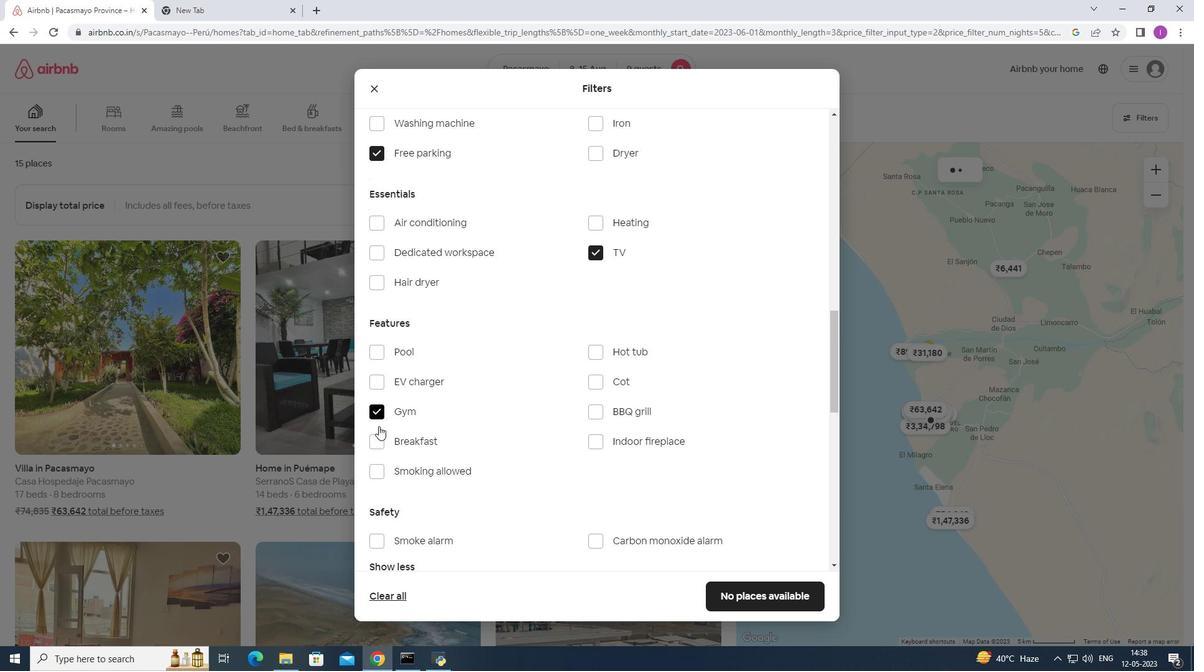 
Action: Mouse pressed left at (382, 438)
Screenshot: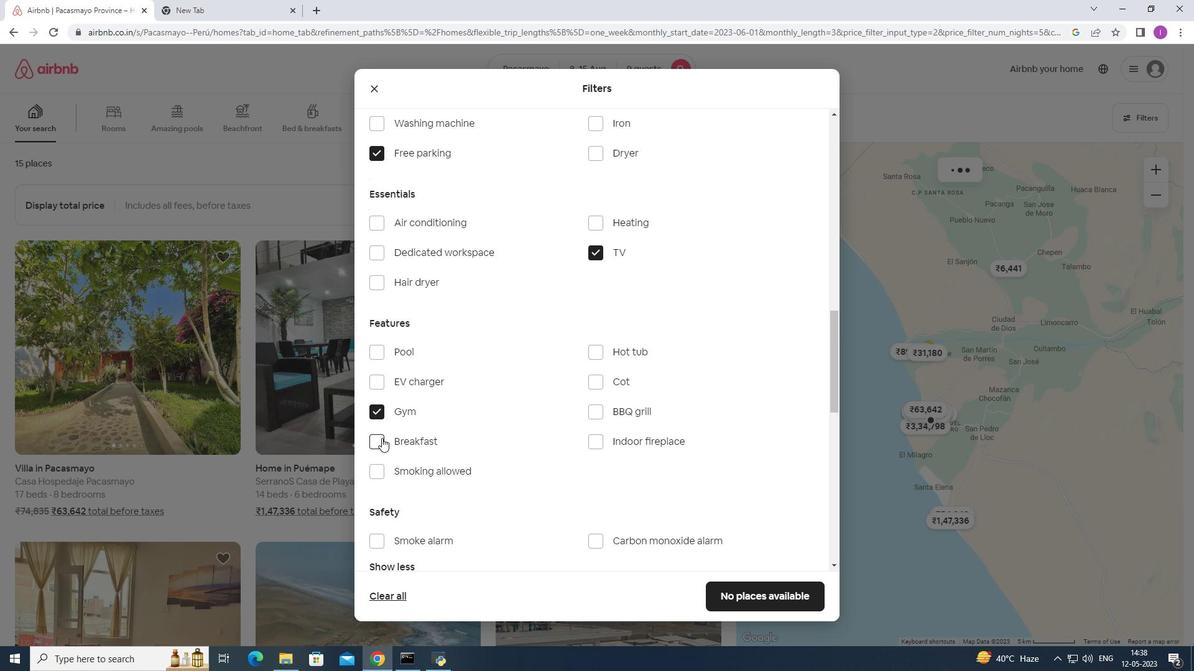 
Action: Mouse moved to (538, 388)
Screenshot: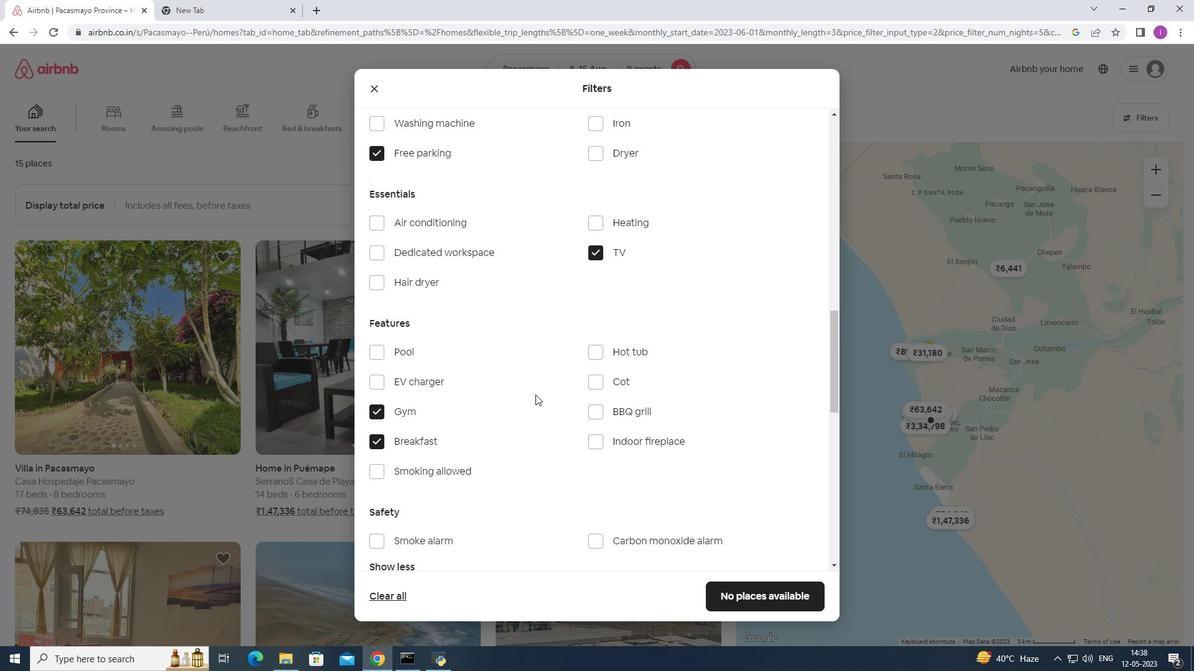 
Action: Mouse scrolled (538, 388) with delta (0, 0)
Screenshot: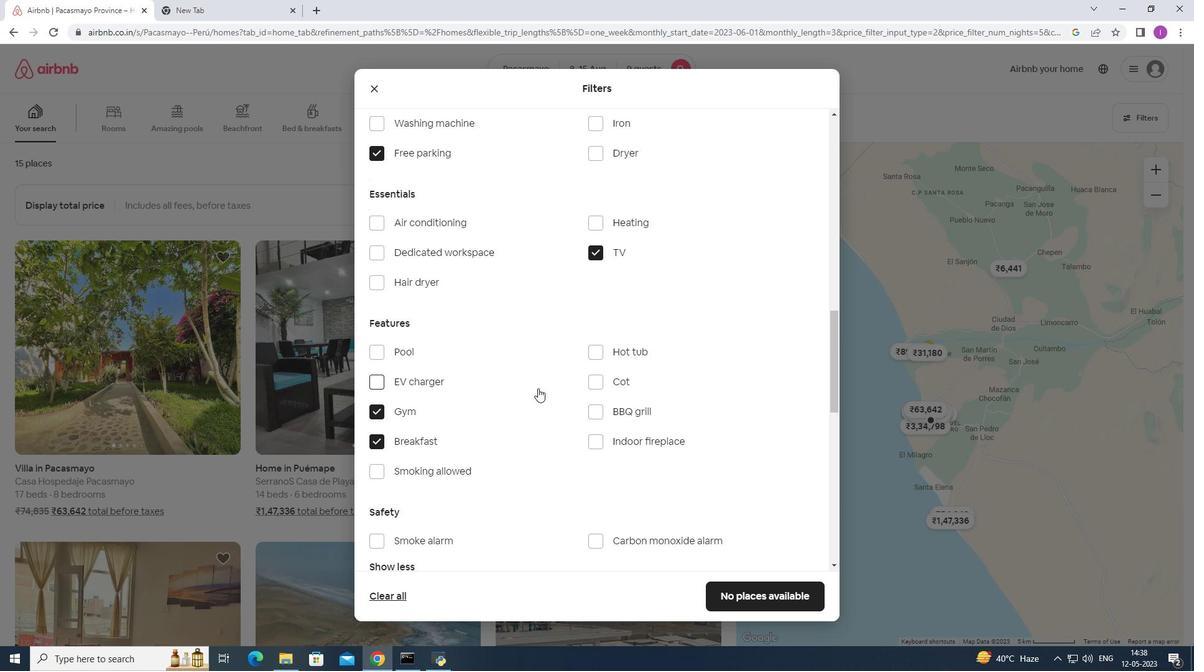 
Action: Mouse moved to (538, 383)
Screenshot: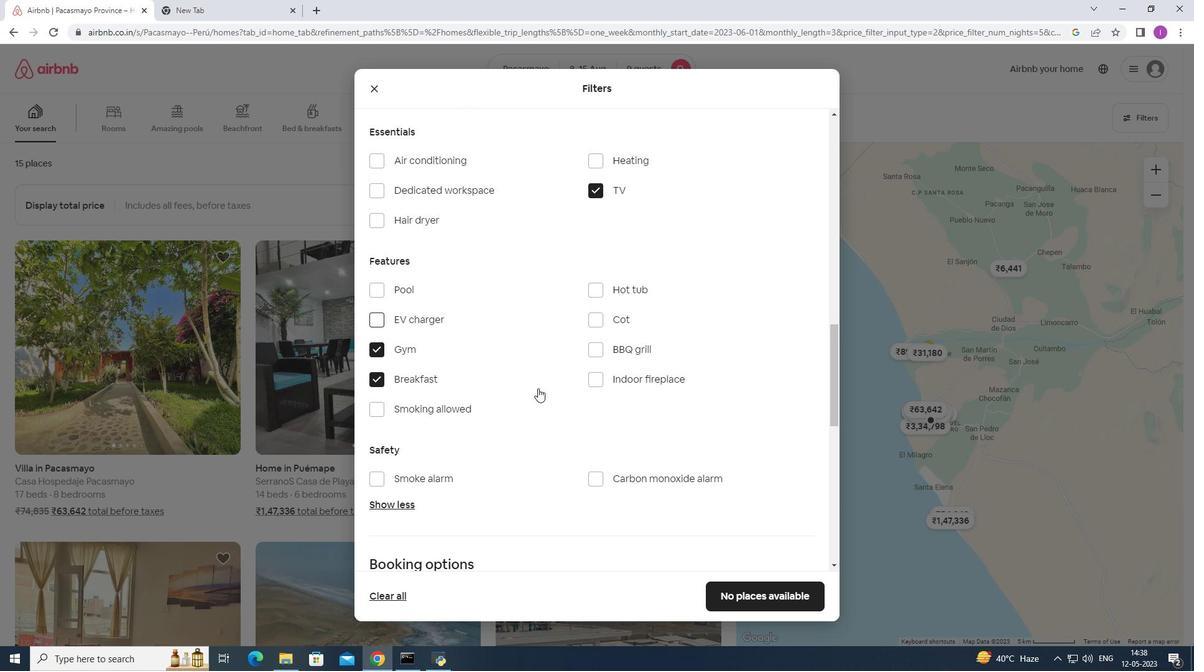 
Action: Mouse scrolled (538, 382) with delta (0, 0)
Screenshot: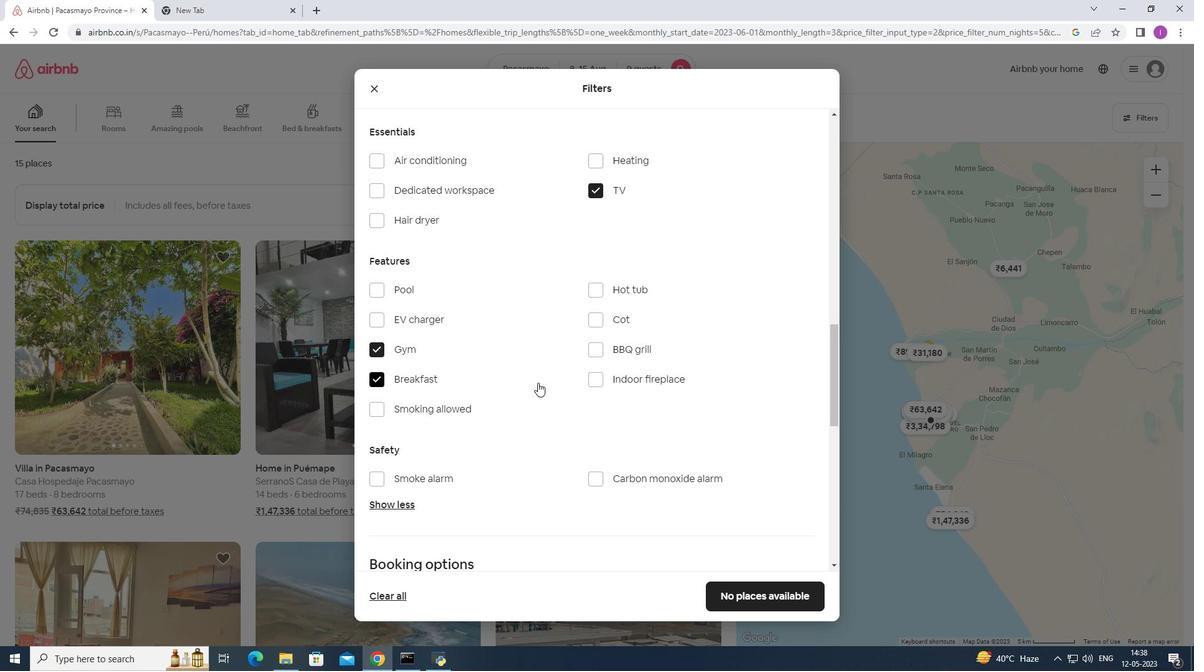 
Action: Mouse scrolled (538, 382) with delta (0, 0)
Screenshot: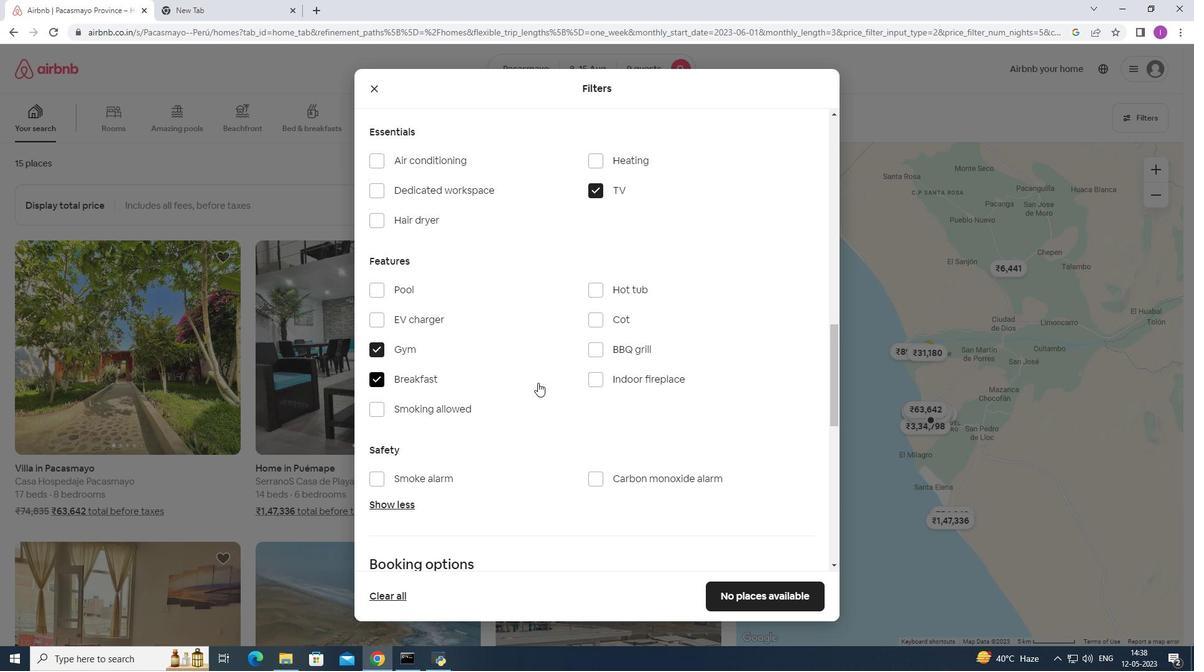 
Action: Mouse moved to (616, 349)
Screenshot: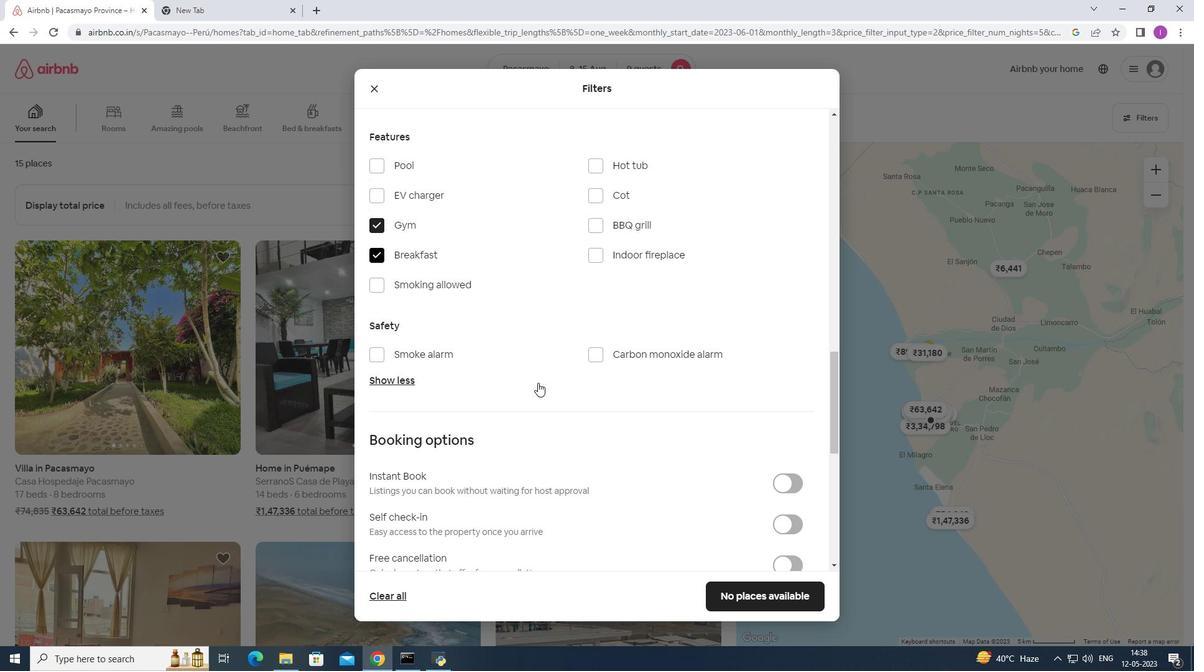 
Action: Mouse scrolled (616, 348) with delta (0, 0)
Screenshot: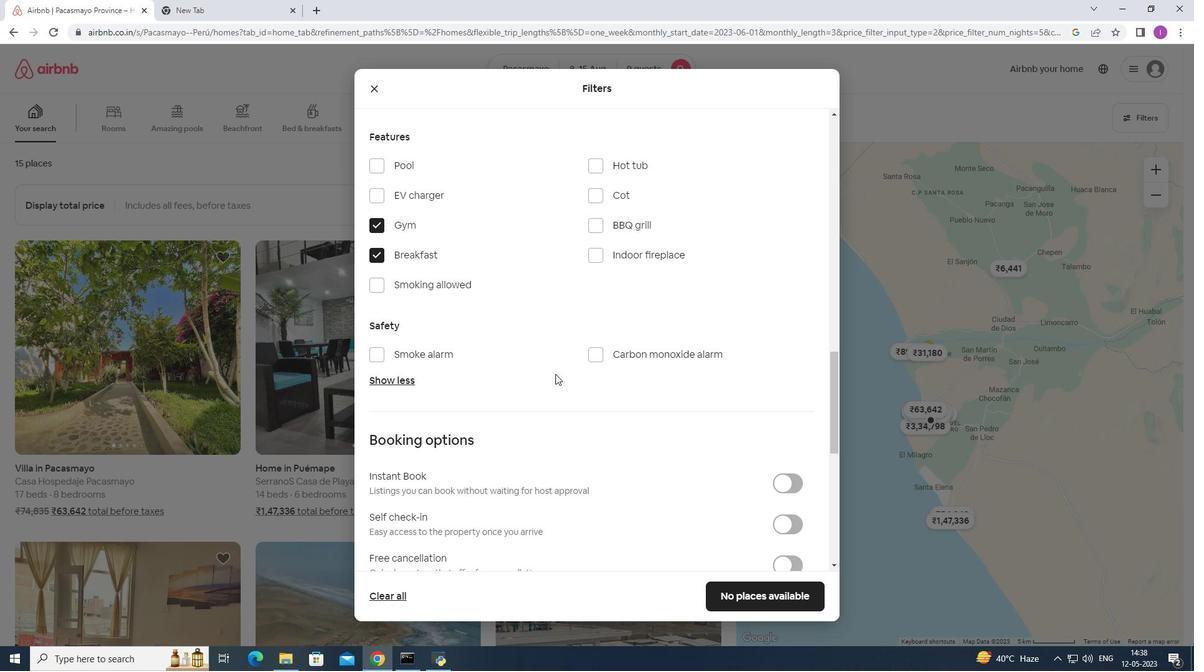 
Action: Mouse scrolled (616, 348) with delta (0, 0)
Screenshot: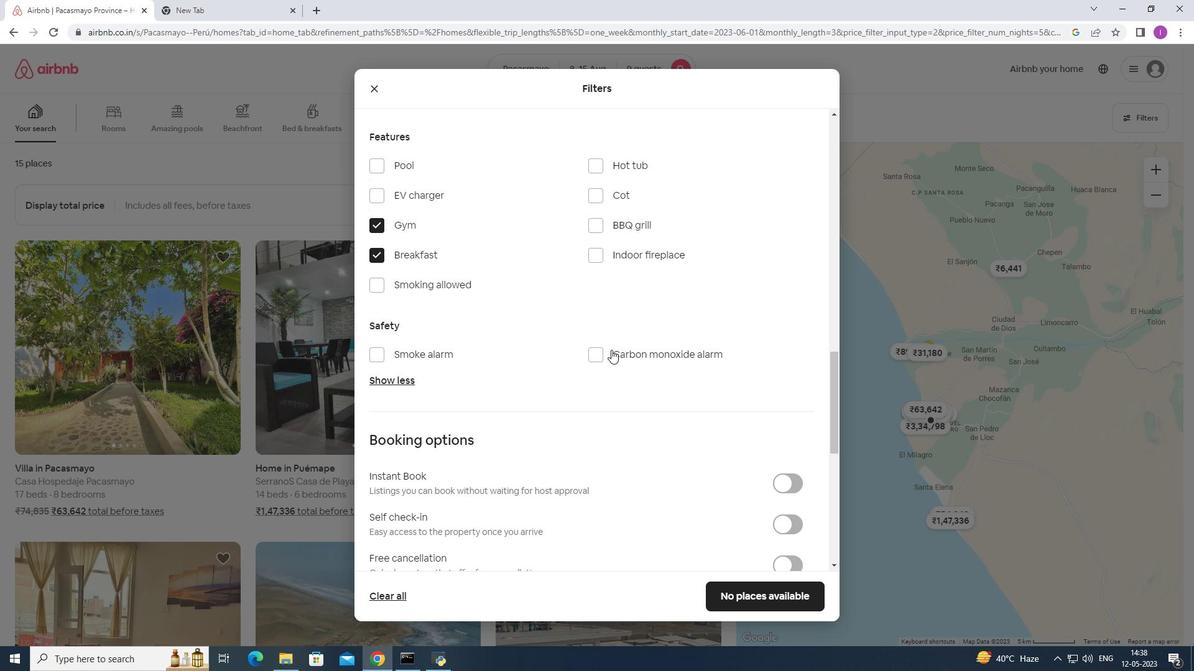 
Action: Mouse moved to (617, 349)
Screenshot: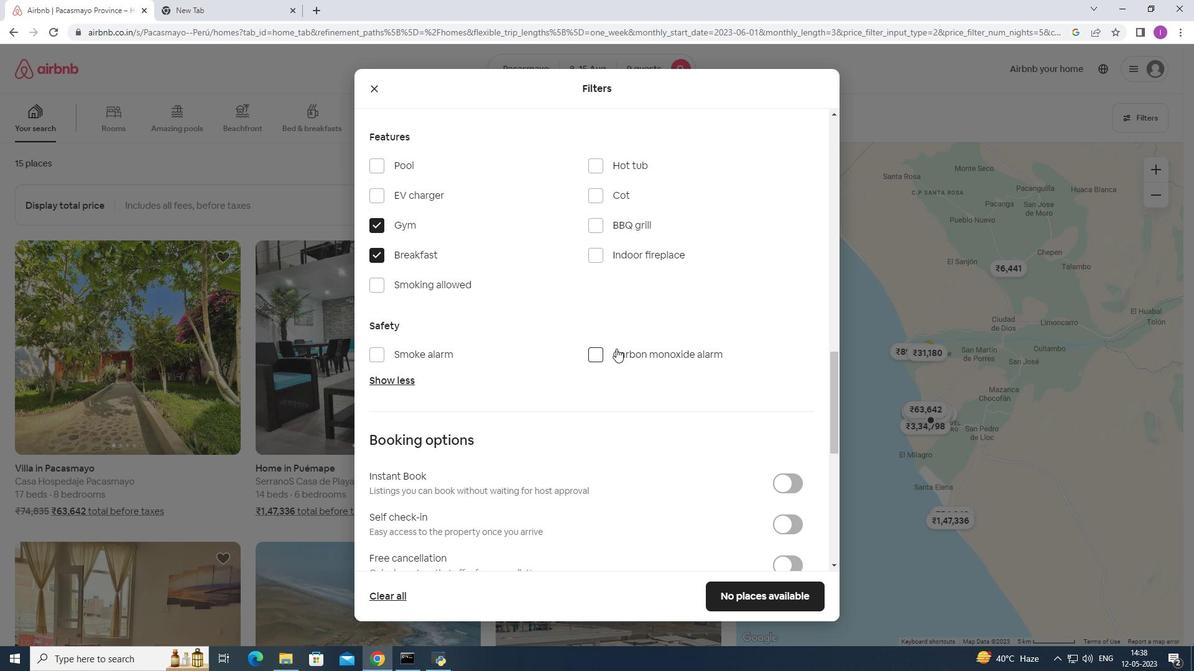 
Action: Mouse scrolled (617, 348) with delta (0, 0)
Screenshot: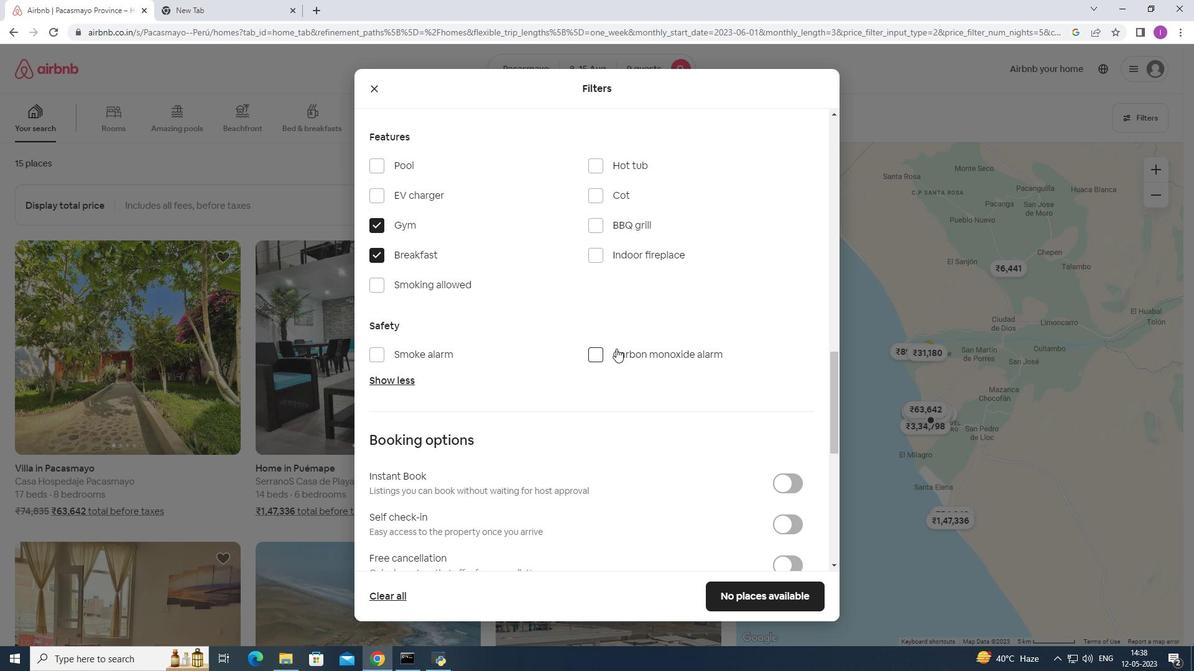 
Action: Mouse moved to (790, 334)
Screenshot: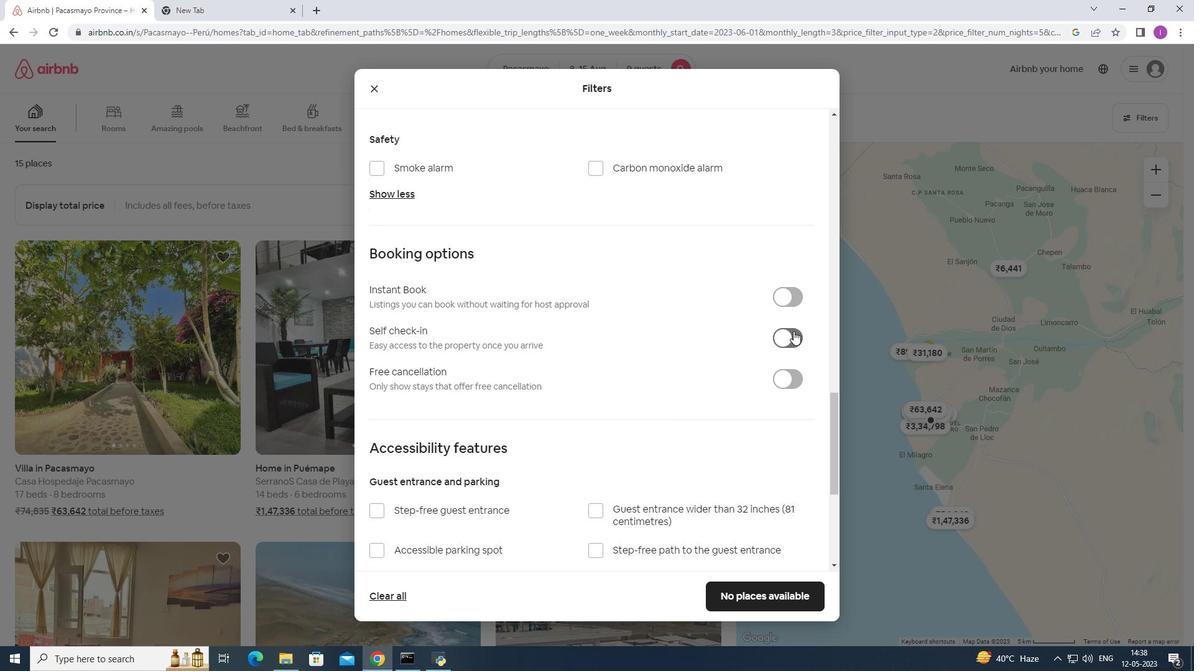 
Action: Mouse pressed left at (790, 334)
Screenshot: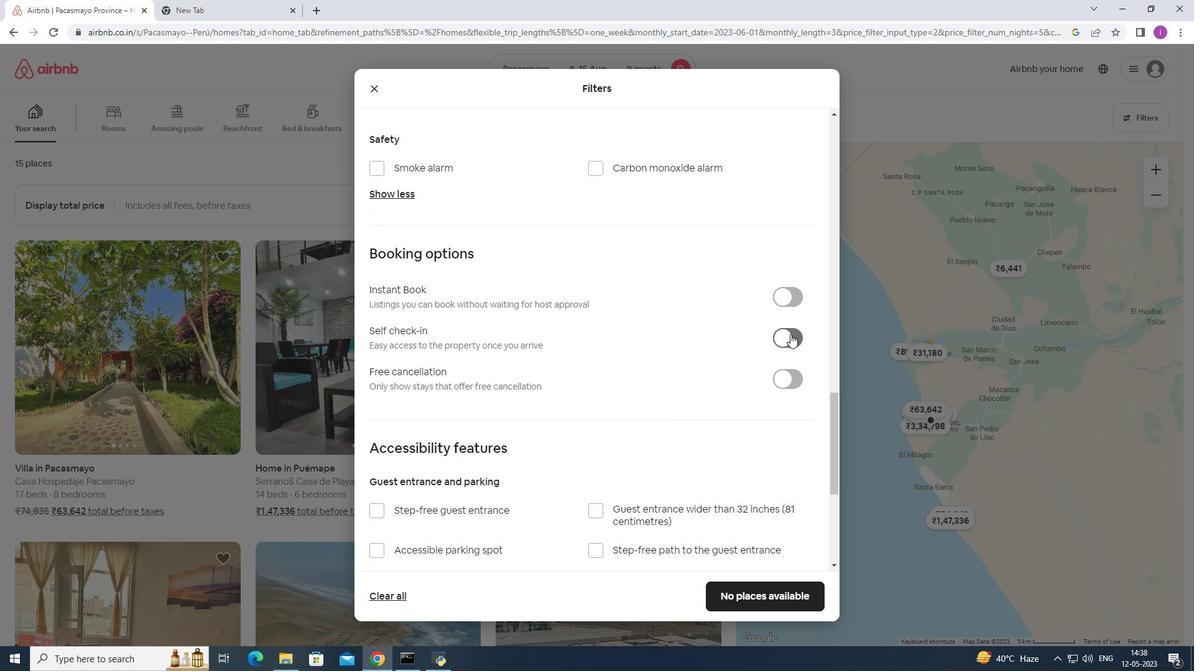 
Action: Mouse moved to (530, 349)
Screenshot: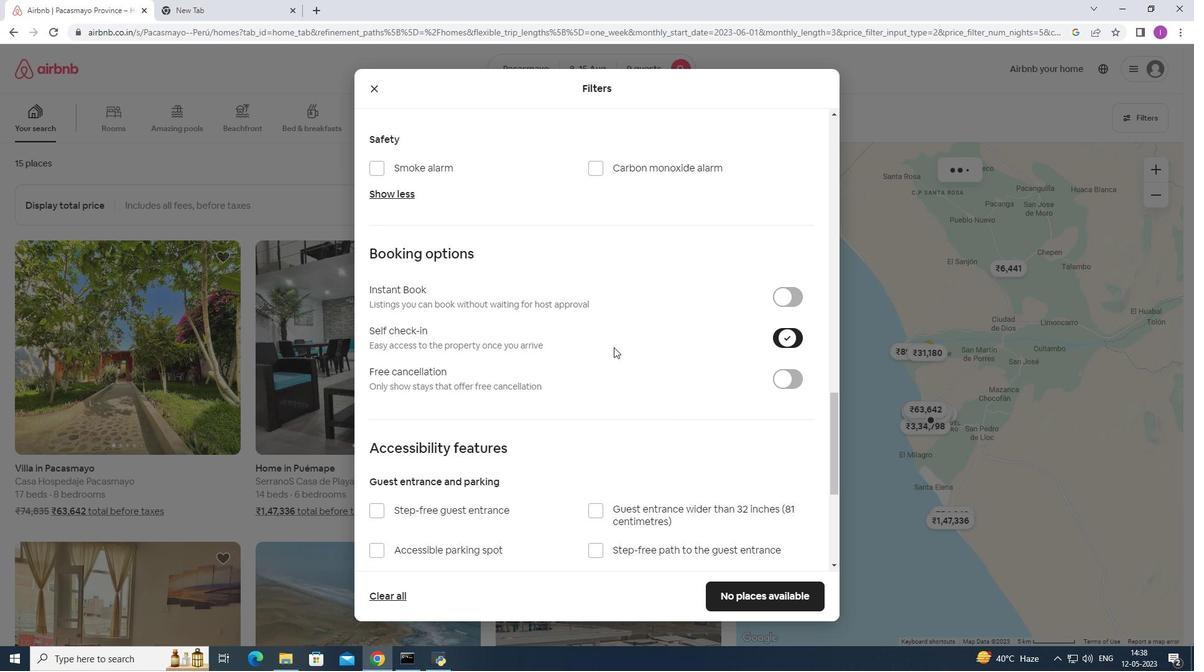 
Action: Mouse scrolled (530, 348) with delta (0, 0)
Screenshot: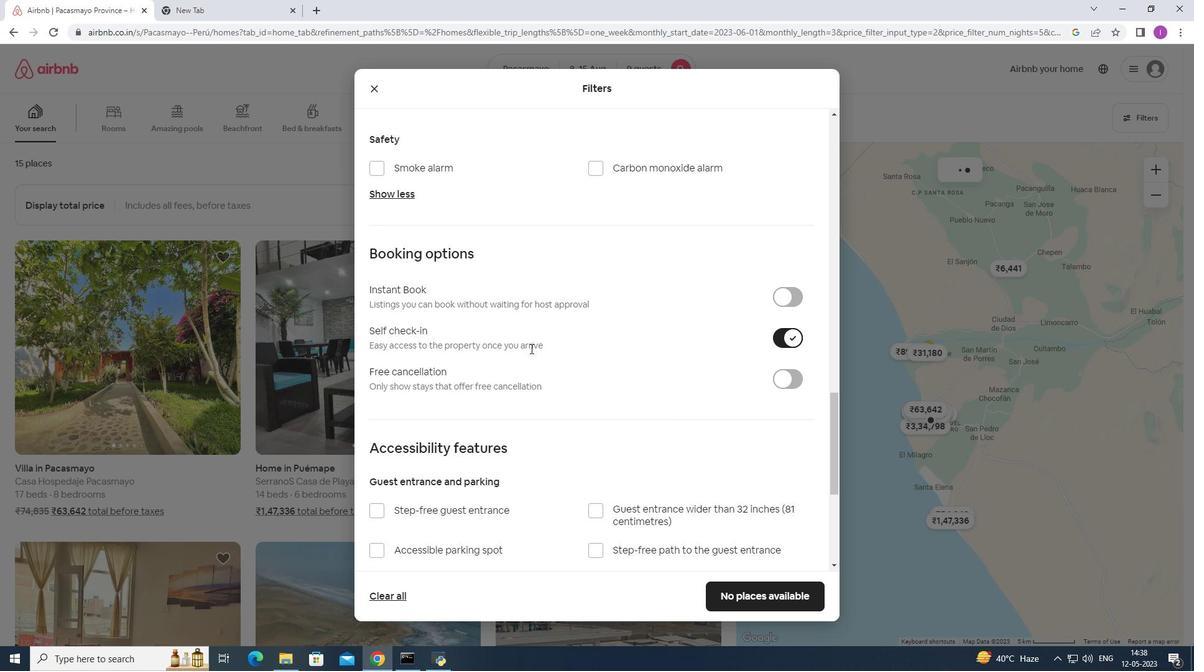 
Action: Mouse scrolled (530, 348) with delta (0, 0)
Screenshot: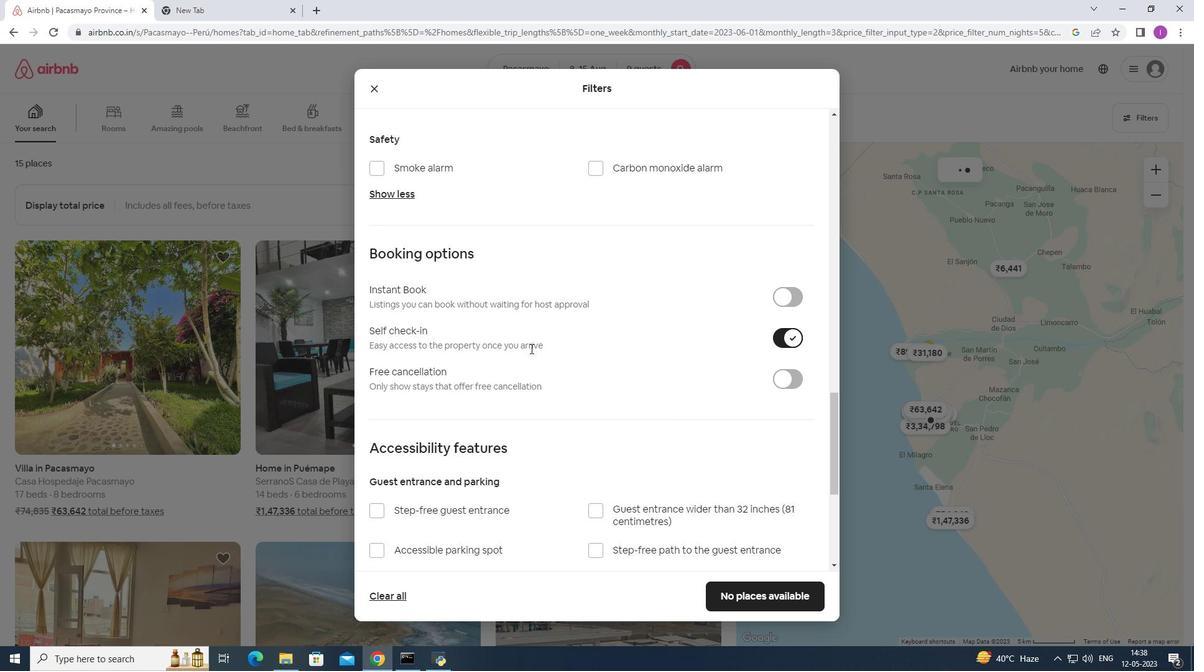
Action: Mouse scrolled (530, 348) with delta (0, 0)
Screenshot: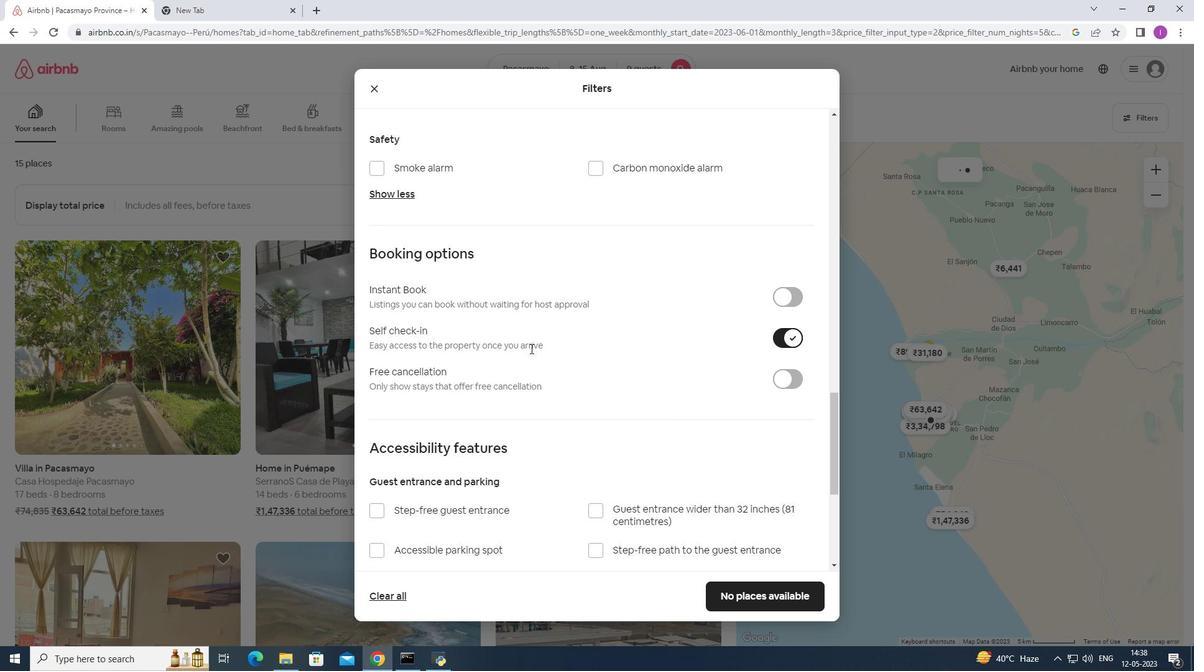 
Action: Mouse moved to (530, 349)
Screenshot: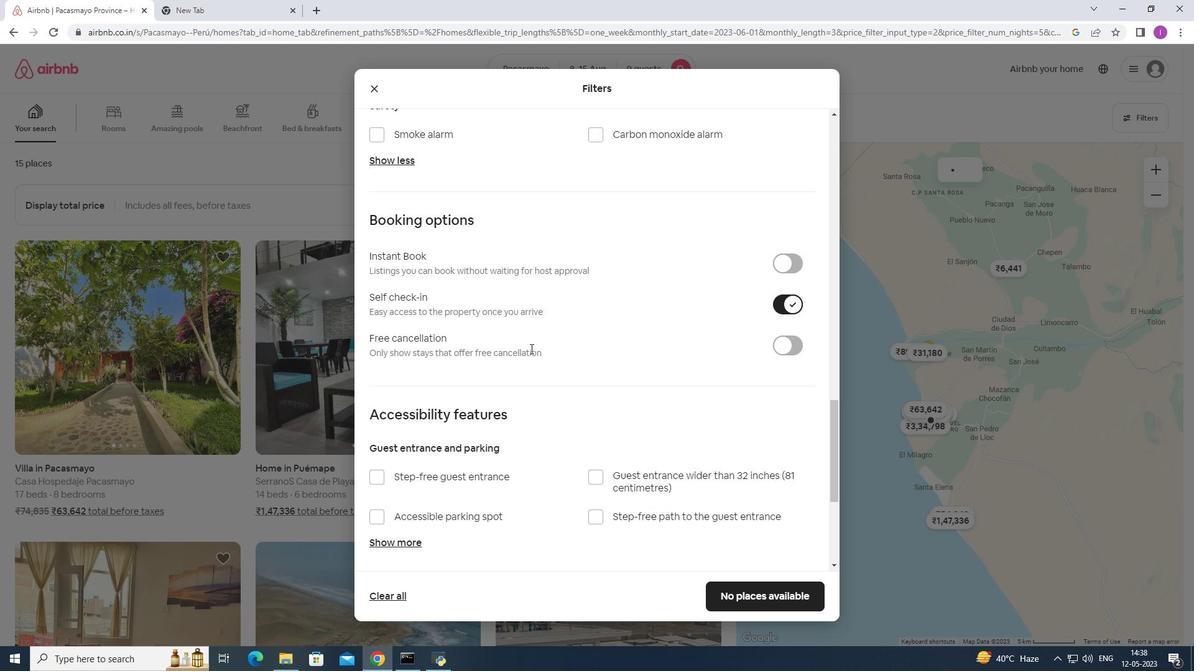 
Action: Mouse scrolled (530, 348) with delta (0, 0)
Screenshot: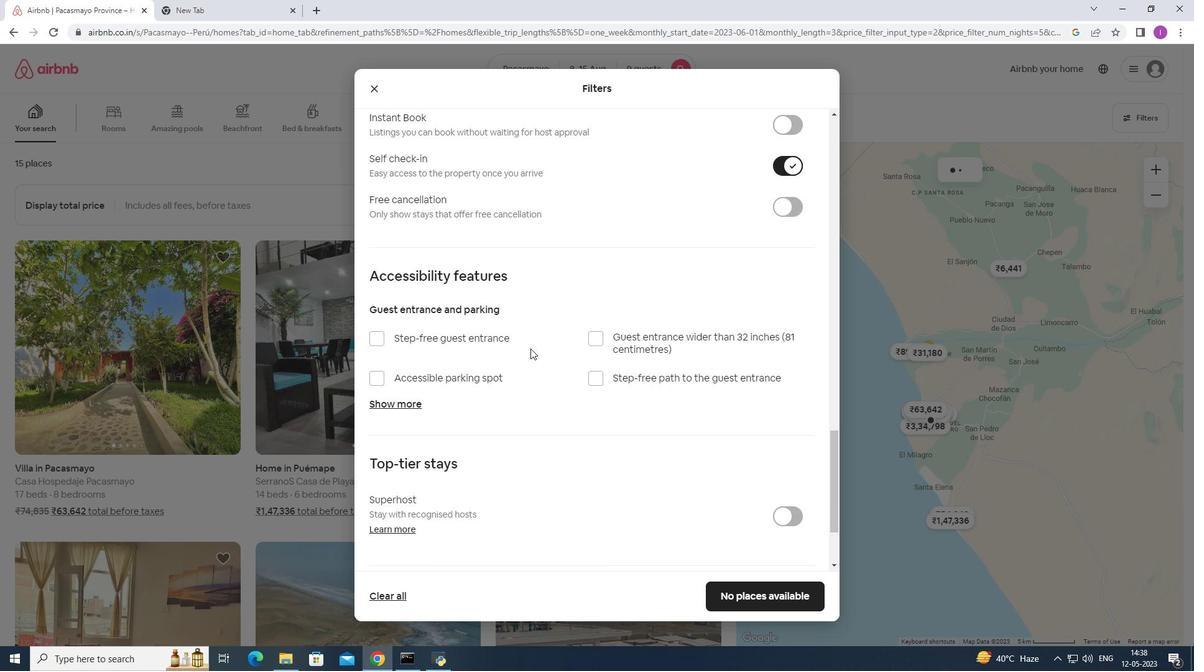 
Action: Mouse moved to (513, 342)
Screenshot: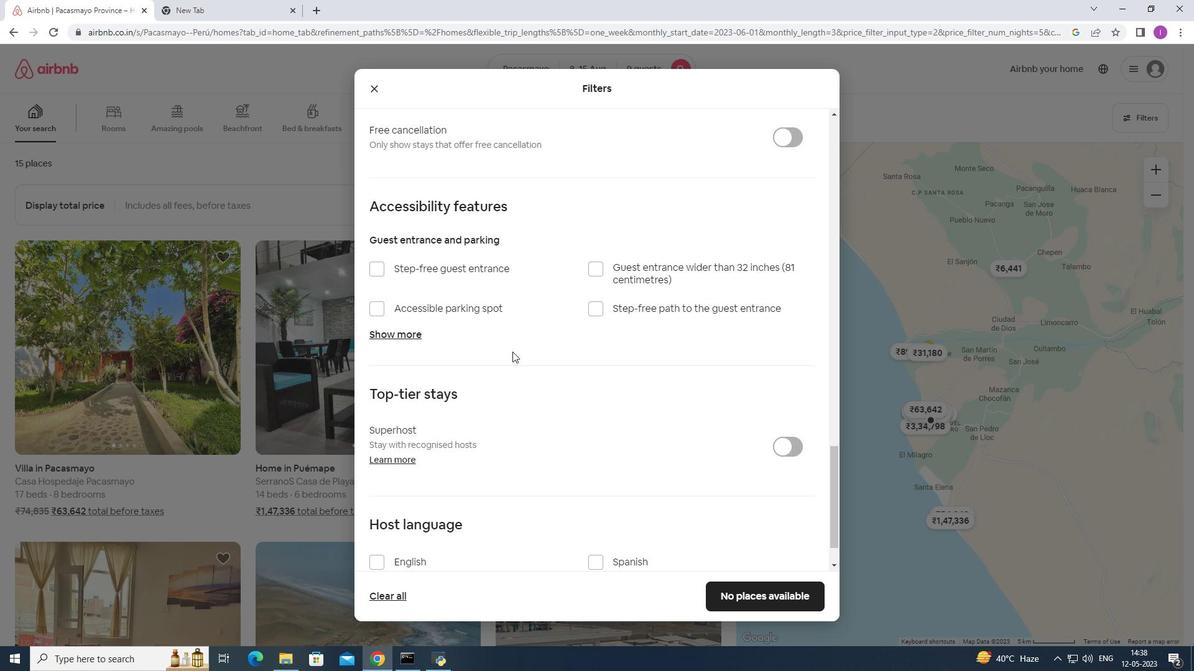 
Action: Mouse scrolled (513, 342) with delta (0, 0)
Screenshot: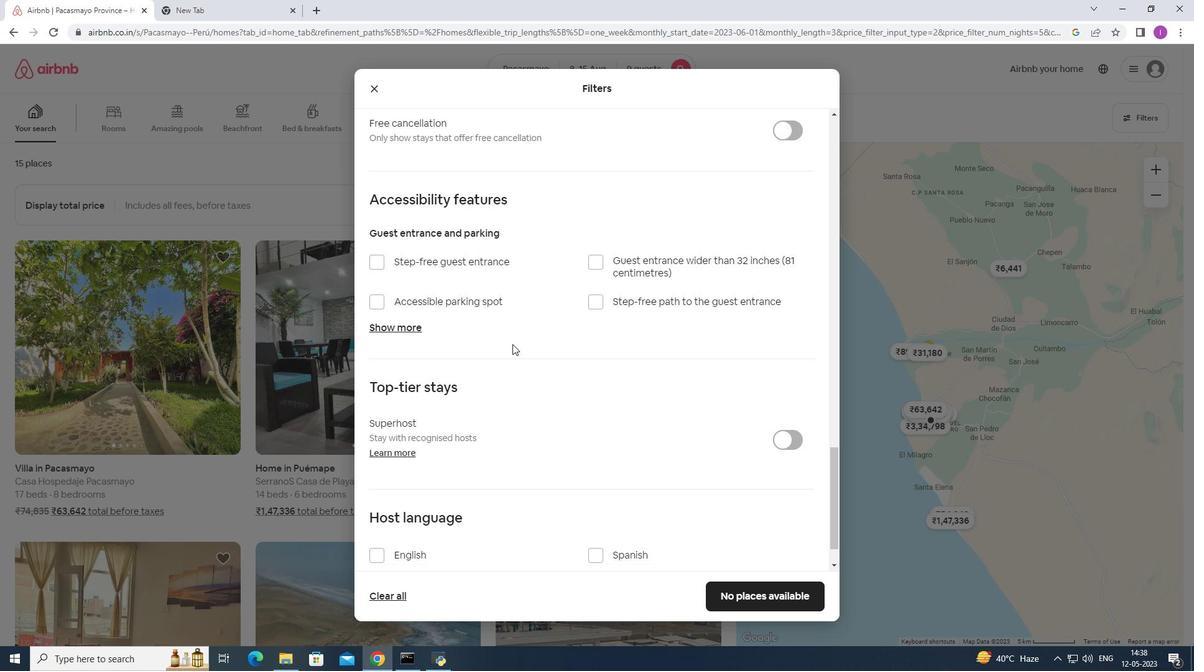 
Action: Mouse scrolled (513, 342) with delta (0, 0)
Screenshot: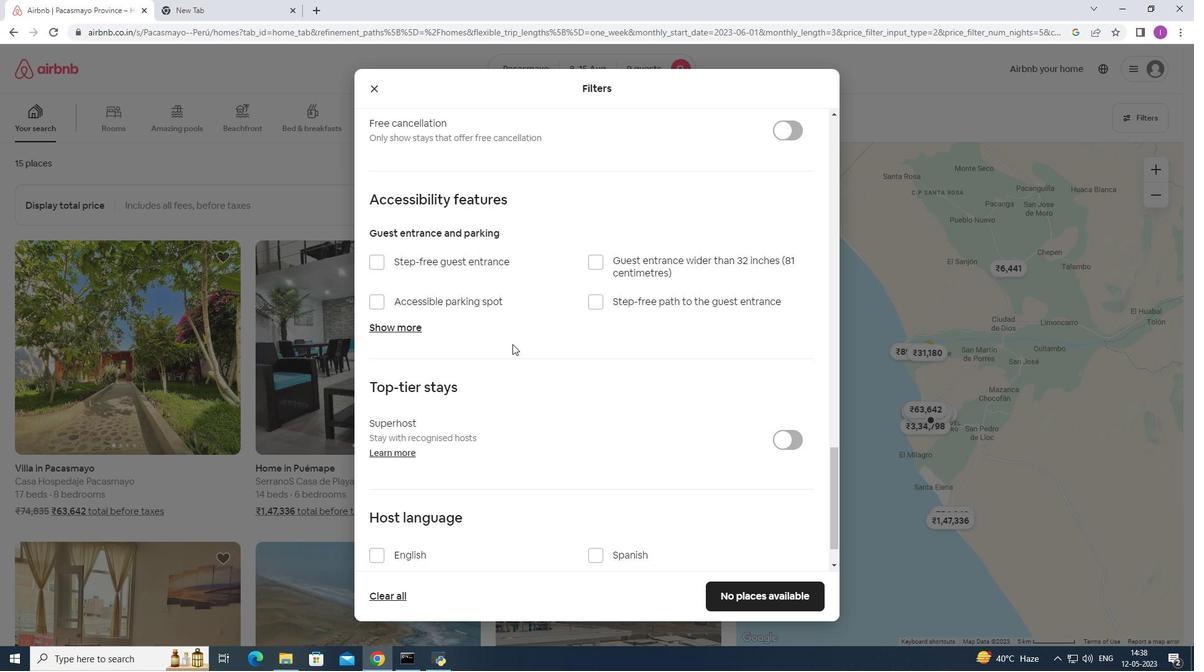 
Action: Mouse scrolled (513, 342) with delta (0, 0)
Screenshot: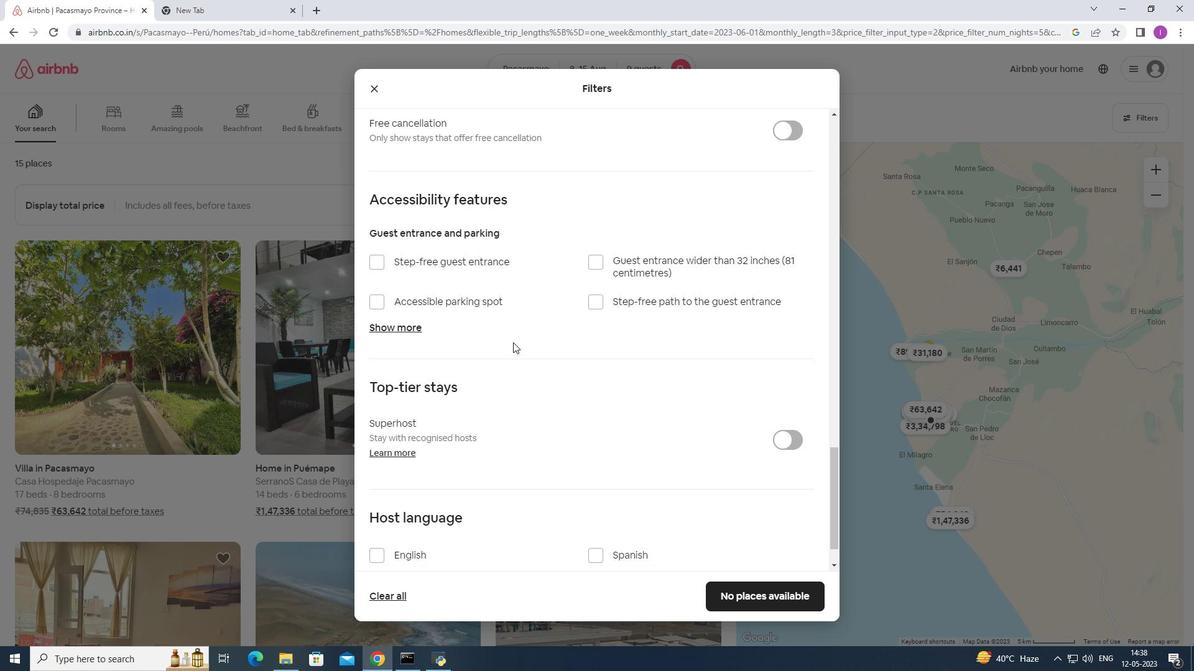 
Action: Mouse scrolled (513, 342) with delta (0, 0)
Screenshot: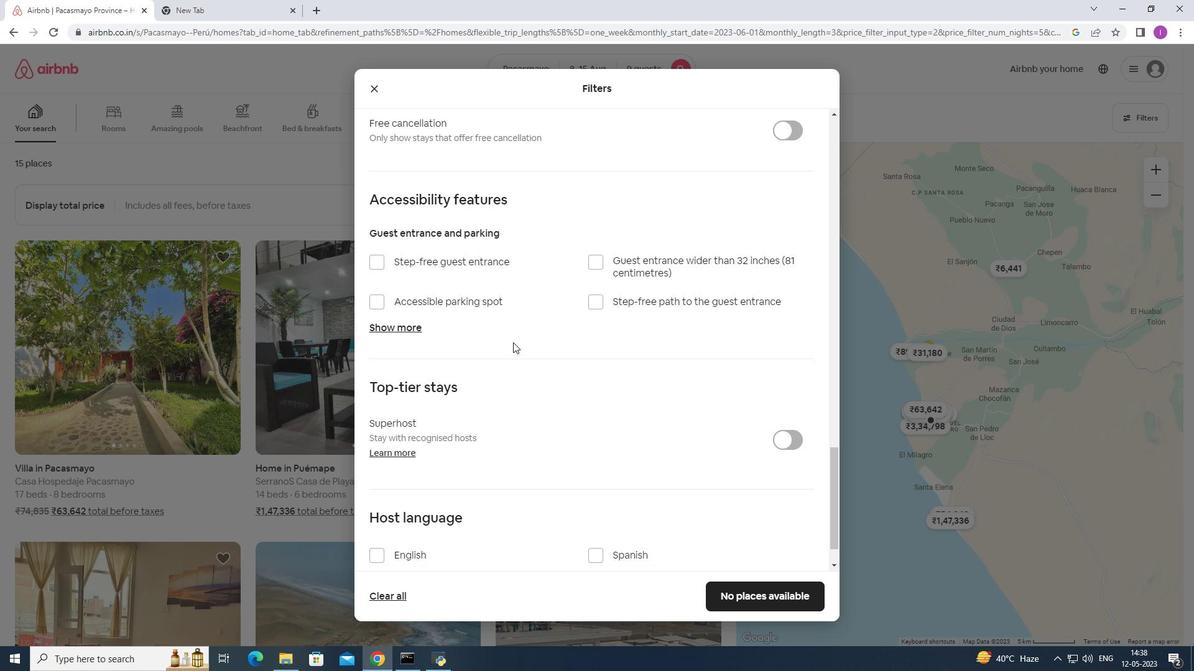 
Action: Mouse moved to (514, 342)
Screenshot: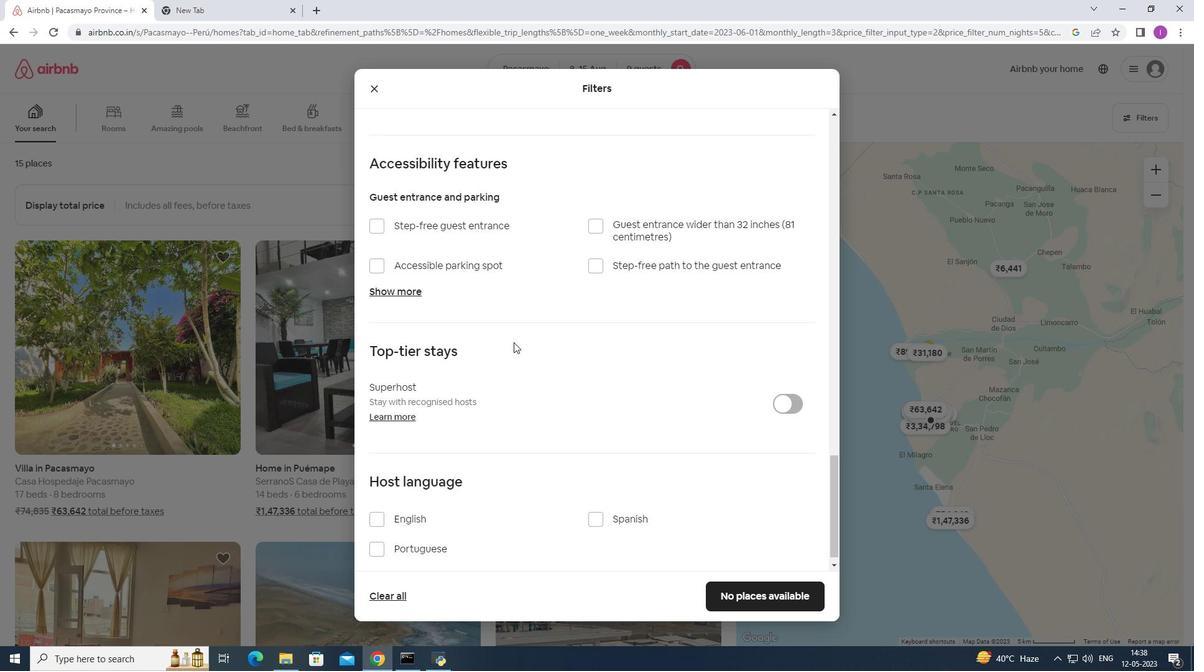 
Action: Mouse scrolled (514, 342) with delta (0, 0)
Screenshot: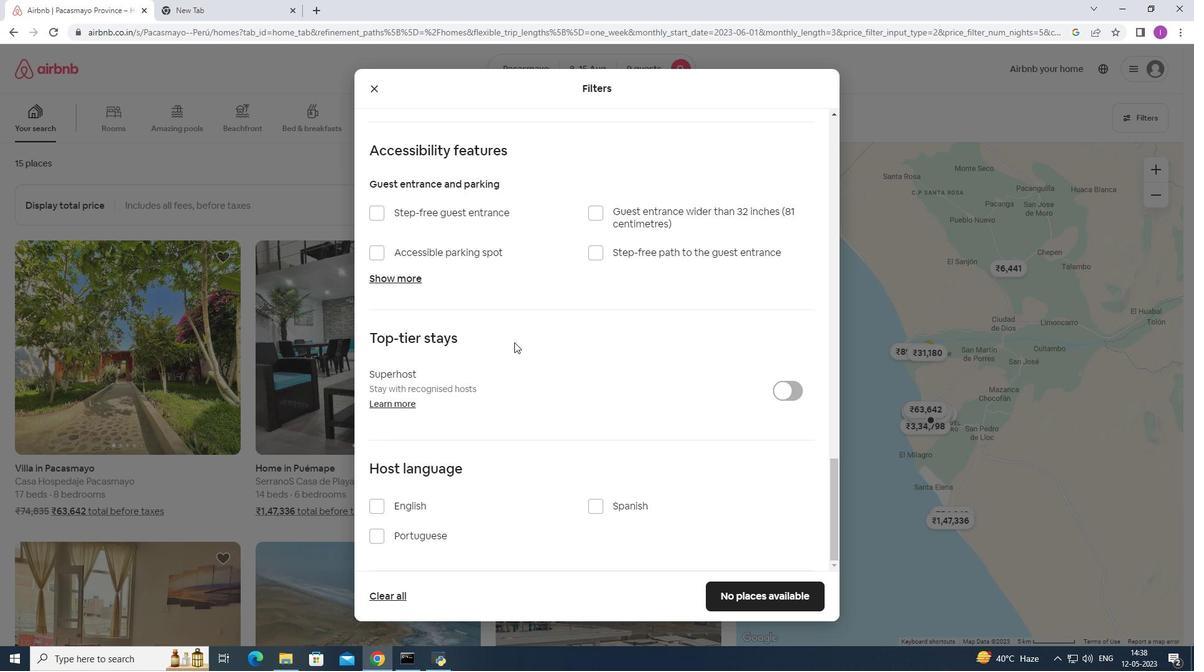 
Action: Mouse scrolled (514, 342) with delta (0, 0)
Screenshot: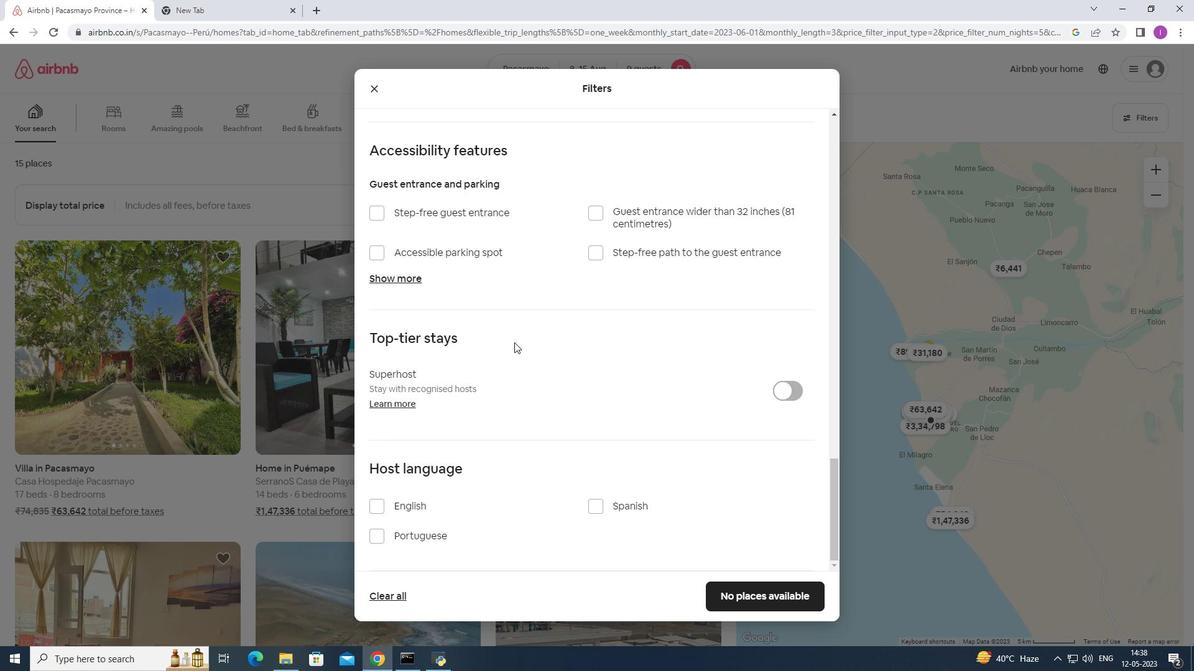 
Action: Mouse scrolled (514, 342) with delta (0, 0)
Screenshot: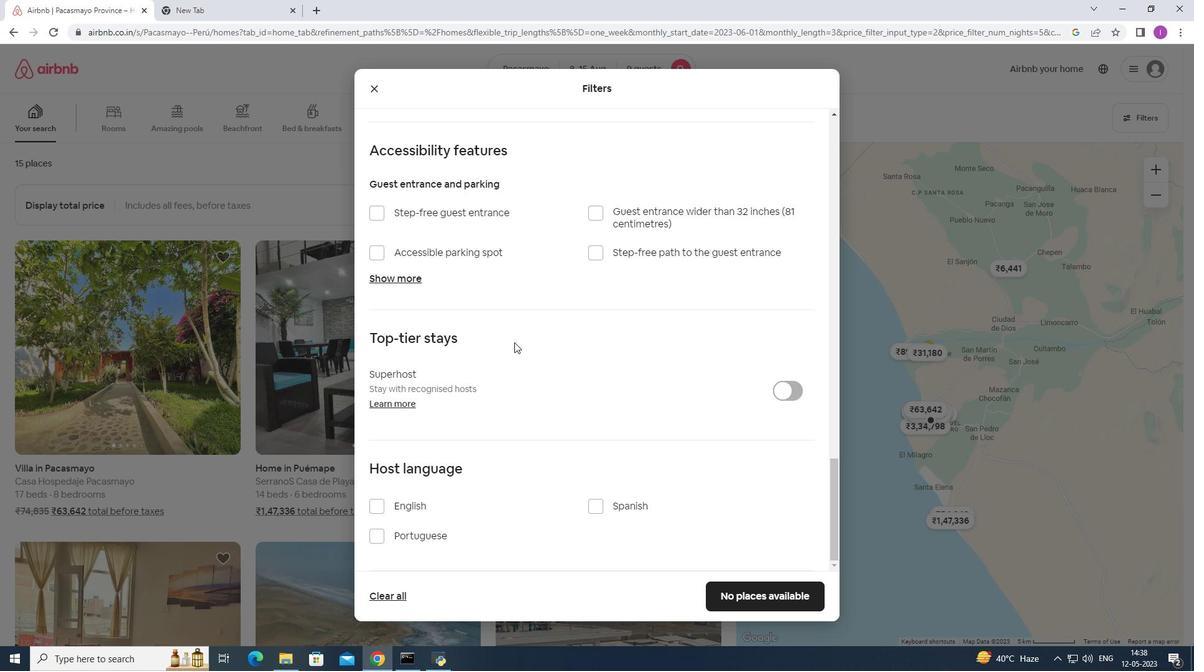 
Action: Mouse scrolled (514, 342) with delta (0, 0)
Screenshot: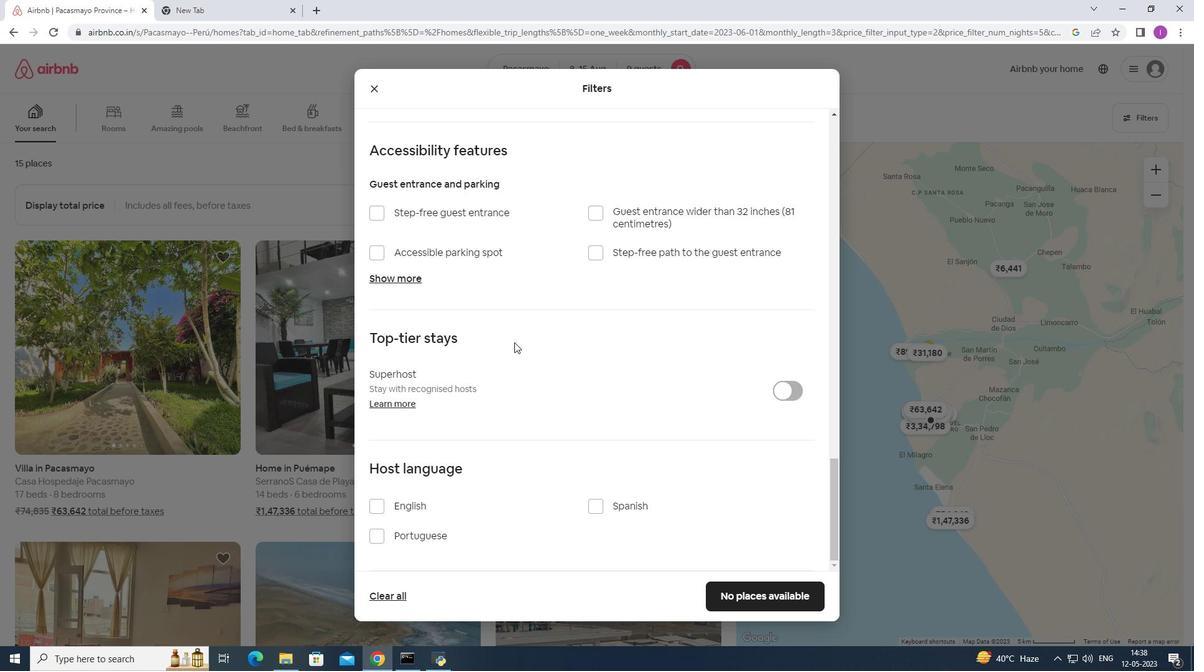 
Action: Mouse moved to (377, 507)
Screenshot: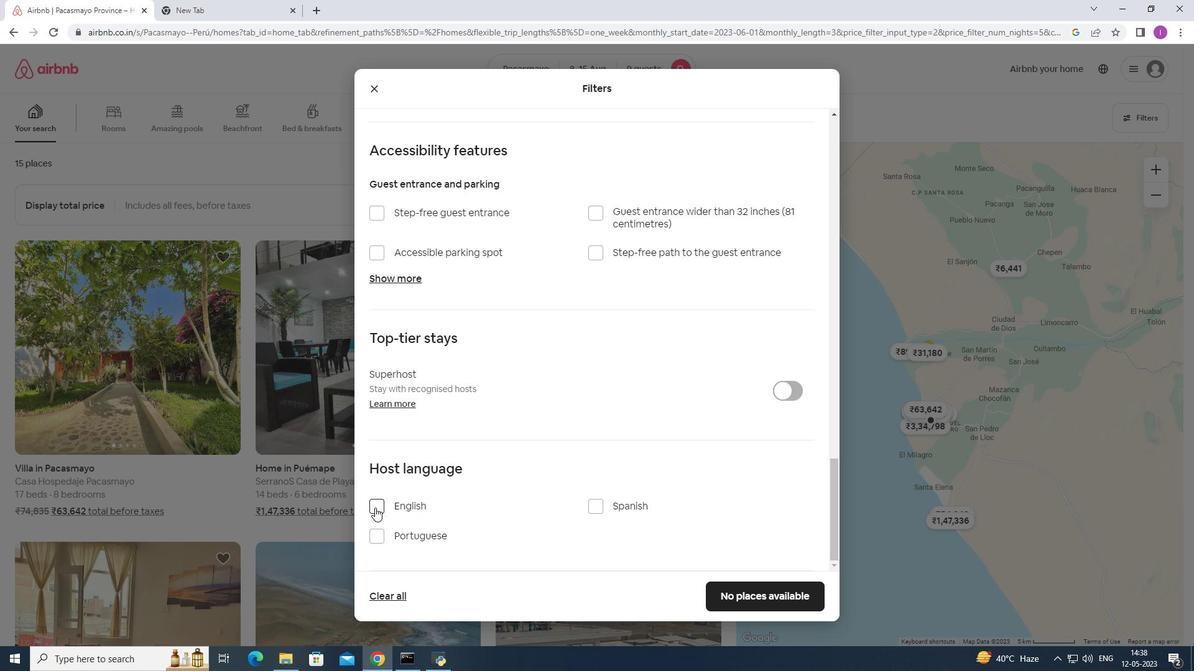 
Action: Mouse pressed left at (377, 507)
Screenshot: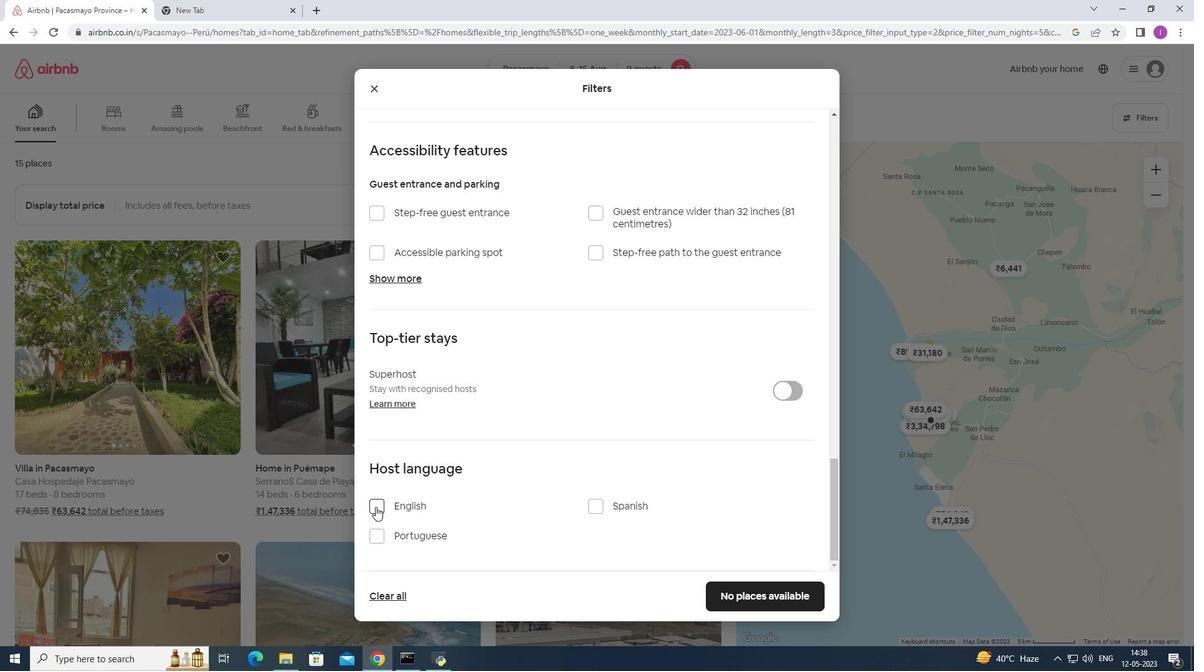 
Action: Mouse moved to (746, 594)
Screenshot: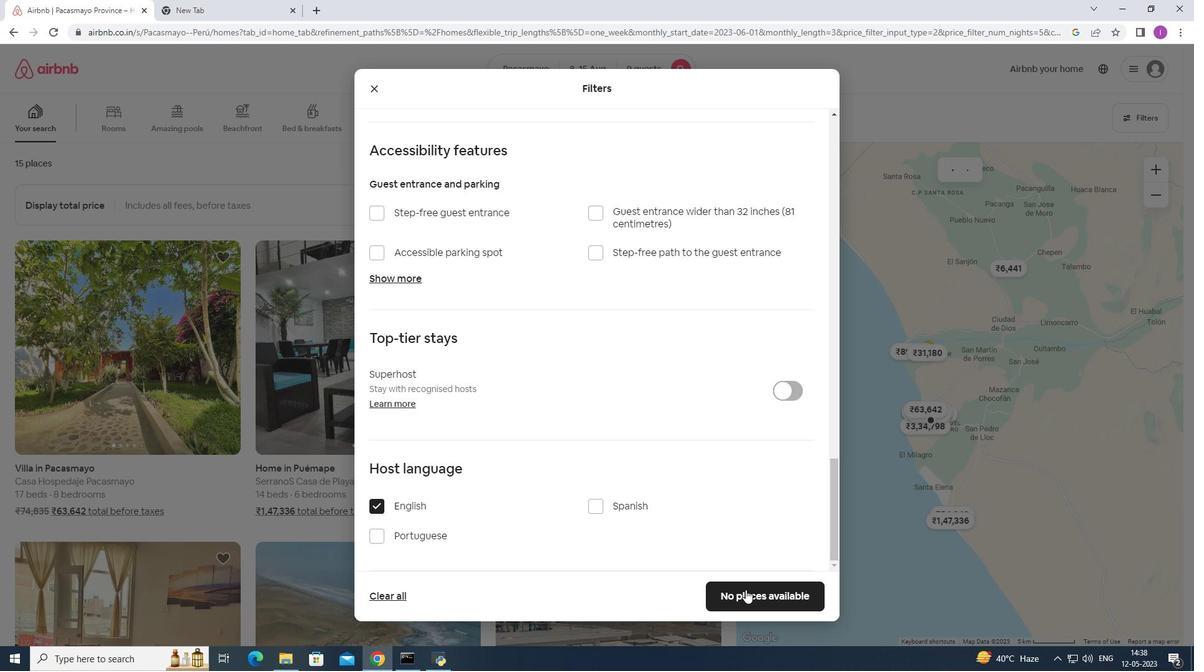 
Action: Mouse pressed left at (746, 594)
Screenshot: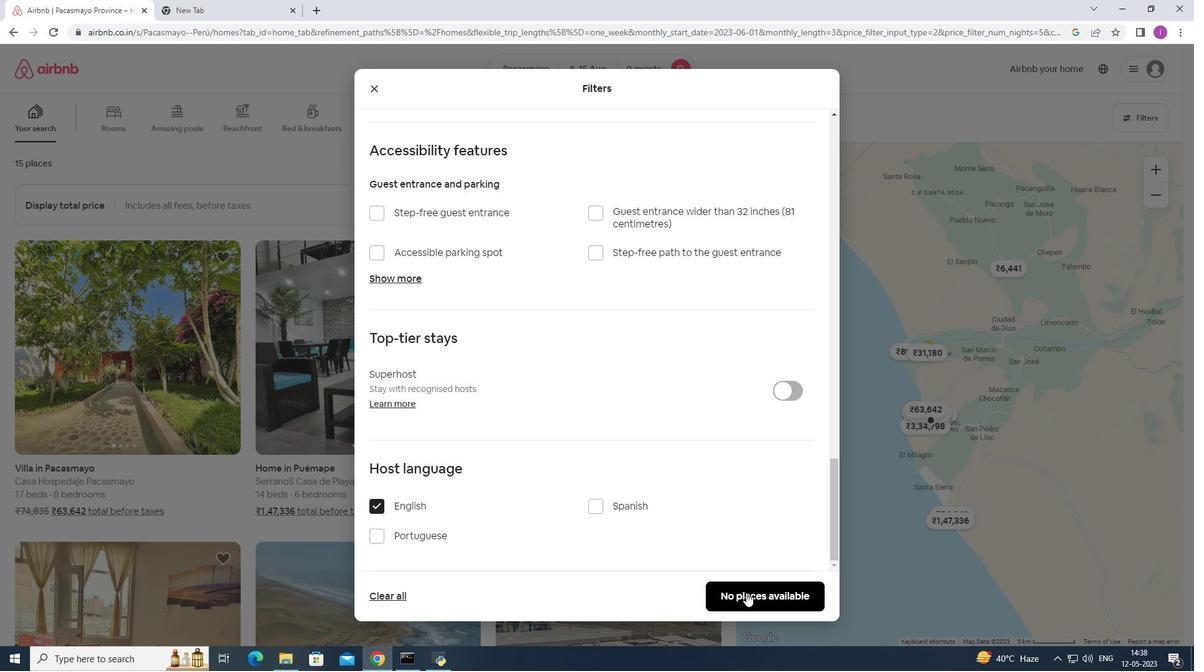 
Action: Mouse moved to (649, 513)
Screenshot: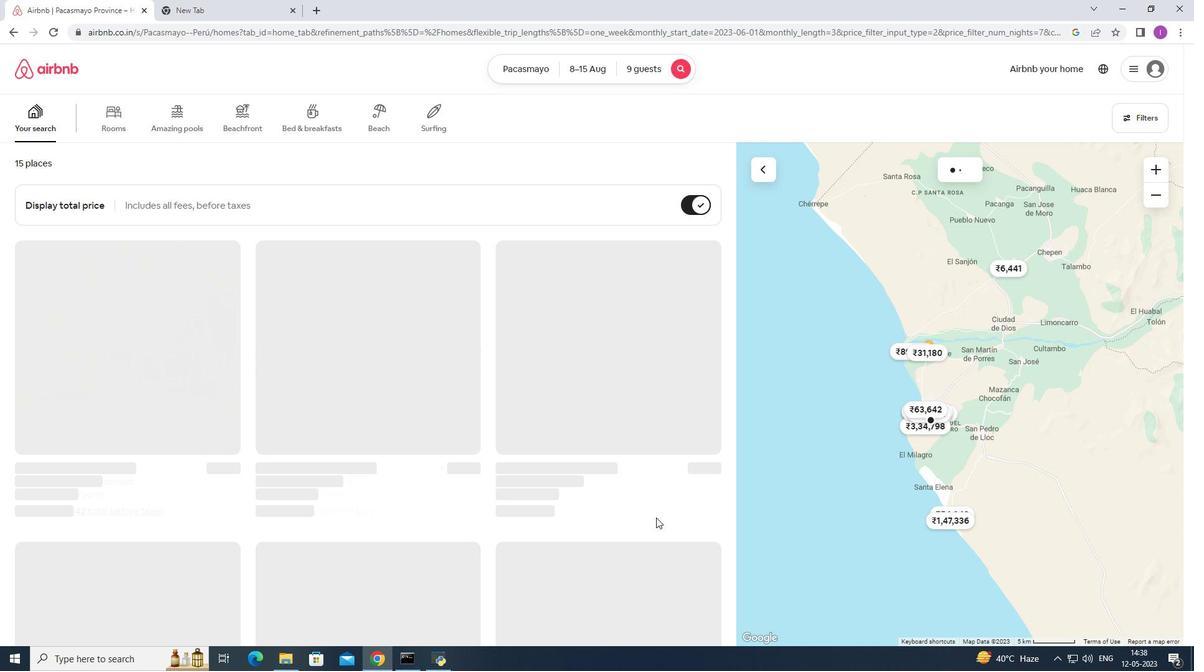 
